 Task: Find connections with filter location Hangu with filter topic #Lifewith filter profile language English with filter current company Sonata Software with filter school Ethiraj College For Women with filter industry Travel Arrangements with filter service category Bankruptcy Law with filter keywords title Barista
Action: Mouse moved to (706, 103)
Screenshot: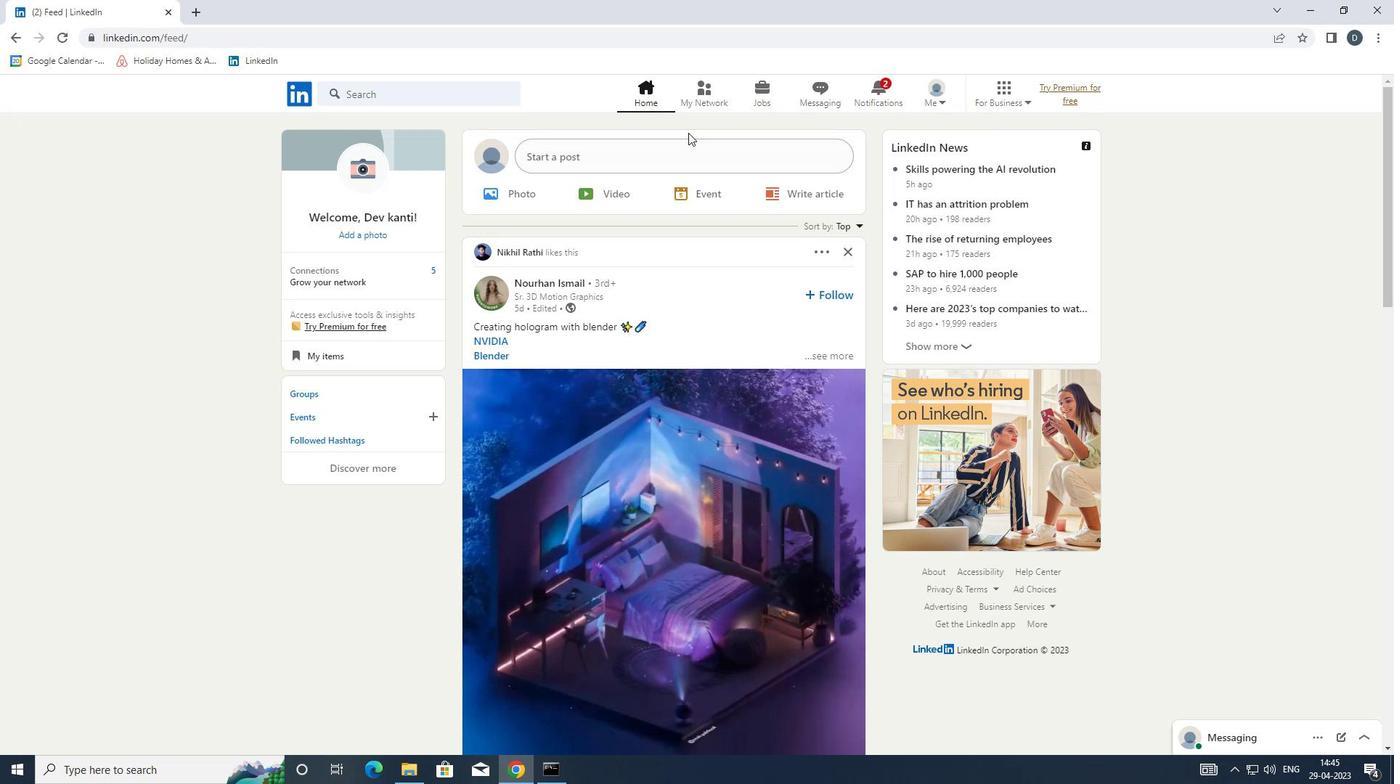 
Action: Mouse pressed left at (706, 103)
Screenshot: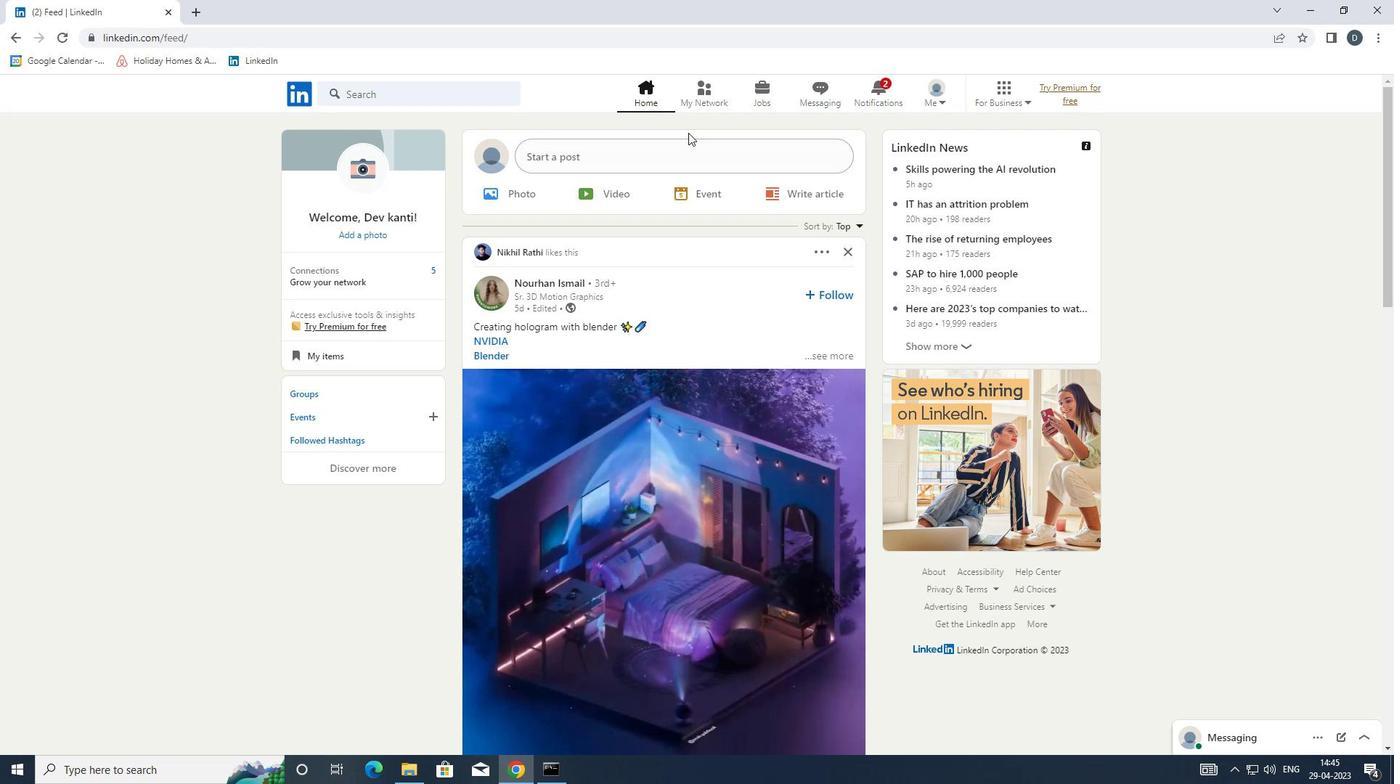 
Action: Mouse moved to (480, 168)
Screenshot: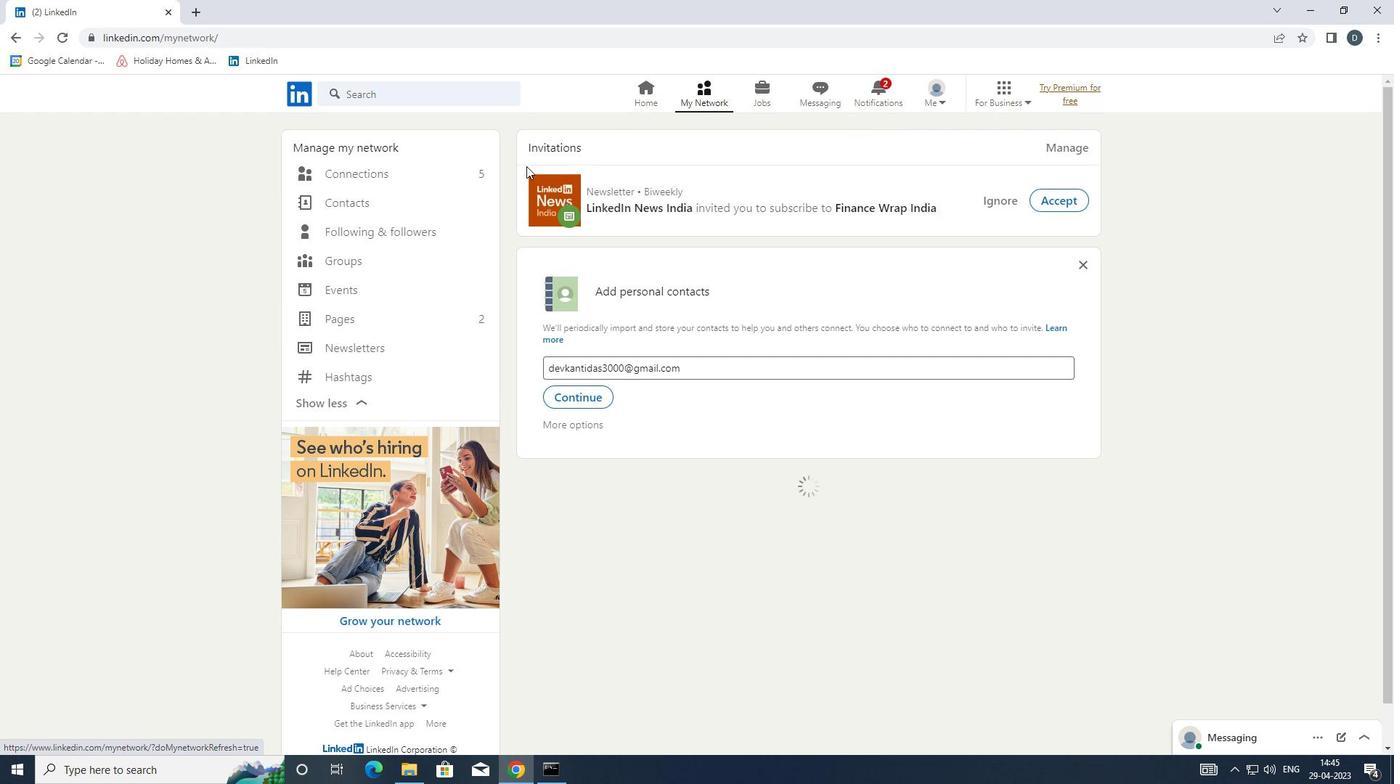 
Action: Mouse pressed left at (480, 168)
Screenshot: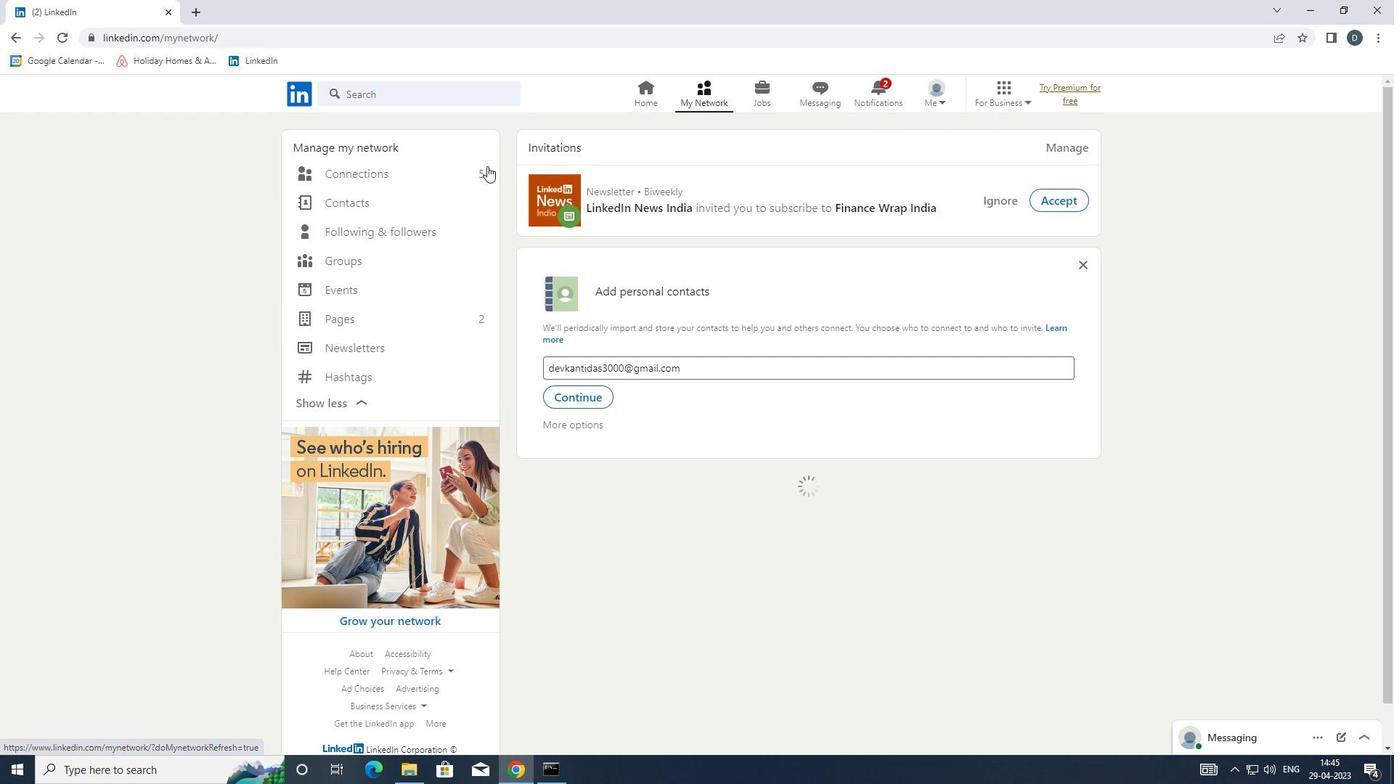 
Action: Mouse pressed left at (480, 168)
Screenshot: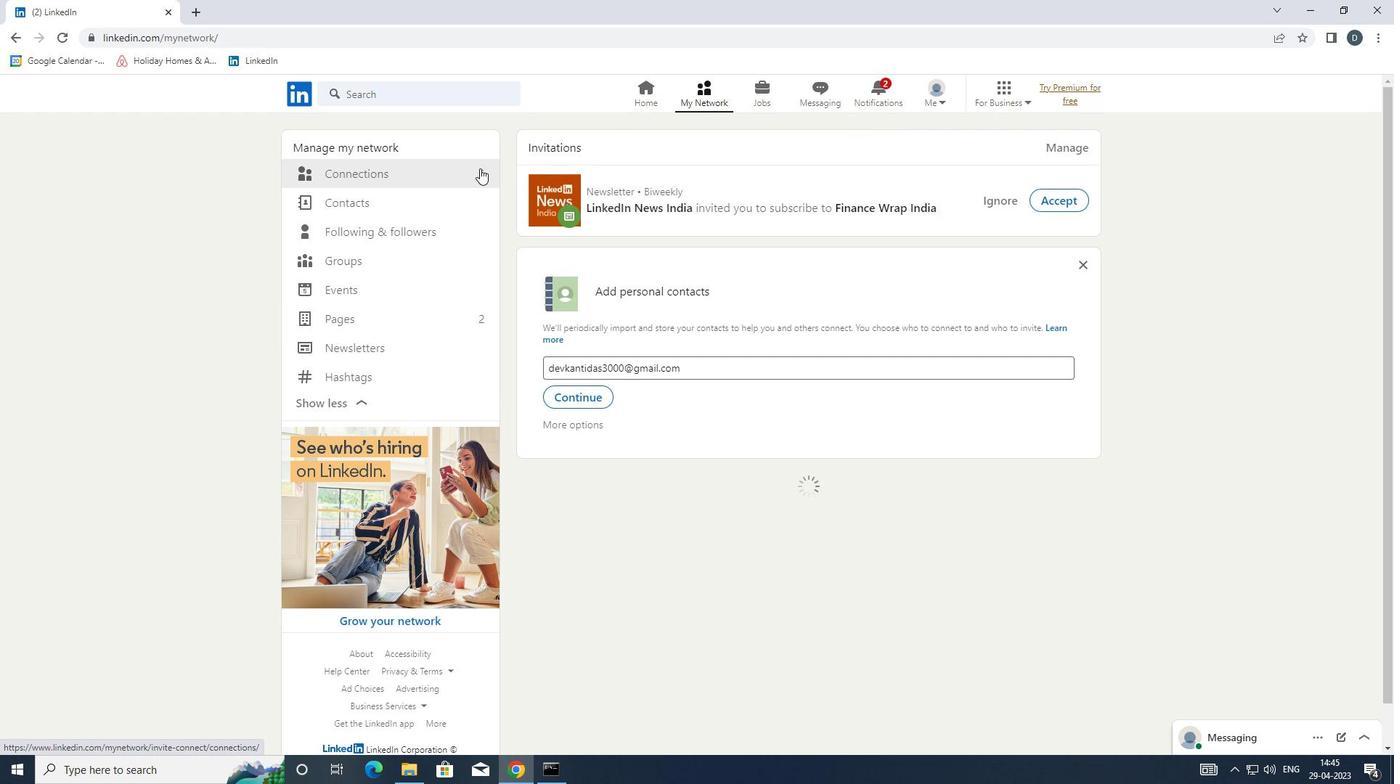 
Action: Mouse moved to (801, 175)
Screenshot: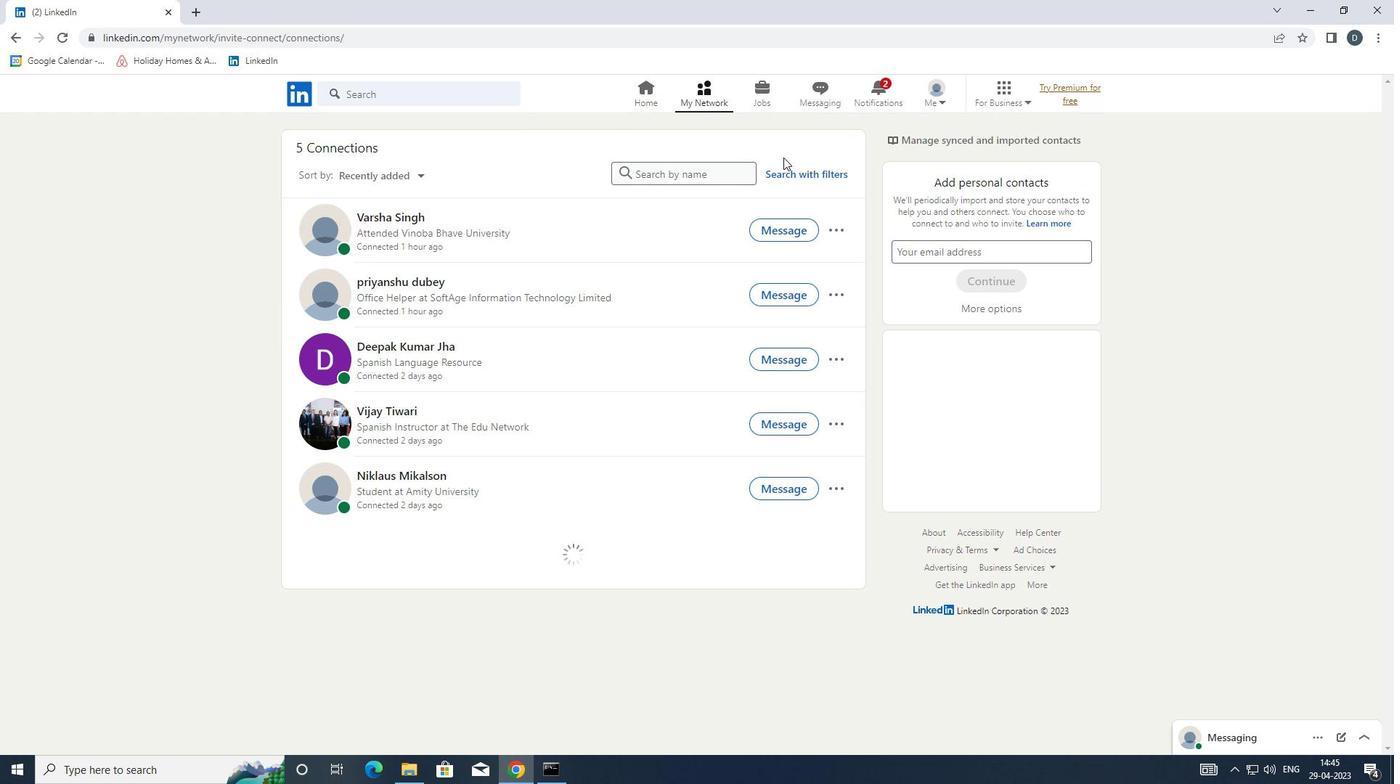 
Action: Mouse pressed left at (801, 175)
Screenshot: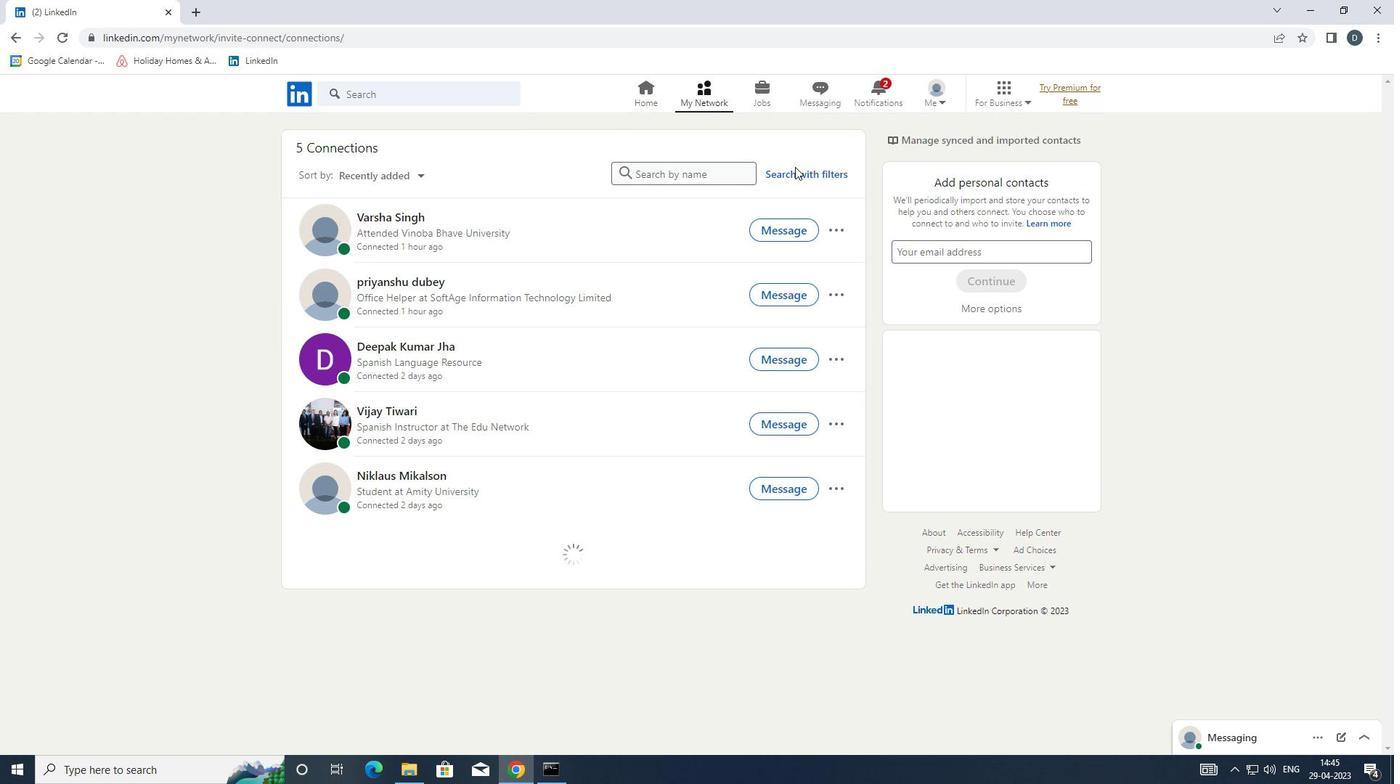 
Action: Mouse moved to (751, 135)
Screenshot: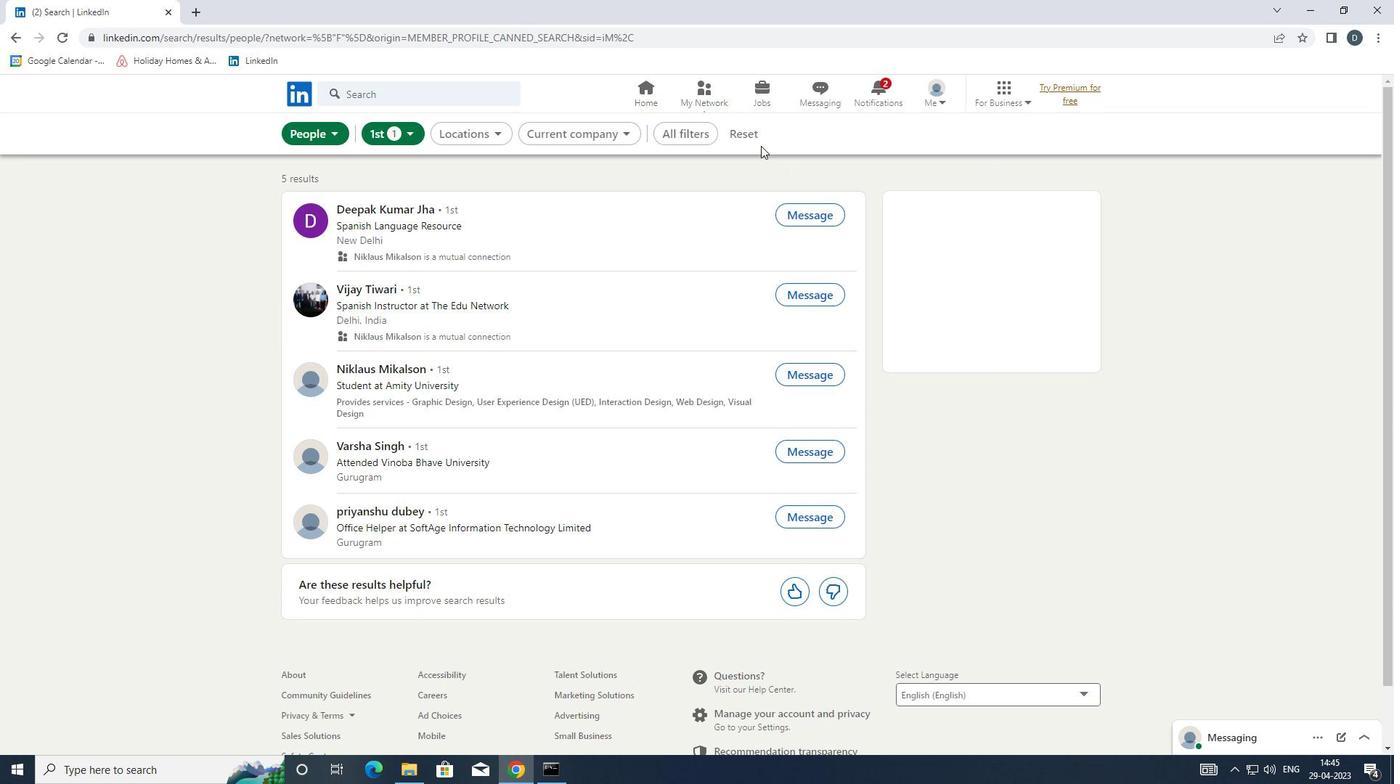 
Action: Mouse pressed left at (751, 135)
Screenshot: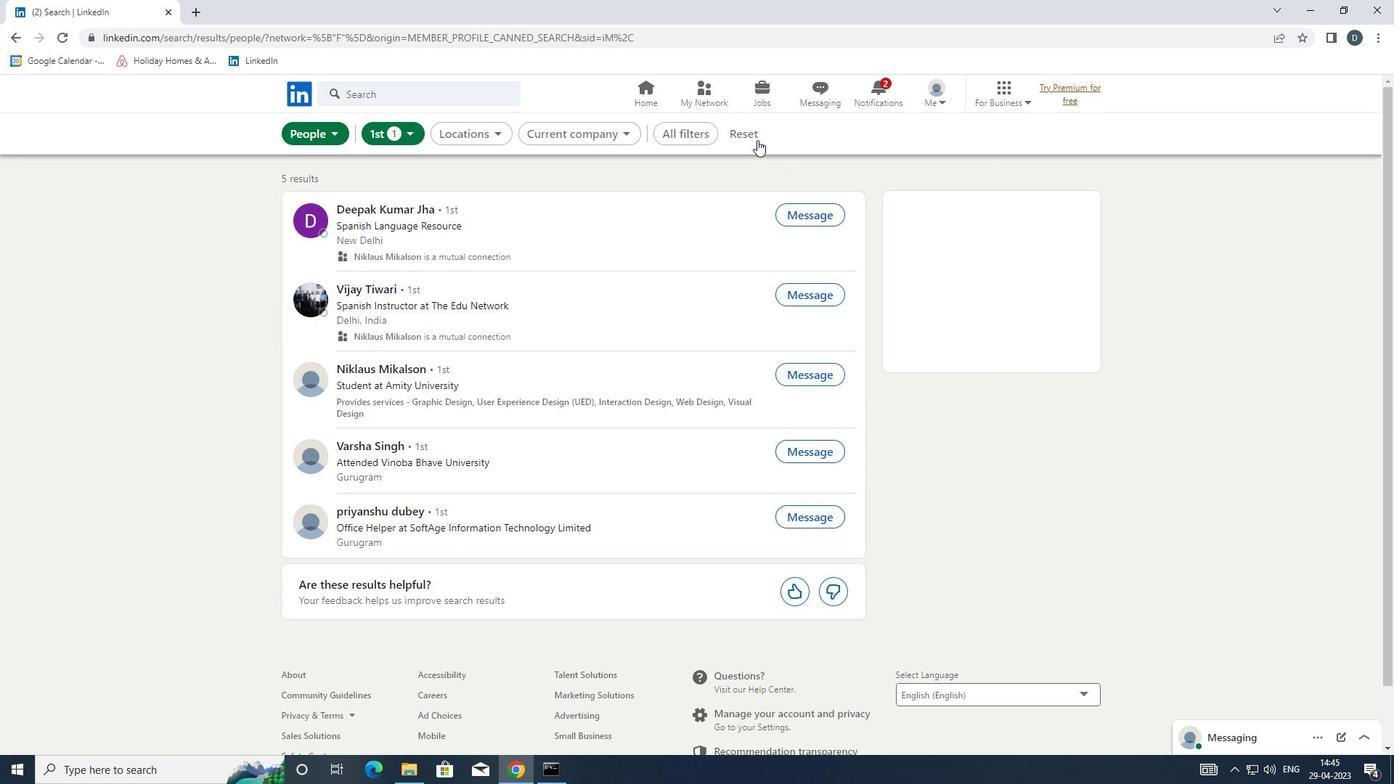 
Action: Mouse moved to (729, 130)
Screenshot: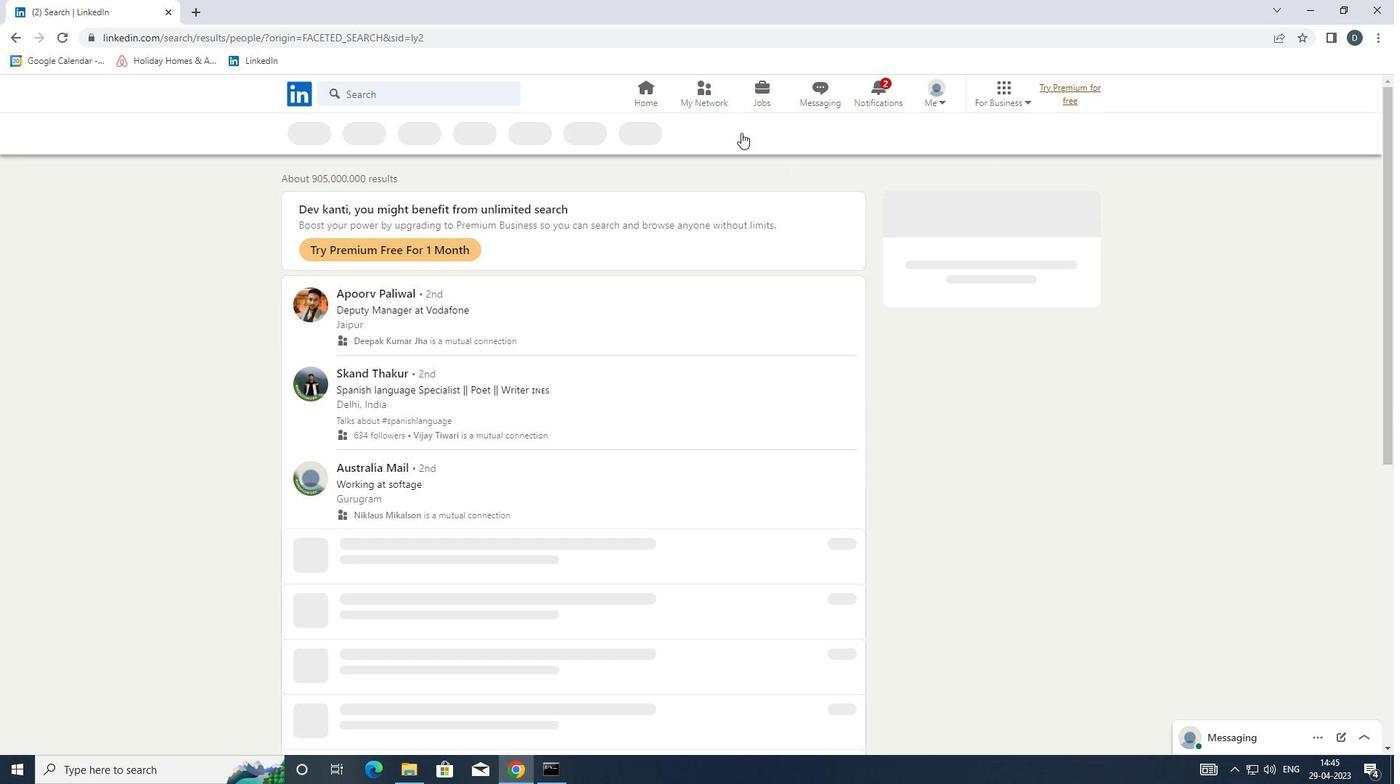 
Action: Mouse pressed left at (729, 130)
Screenshot: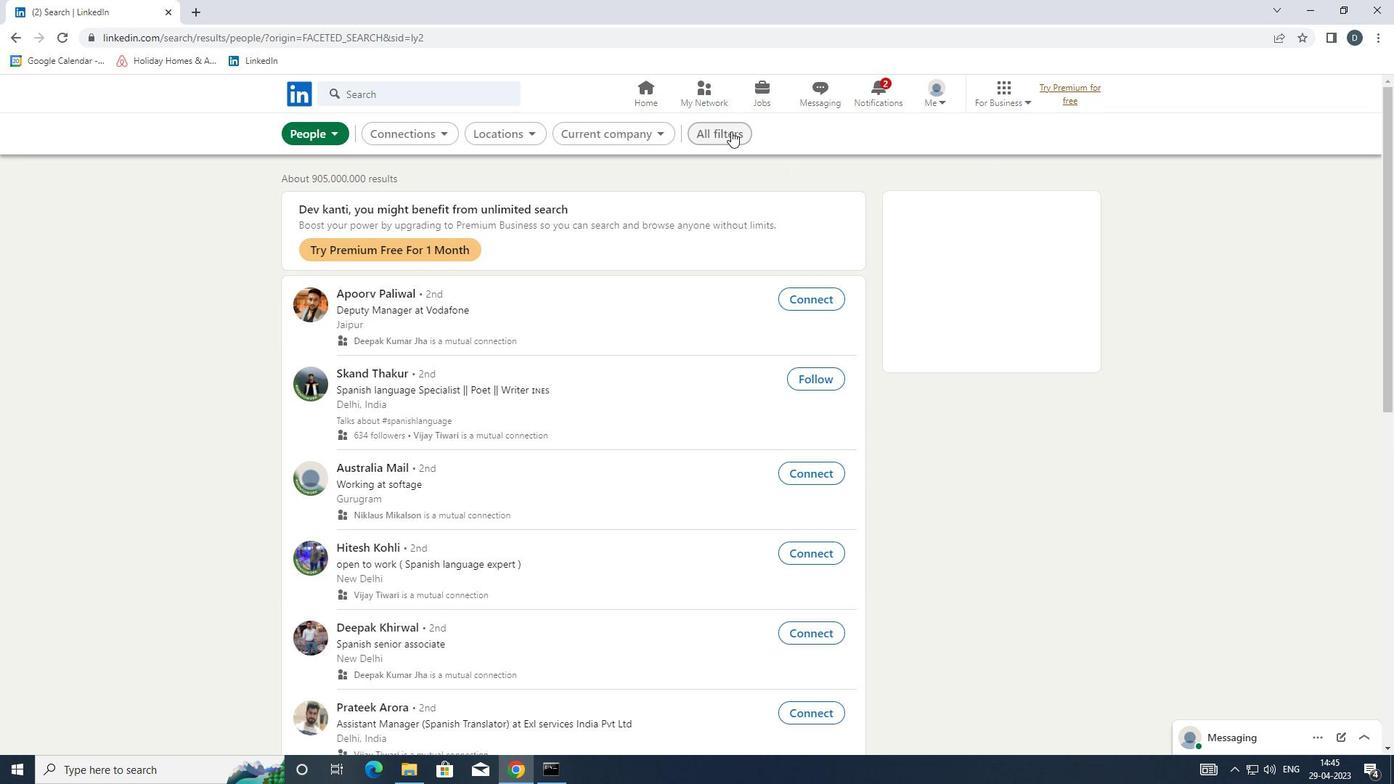 
Action: Mouse moved to (1196, 443)
Screenshot: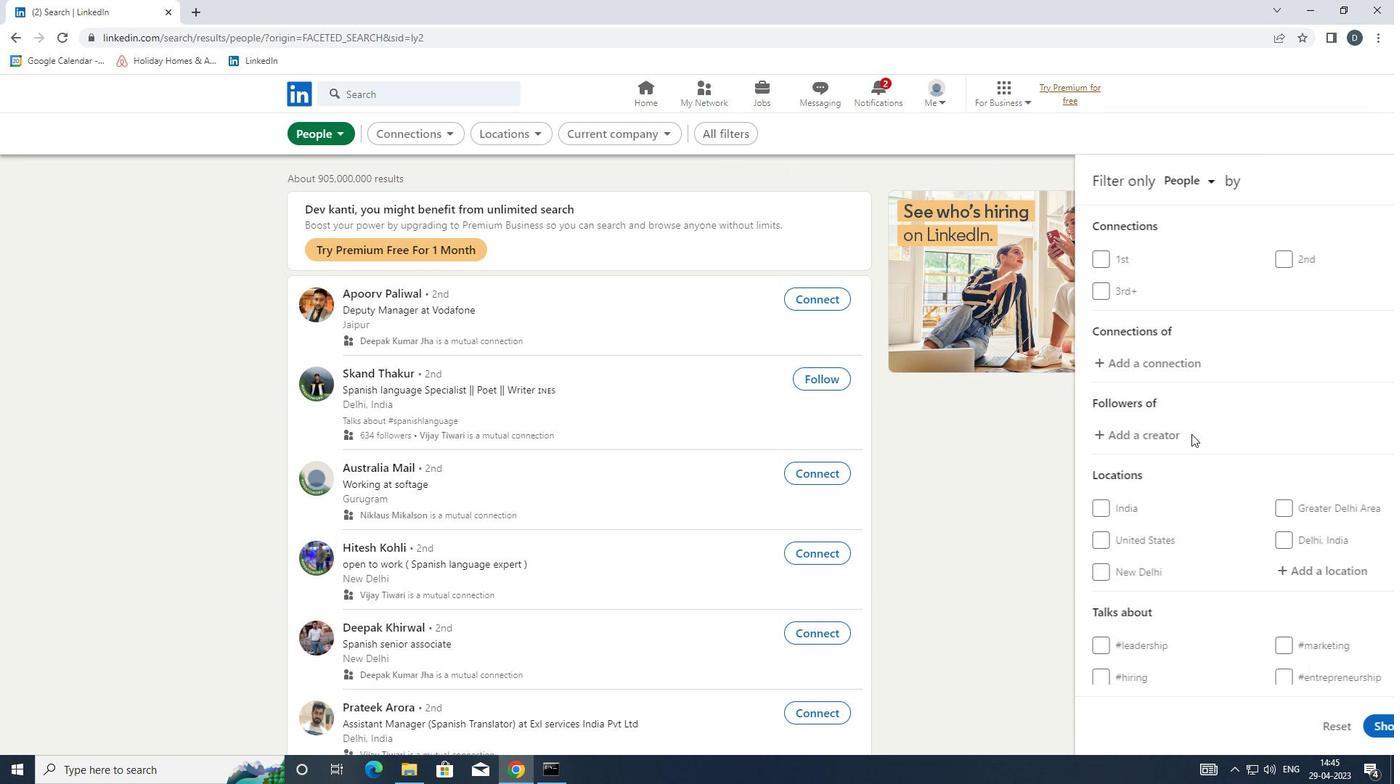 
Action: Mouse scrolled (1196, 443) with delta (0, 0)
Screenshot: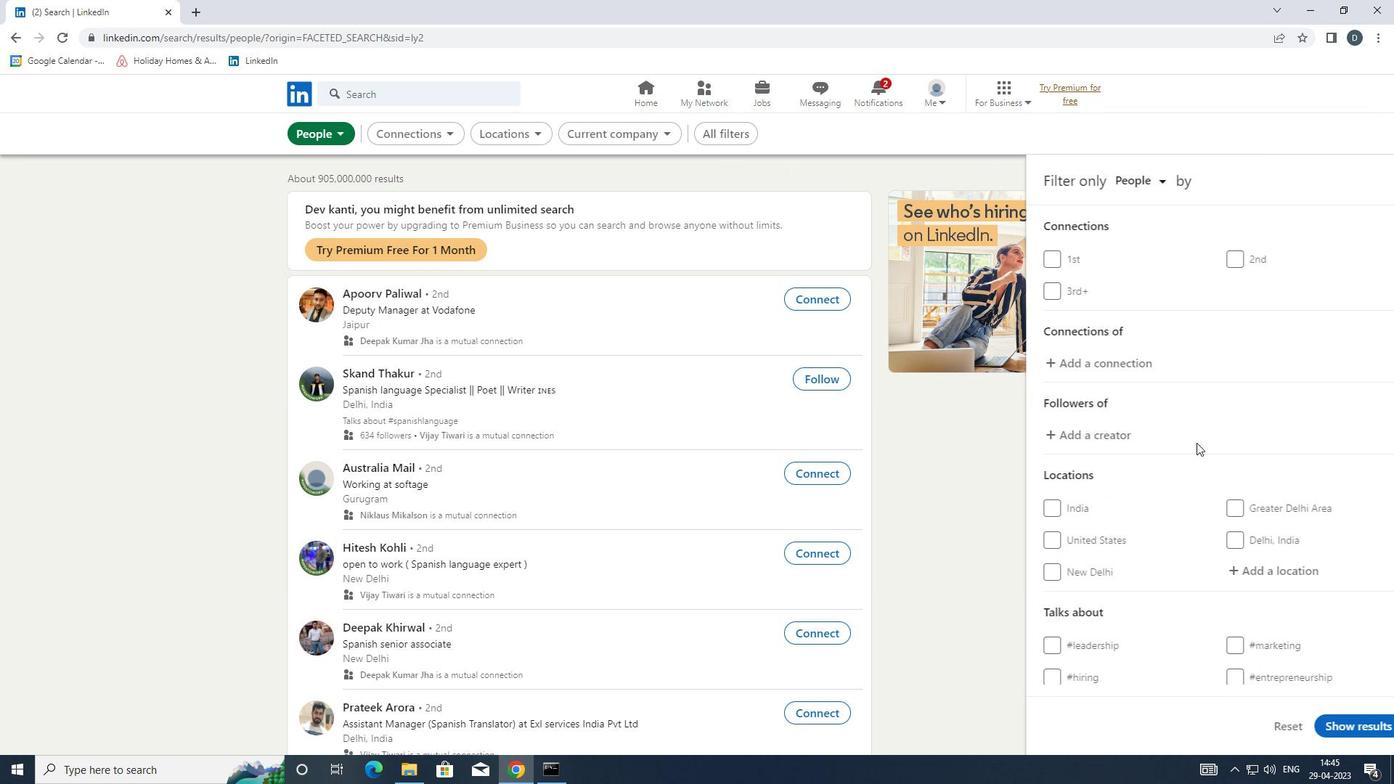 
Action: Mouse scrolled (1196, 443) with delta (0, 0)
Screenshot: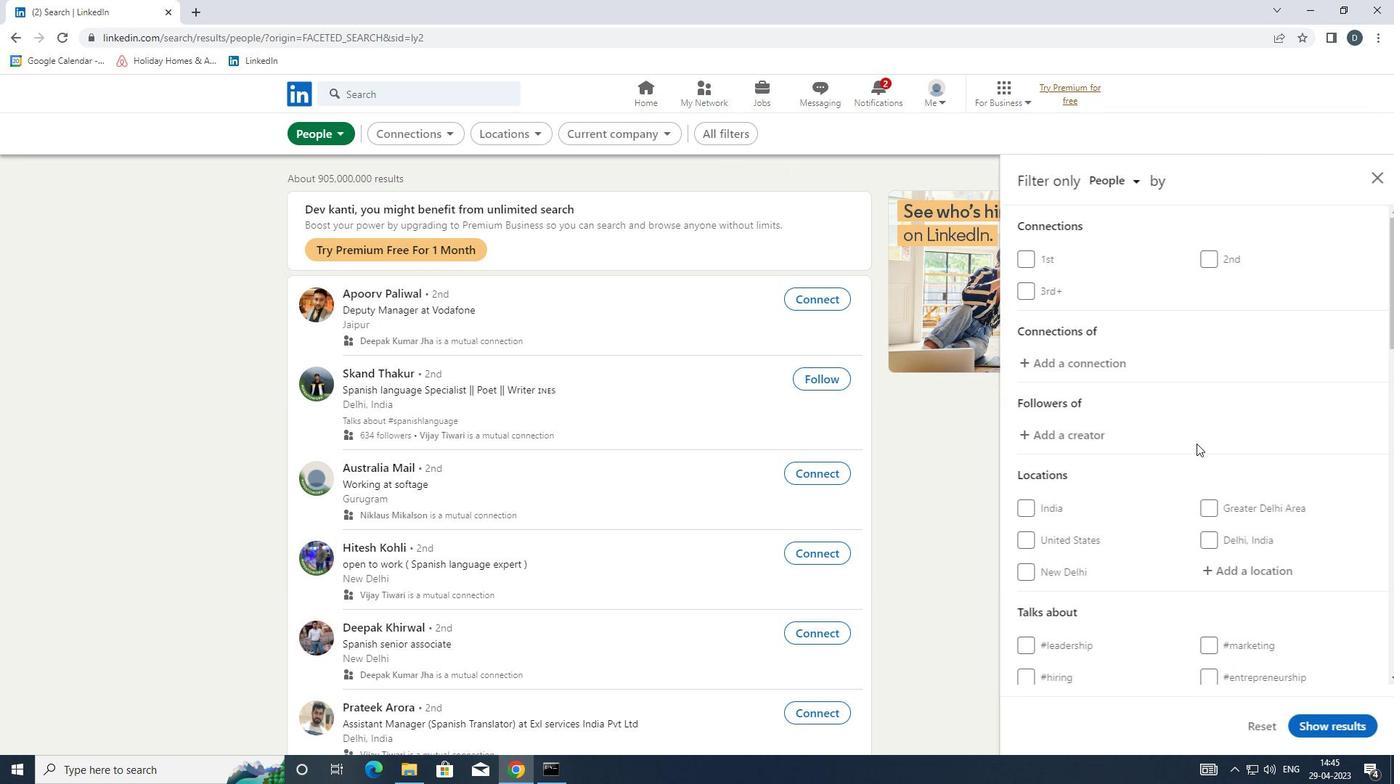 
Action: Mouse moved to (1230, 423)
Screenshot: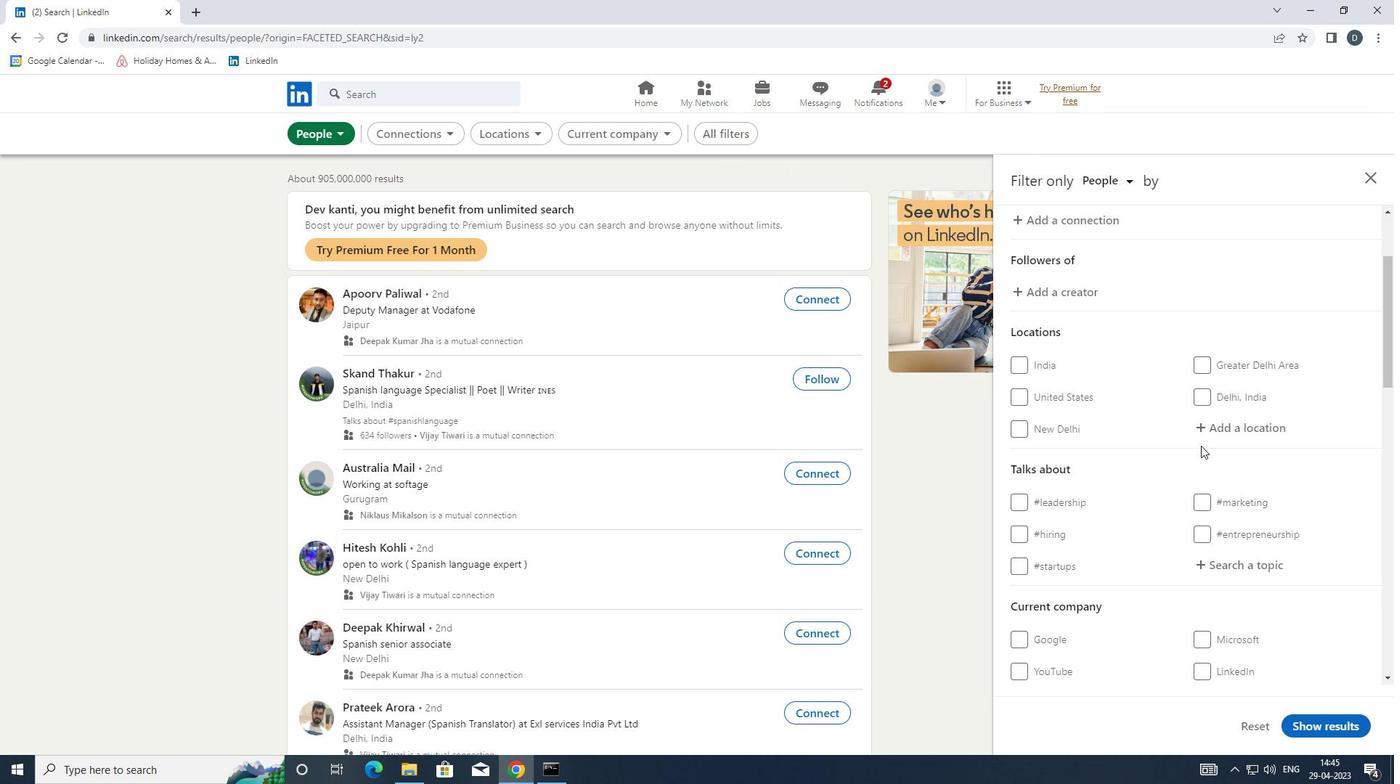 
Action: Mouse pressed left at (1230, 423)
Screenshot: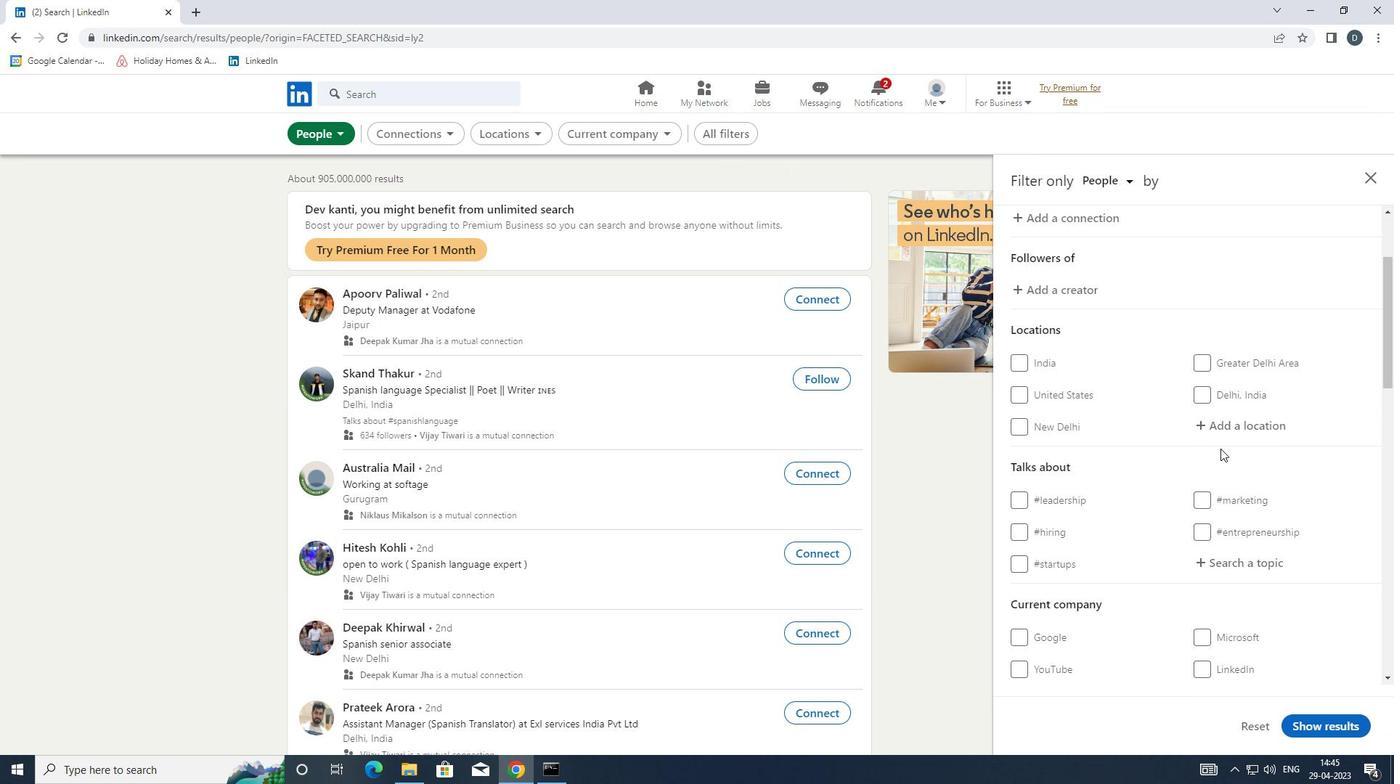 
Action: Key pressed <Key.shift>HANGU<Key.down><Key.enter>
Screenshot: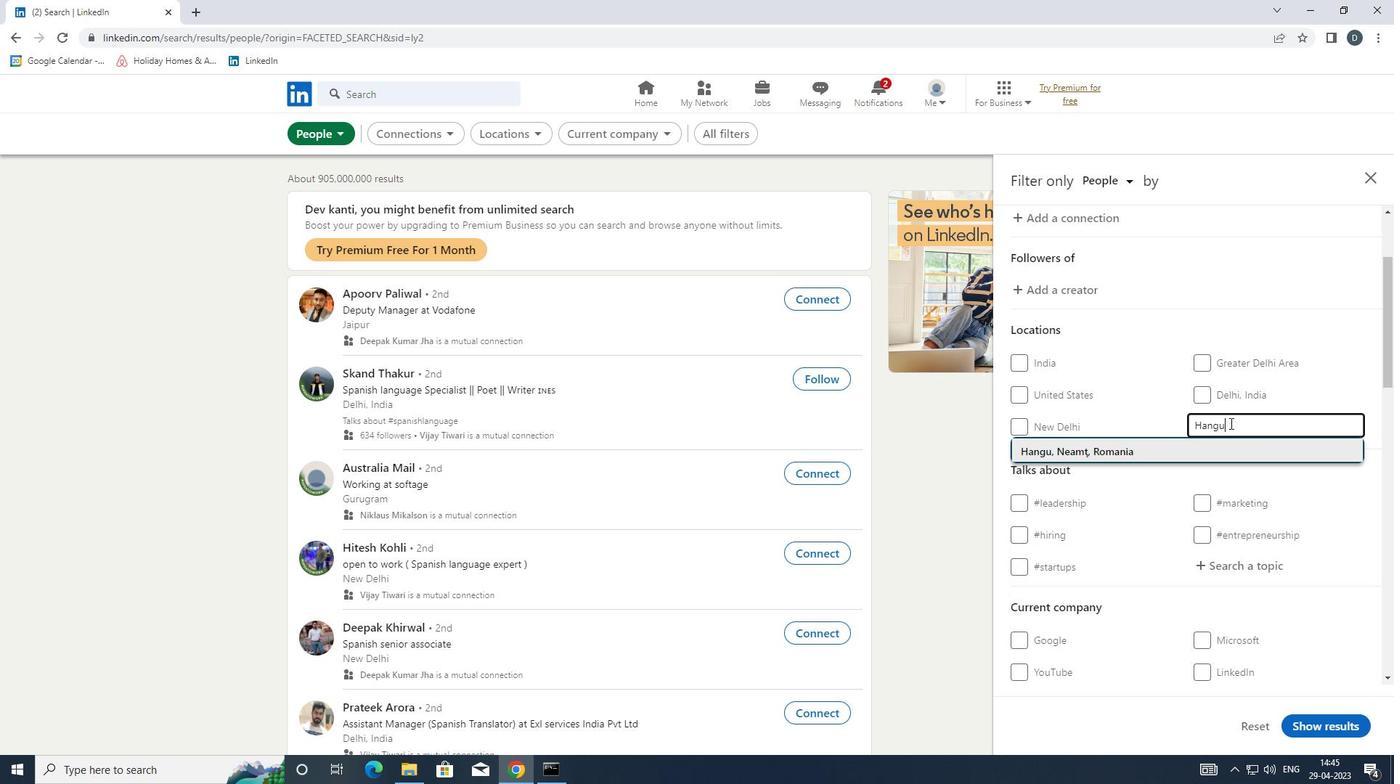
Action: Mouse moved to (1230, 423)
Screenshot: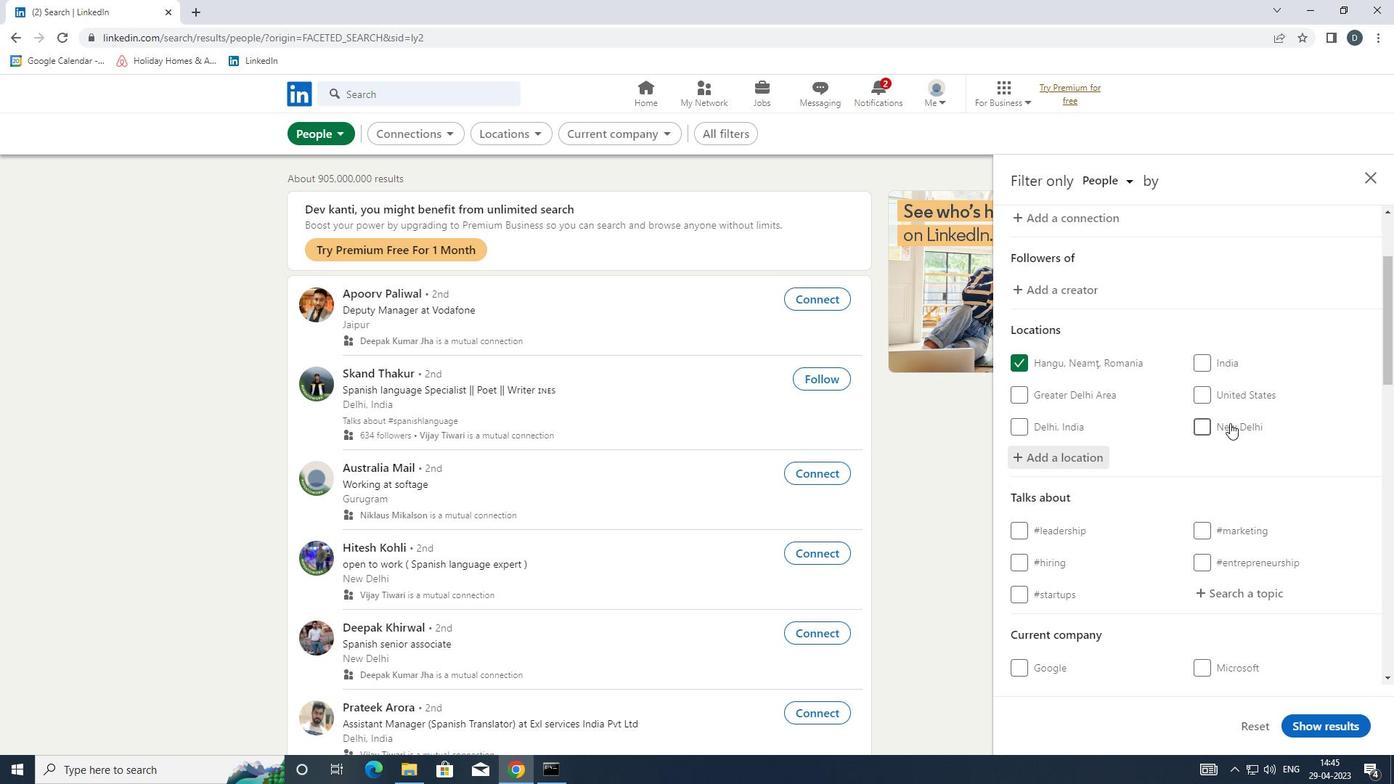
Action: Mouse scrolled (1230, 422) with delta (0, 0)
Screenshot: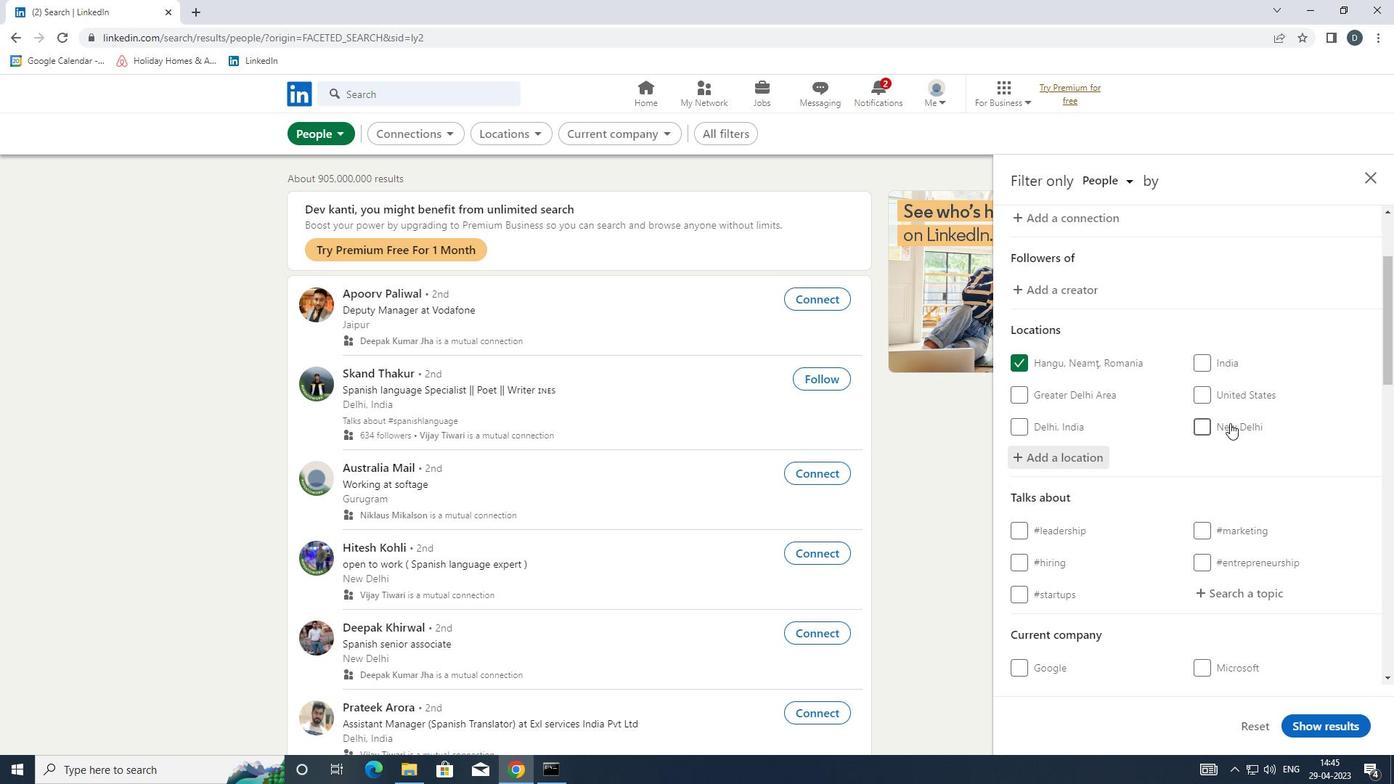 
Action: Mouse moved to (1230, 427)
Screenshot: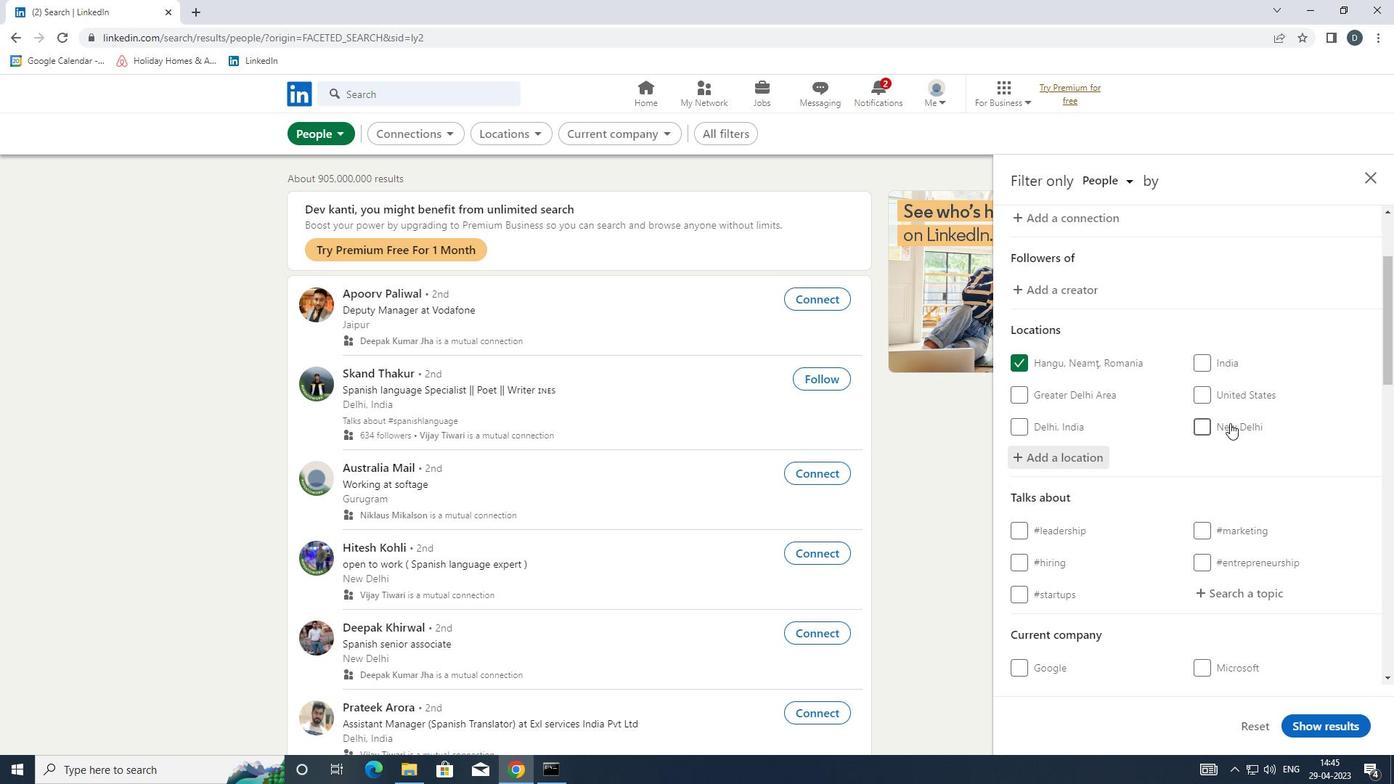 
Action: Mouse scrolled (1230, 427) with delta (0, 0)
Screenshot: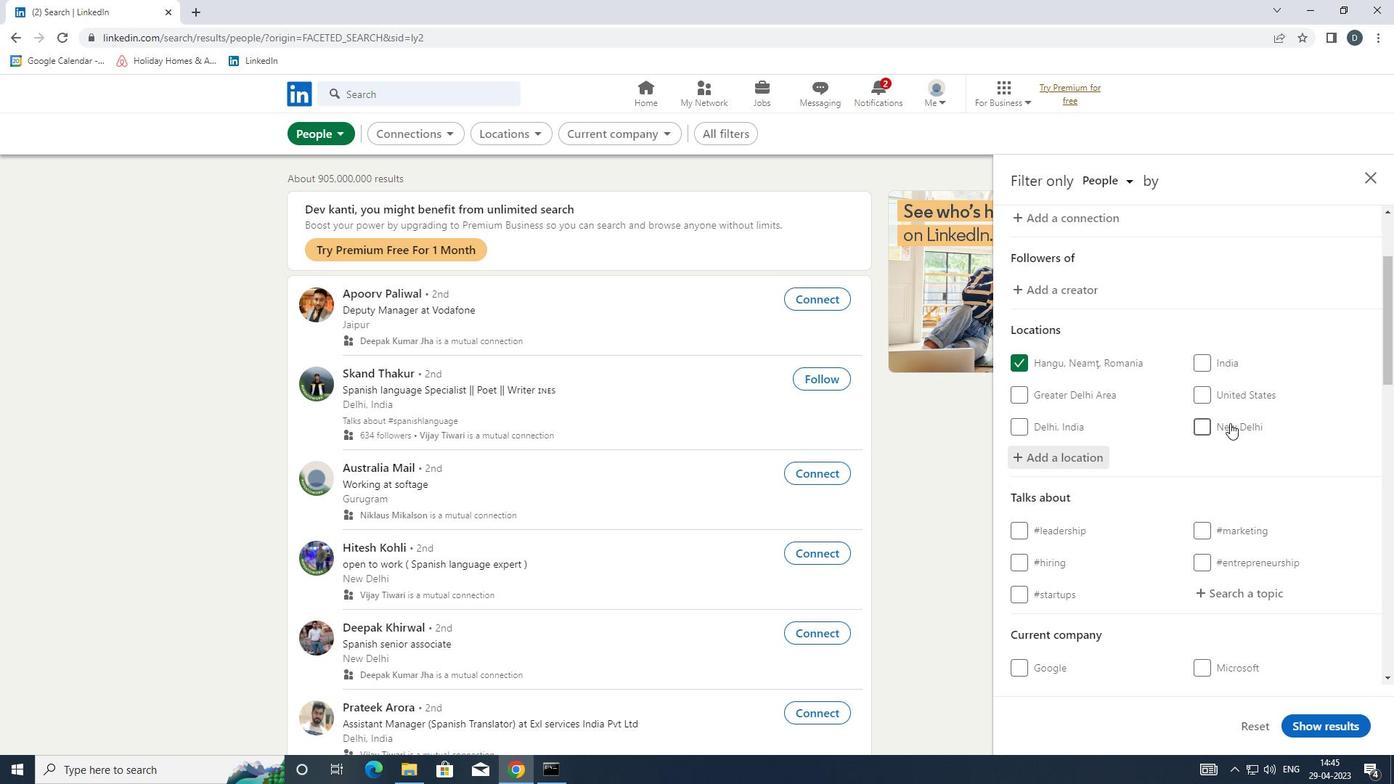 
Action: Mouse moved to (1241, 438)
Screenshot: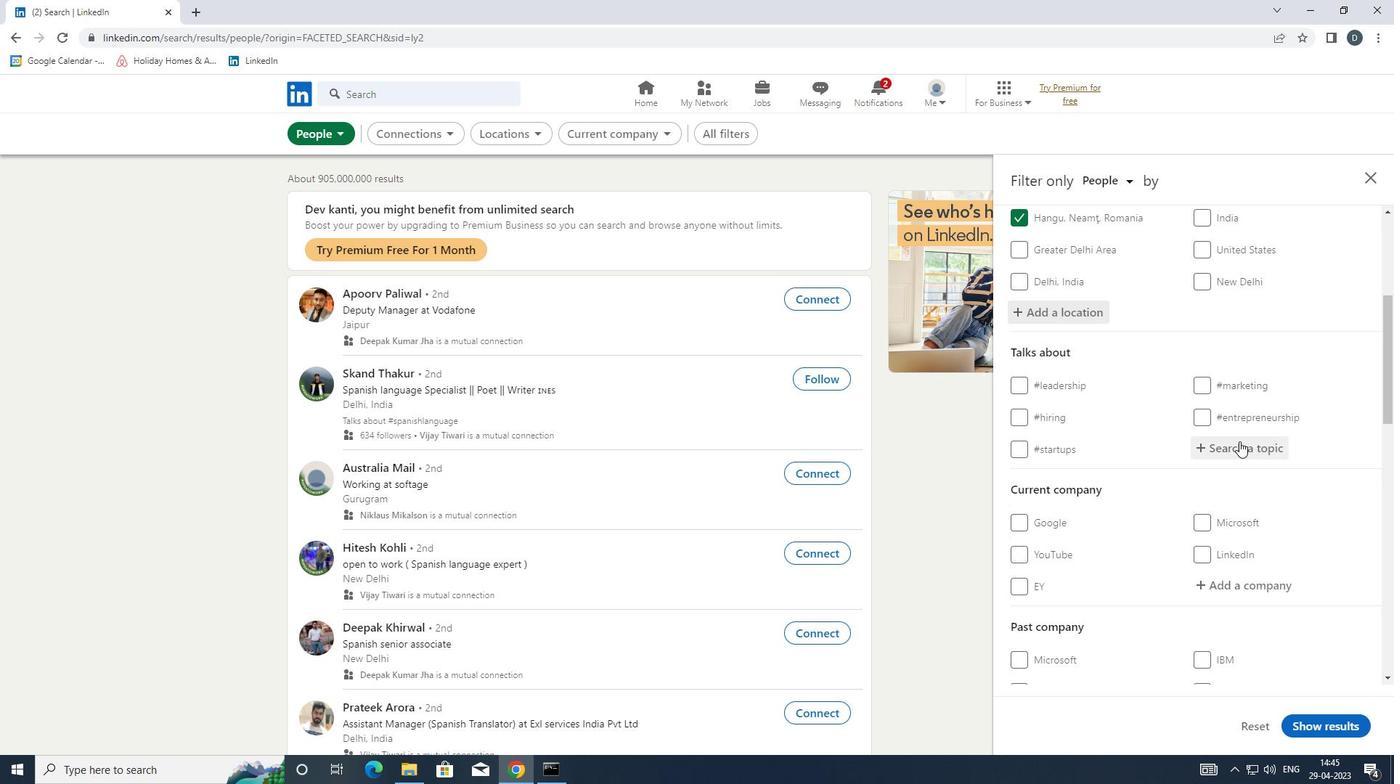 
Action: Mouse pressed left at (1241, 438)
Screenshot: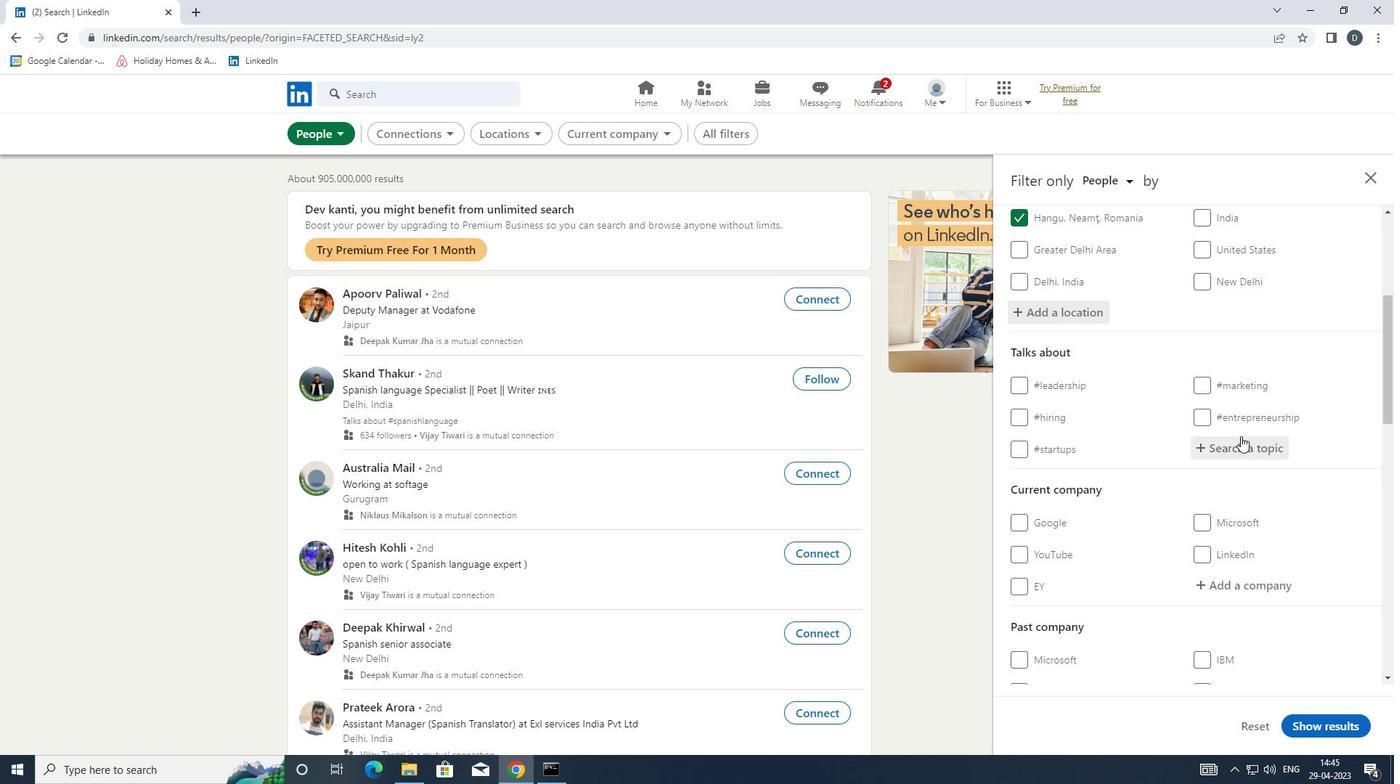 
Action: Mouse moved to (1239, 440)
Screenshot: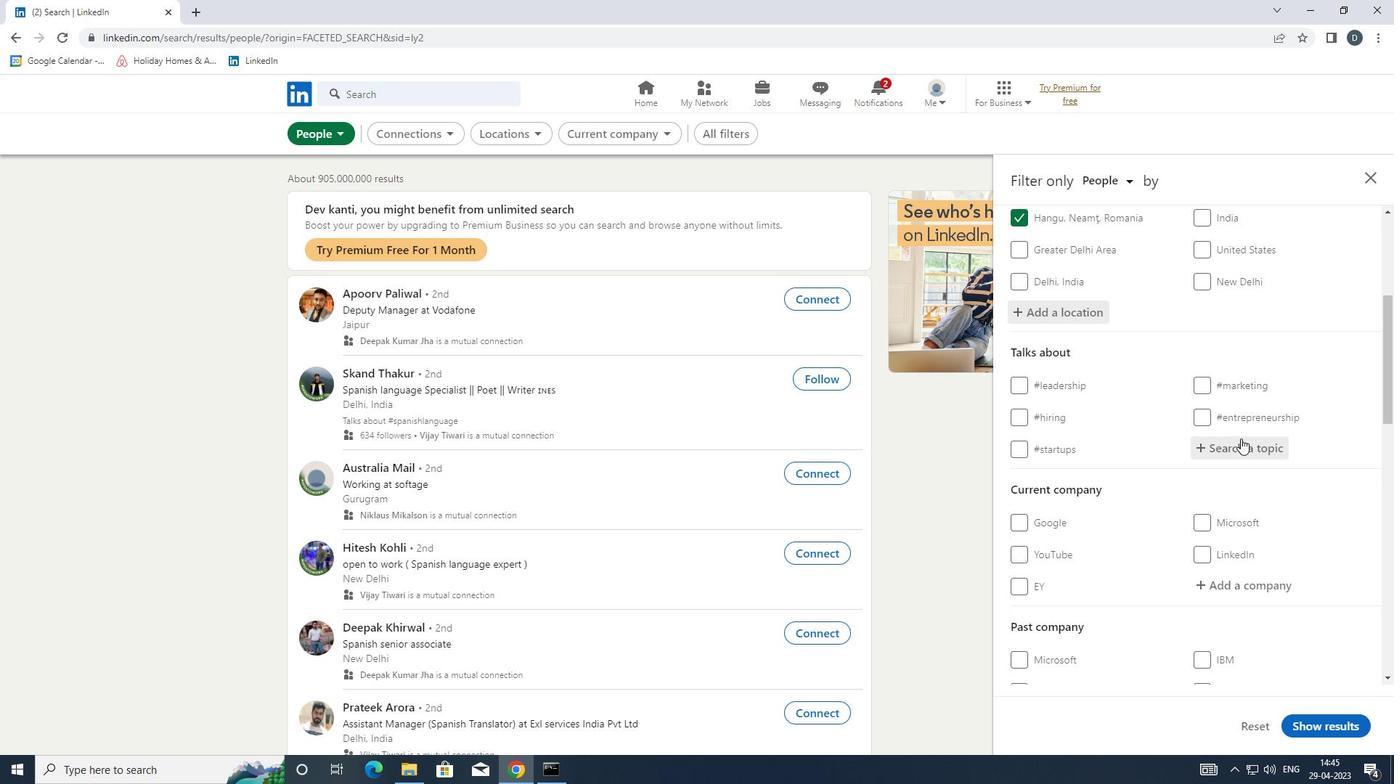 
Action: Key pressed <Key.shift>#LIFE
Screenshot: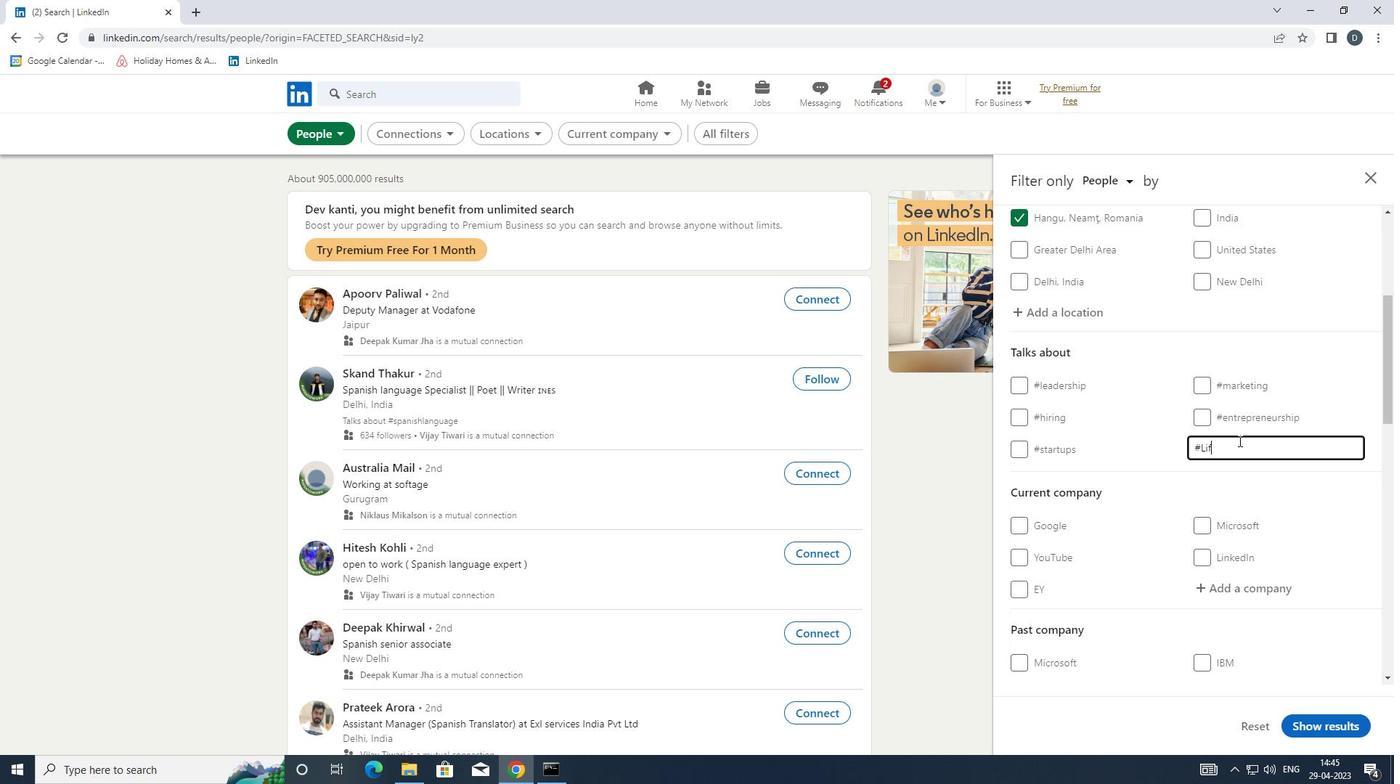 
Action: Mouse scrolled (1239, 440) with delta (0, 0)
Screenshot: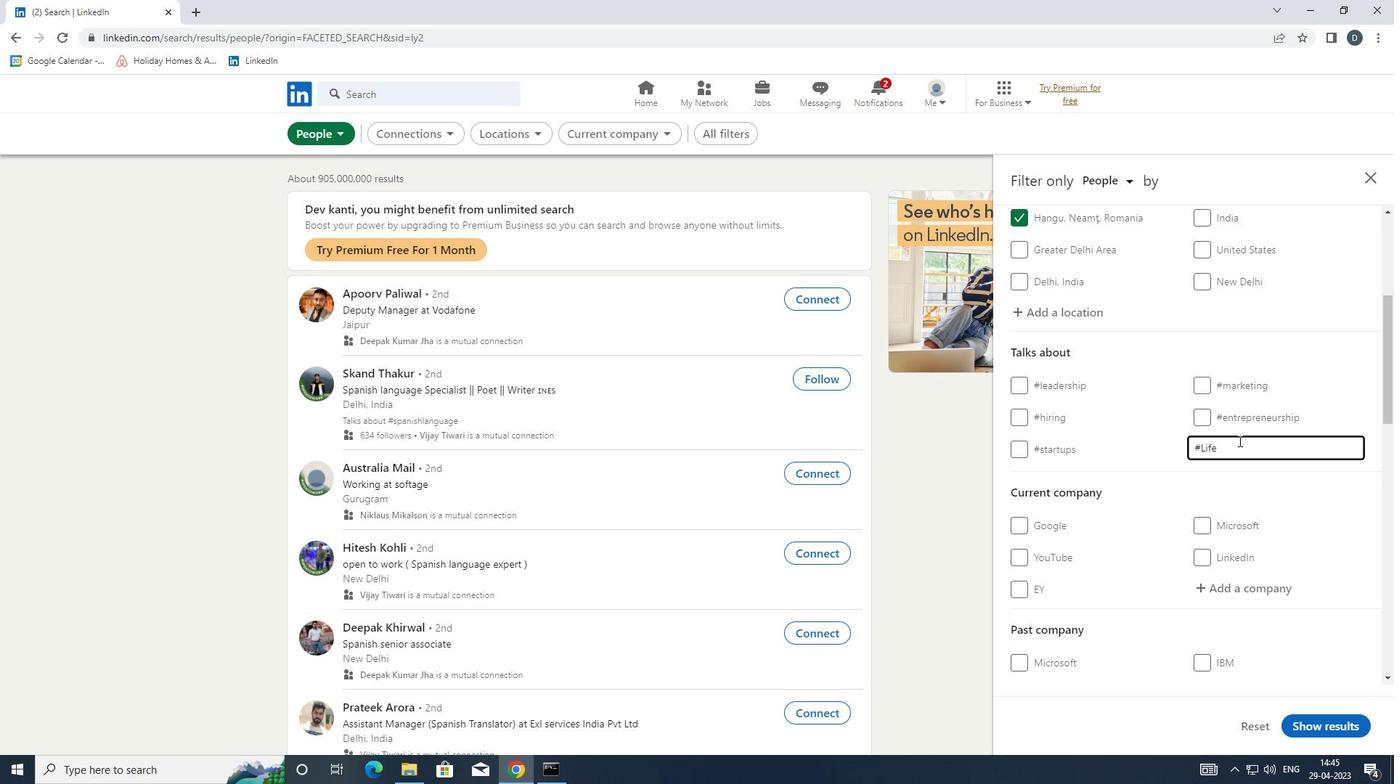 
Action: Mouse scrolled (1239, 440) with delta (0, 0)
Screenshot: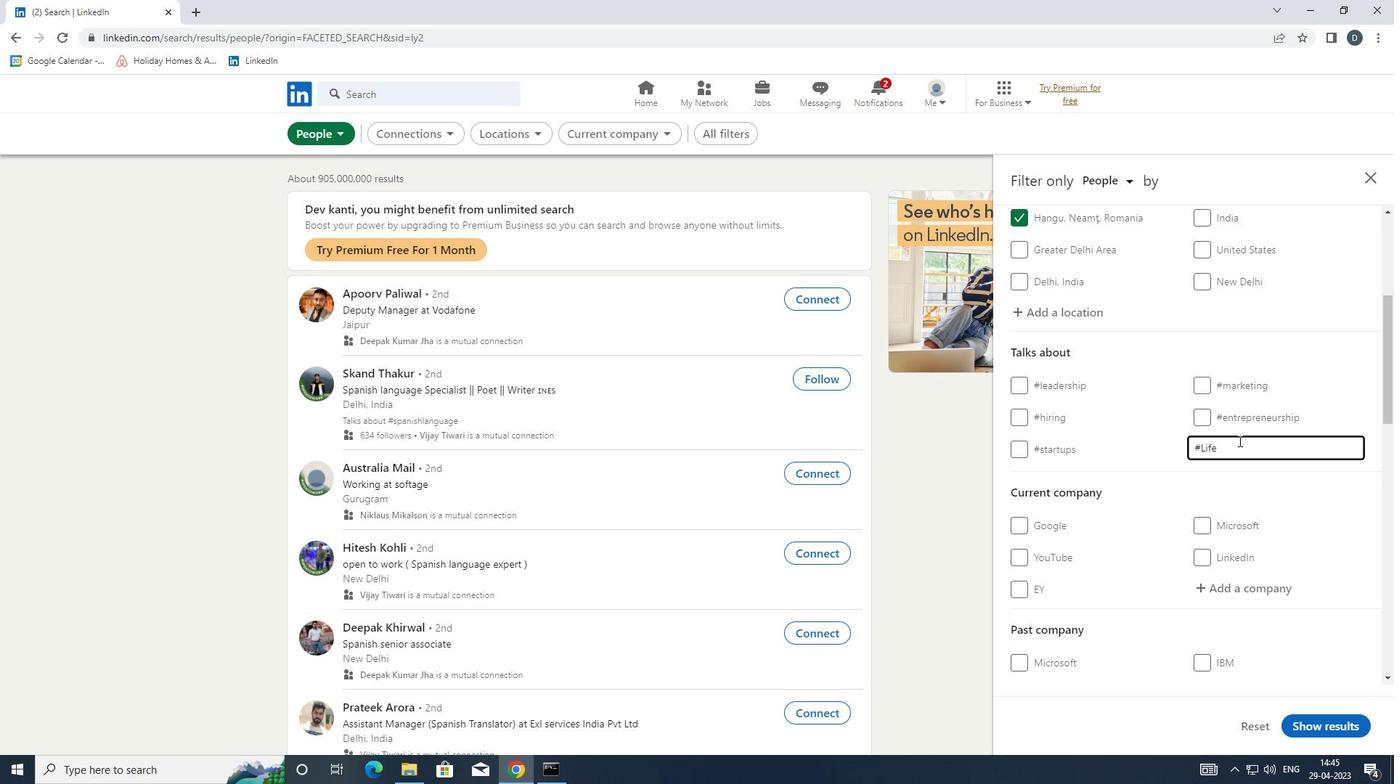 
Action: Mouse scrolled (1239, 440) with delta (0, 0)
Screenshot: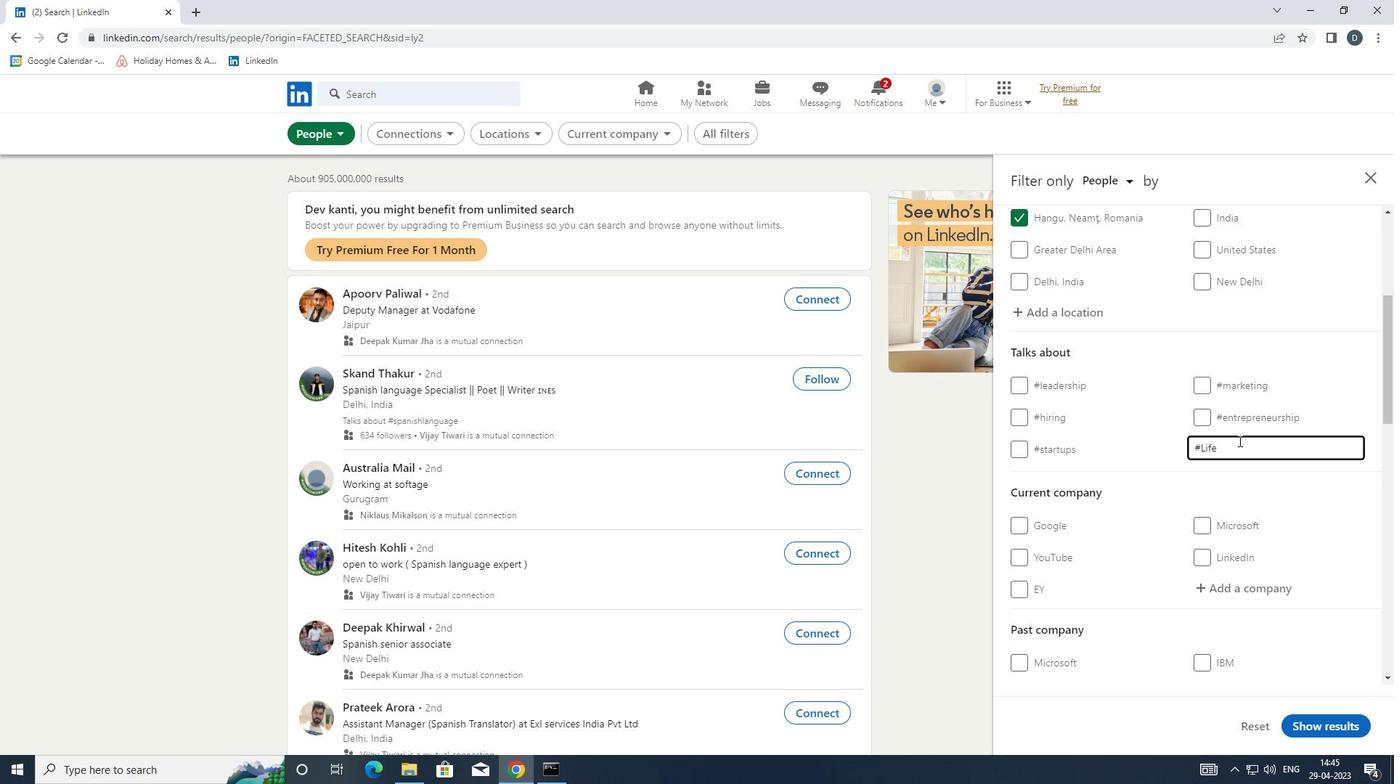 
Action: Mouse scrolled (1239, 440) with delta (0, 0)
Screenshot: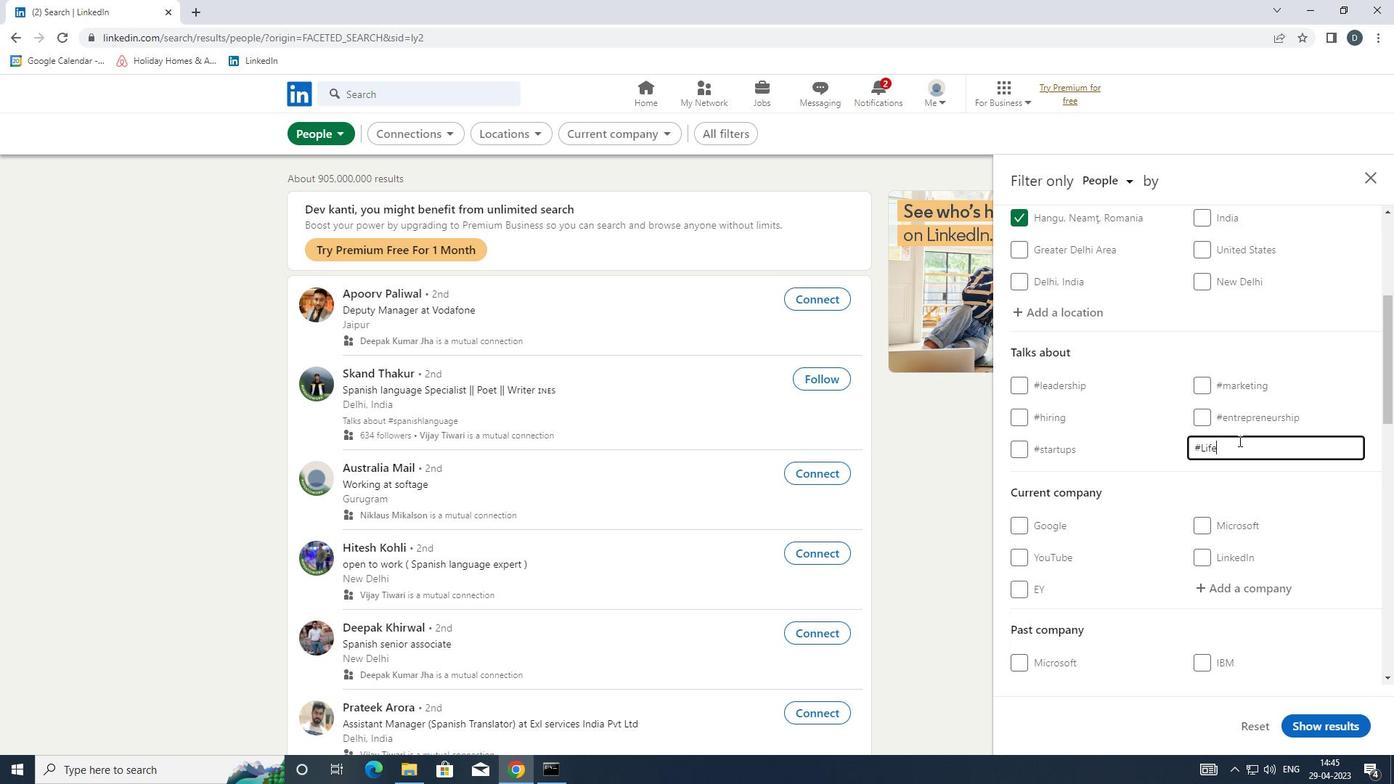 
Action: Mouse moved to (1237, 441)
Screenshot: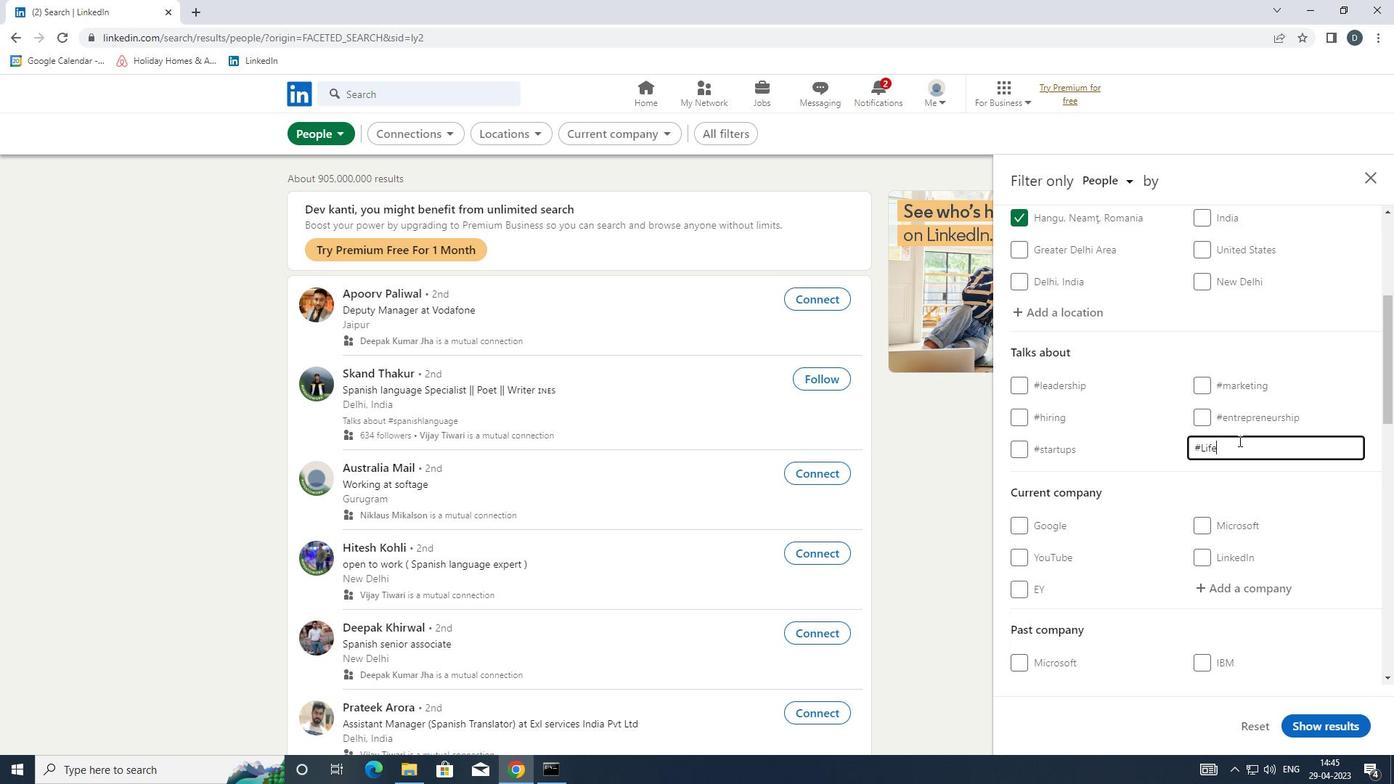 
Action: Mouse scrolled (1237, 440) with delta (0, 0)
Screenshot: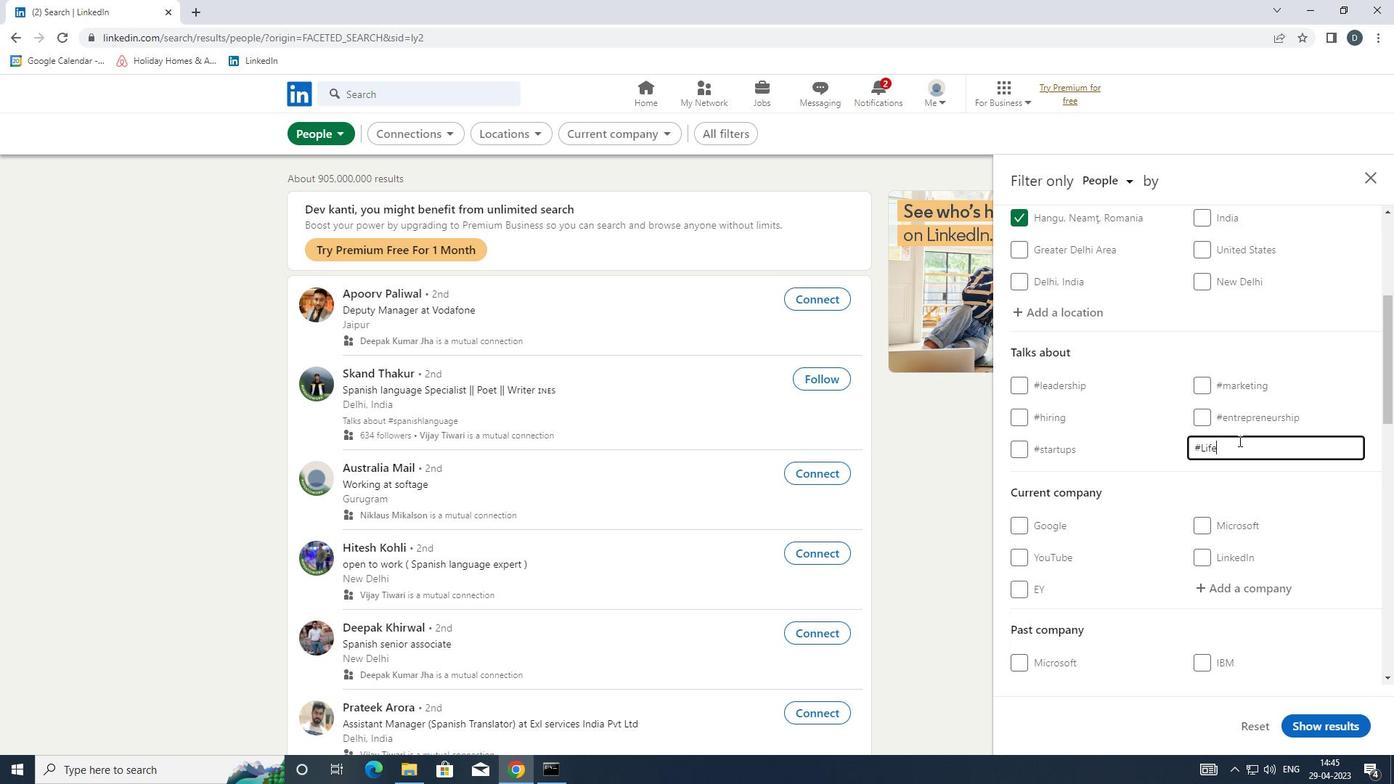 
Action: Mouse moved to (1234, 443)
Screenshot: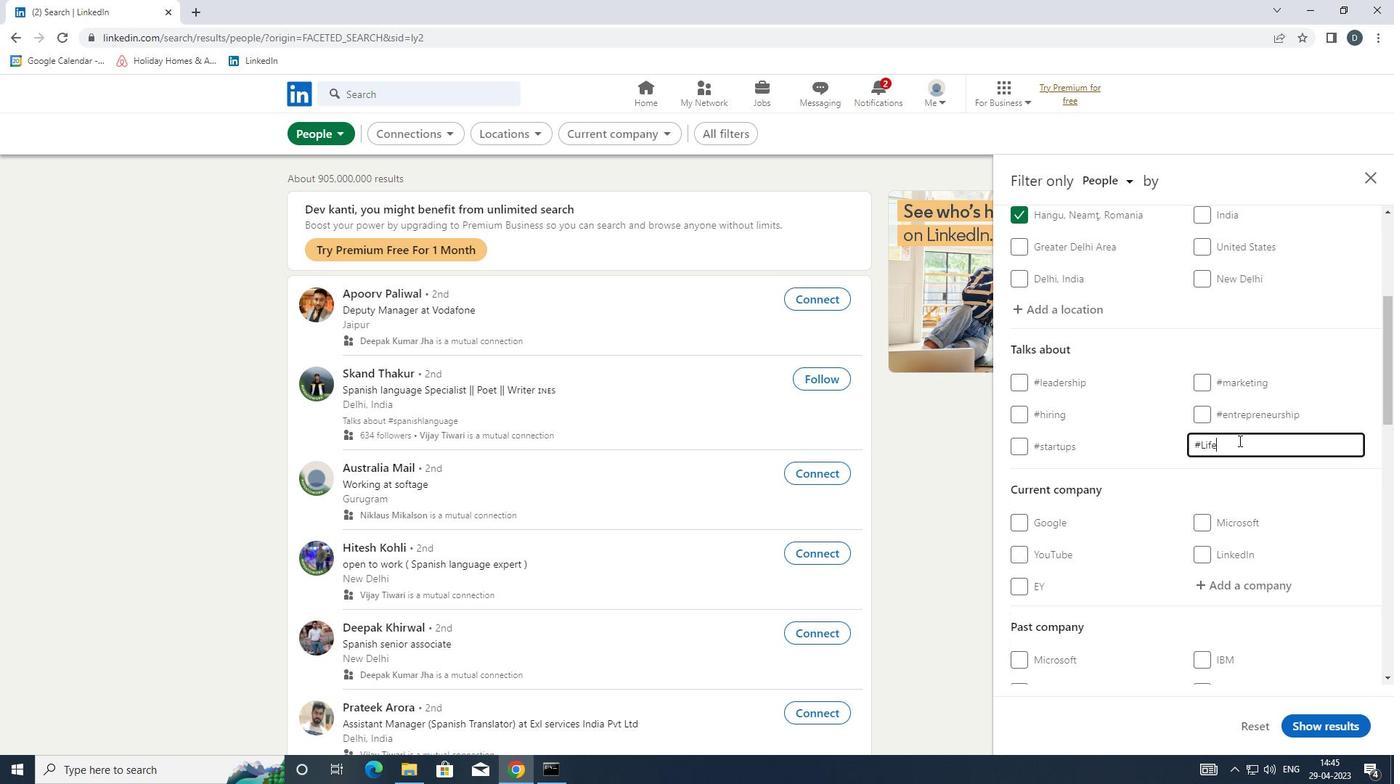 
Action: Mouse scrolled (1234, 442) with delta (0, 0)
Screenshot: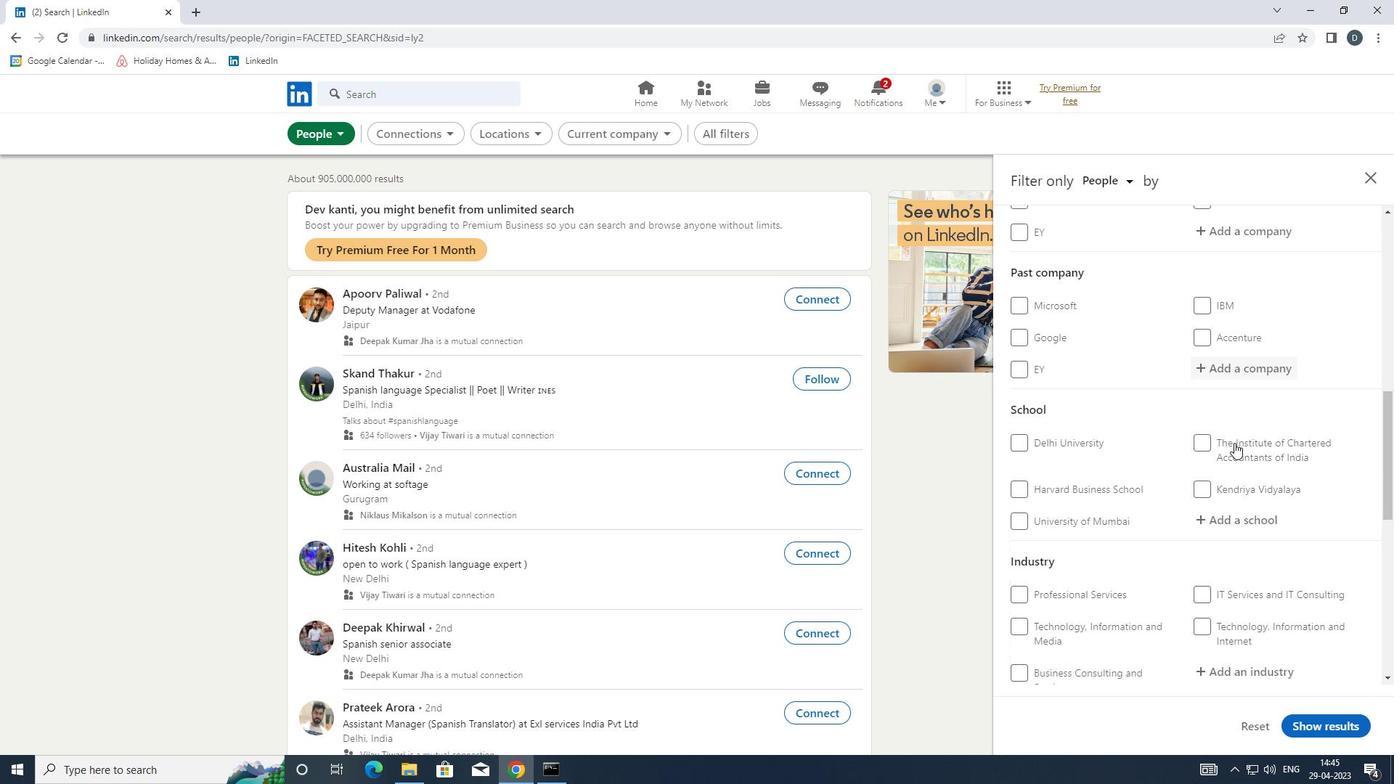 
Action: Mouse scrolled (1234, 442) with delta (0, 0)
Screenshot: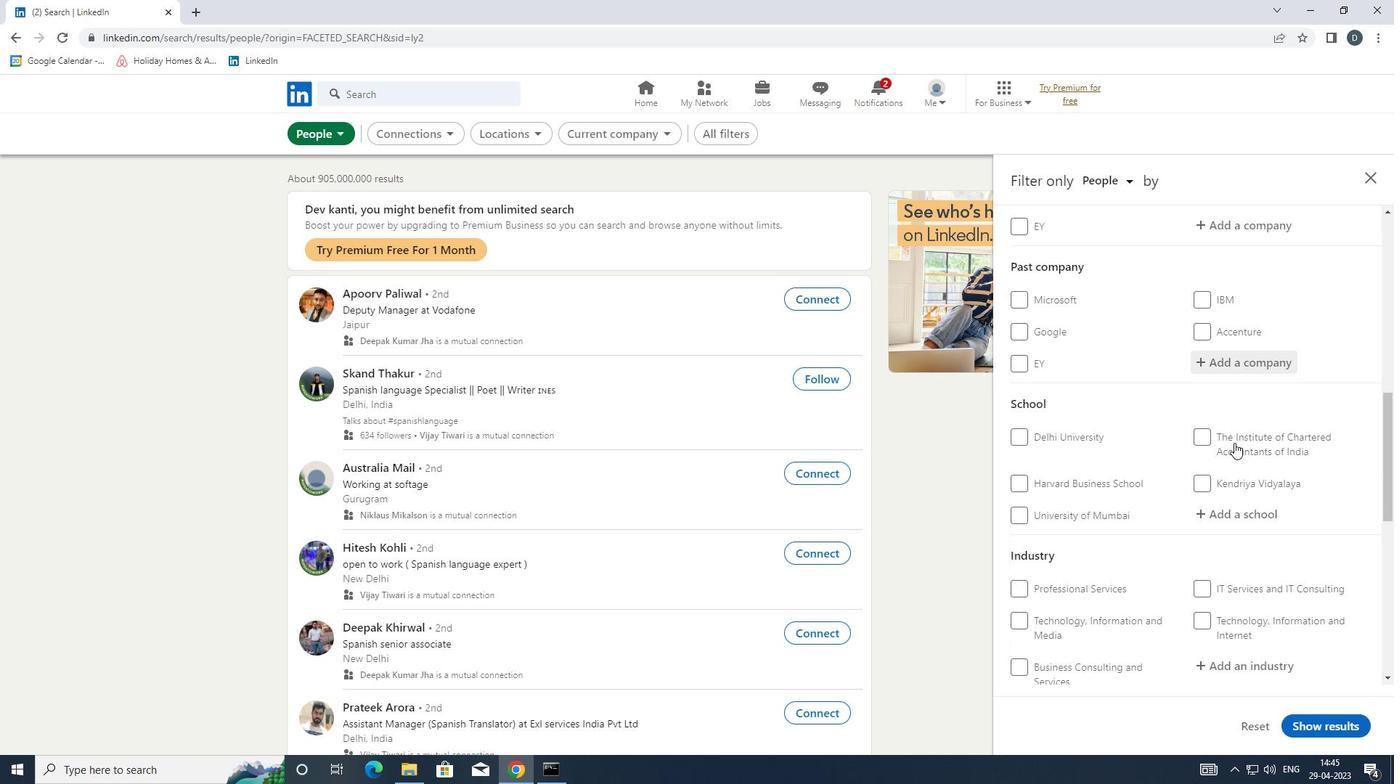 
Action: Mouse scrolled (1234, 442) with delta (0, 0)
Screenshot: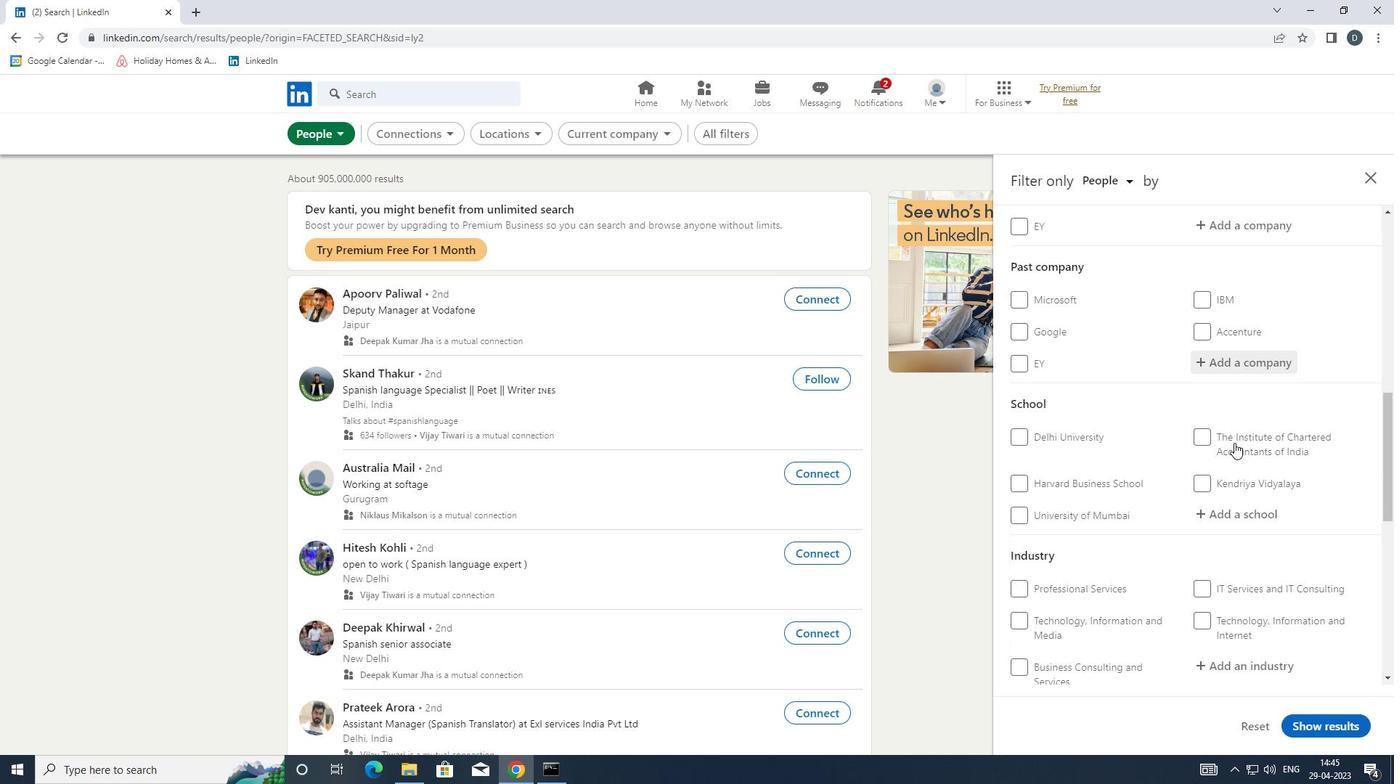 
Action: Mouse moved to (1035, 538)
Screenshot: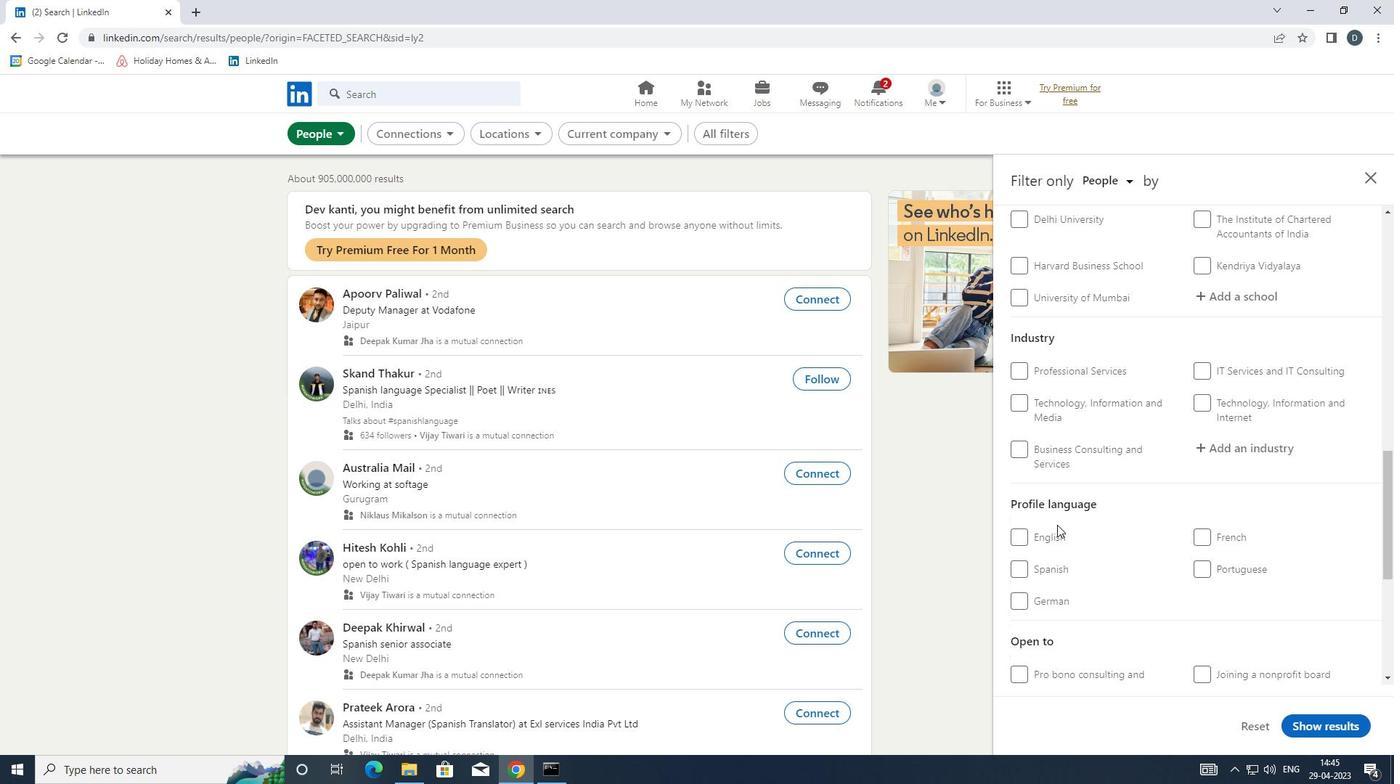 
Action: Mouse pressed left at (1035, 538)
Screenshot: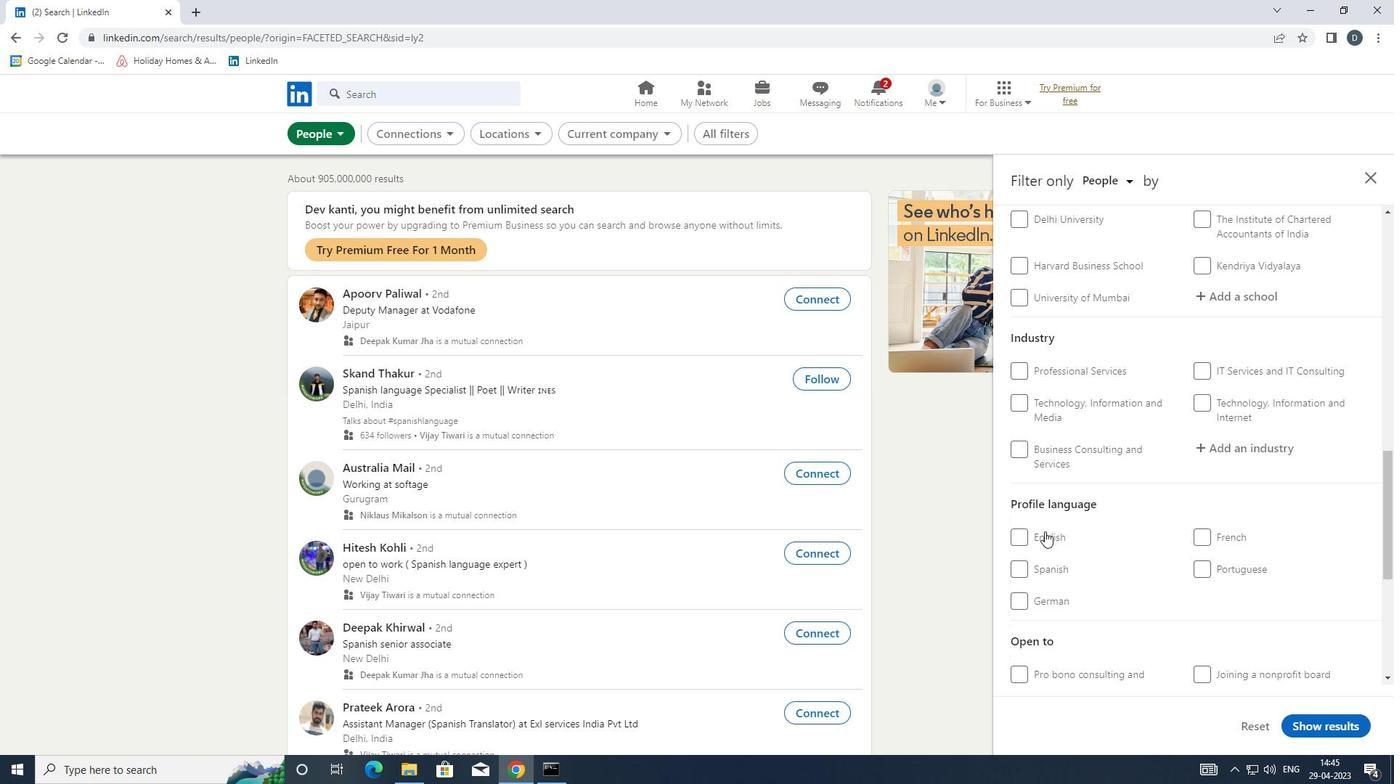 
Action: Mouse moved to (1159, 541)
Screenshot: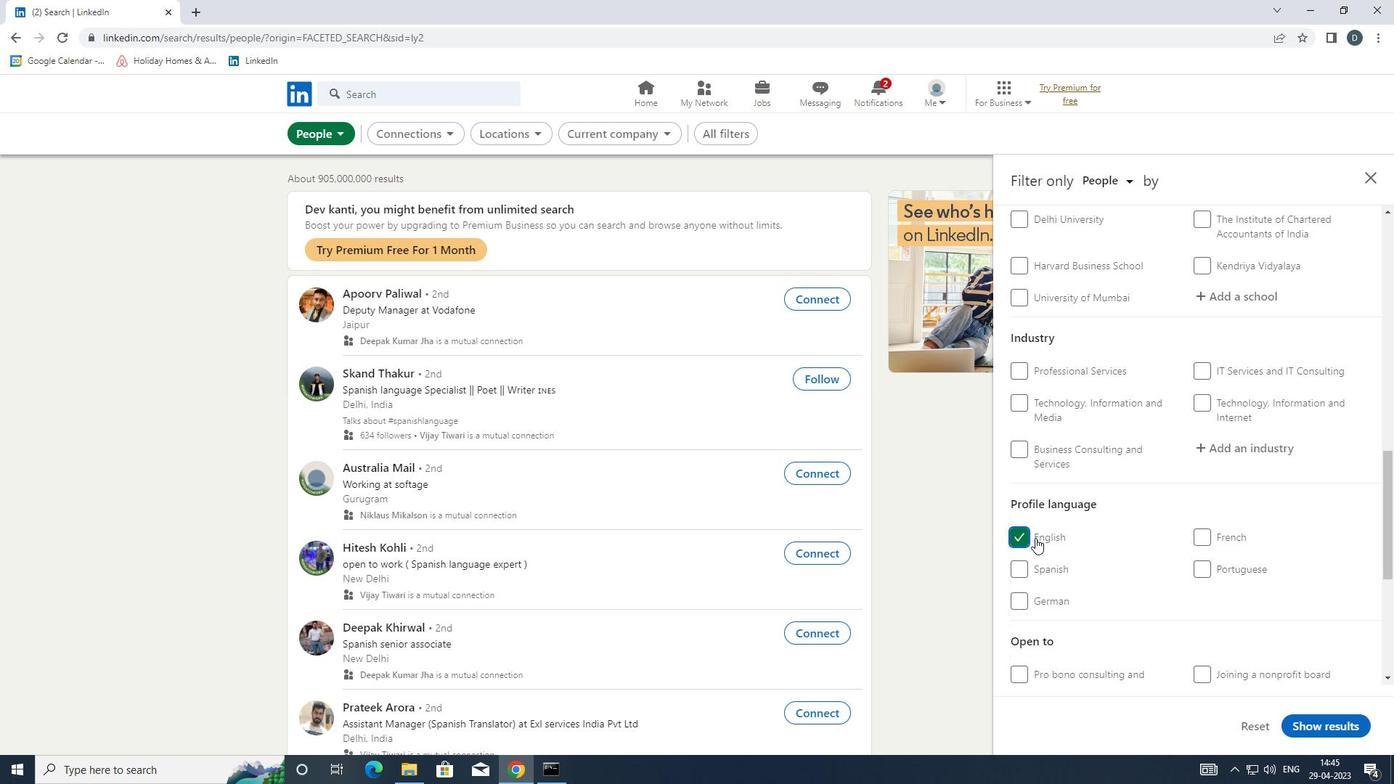 
Action: Mouse scrolled (1159, 541) with delta (0, 0)
Screenshot: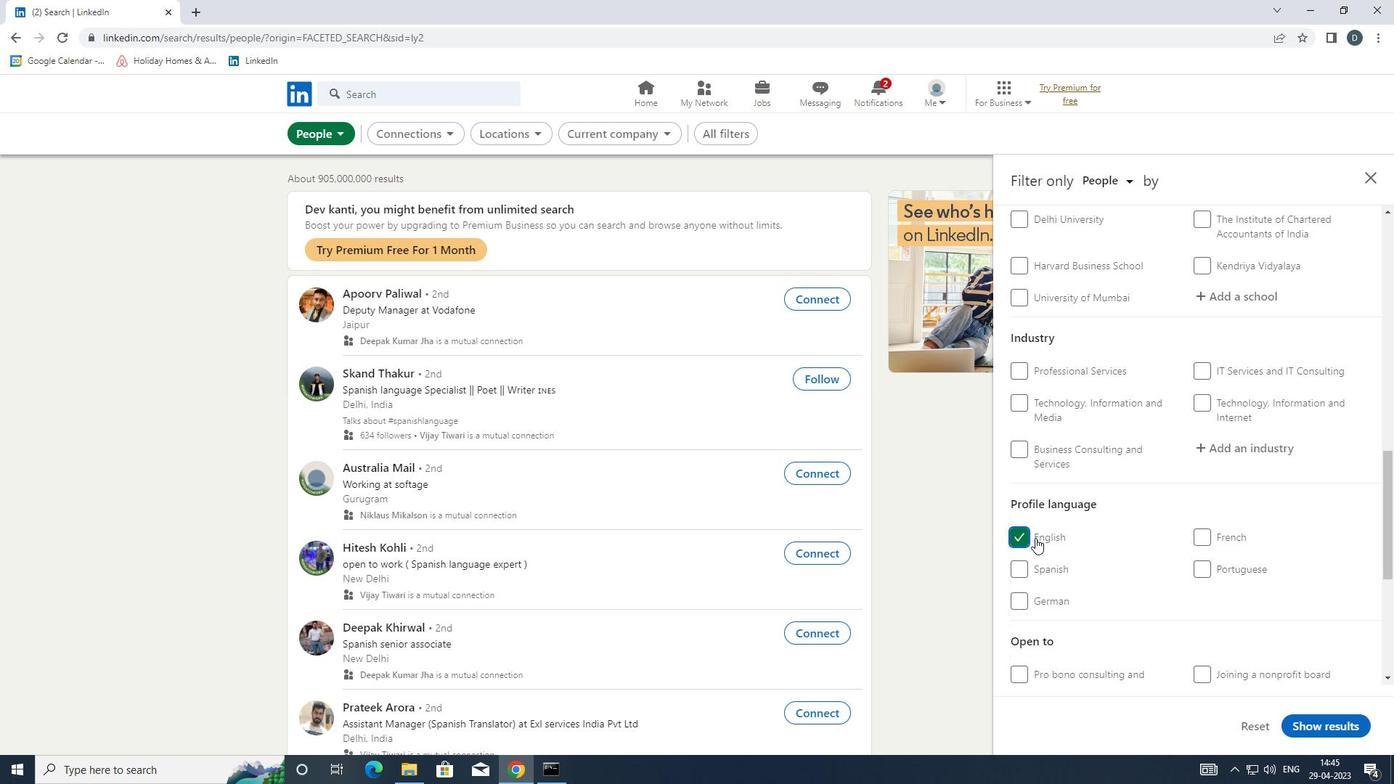
Action: Mouse scrolled (1159, 541) with delta (0, 0)
Screenshot: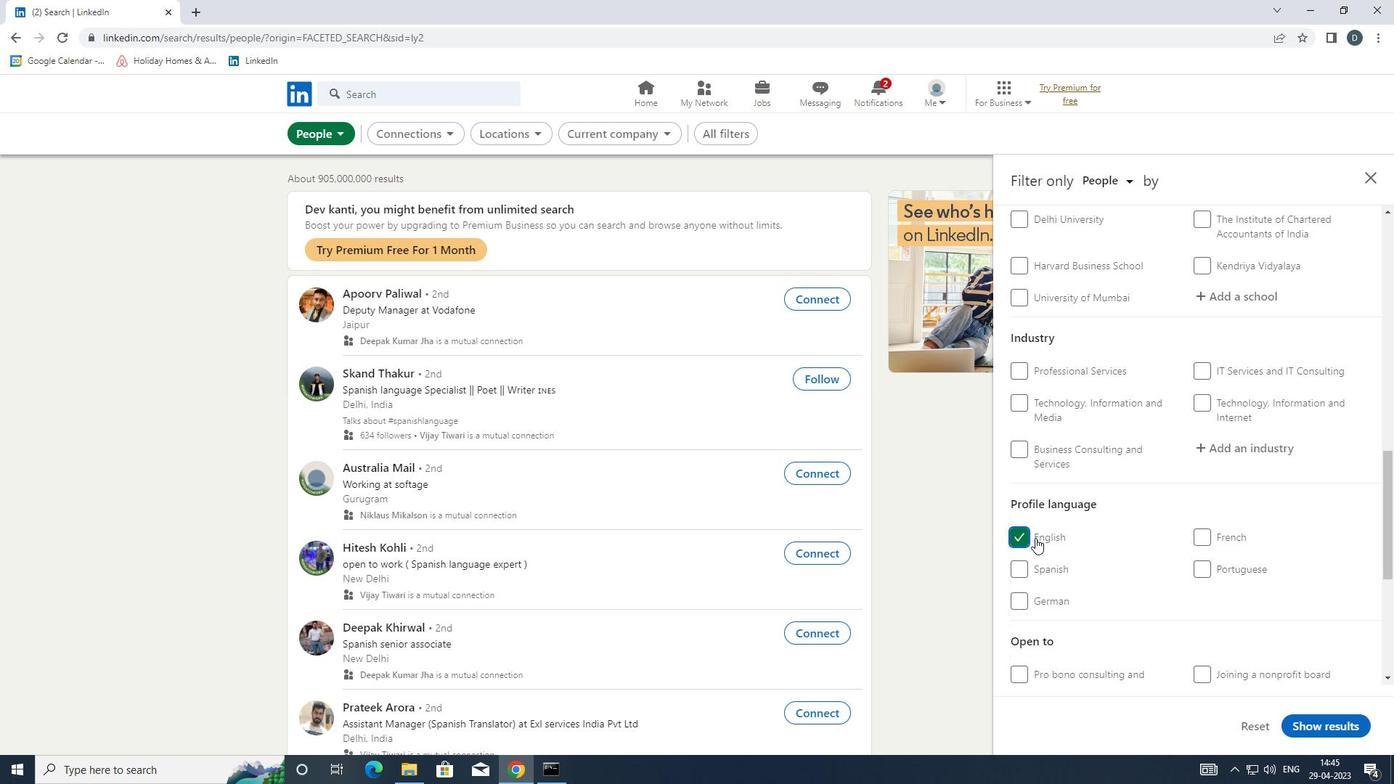 
Action: Mouse scrolled (1159, 541) with delta (0, 0)
Screenshot: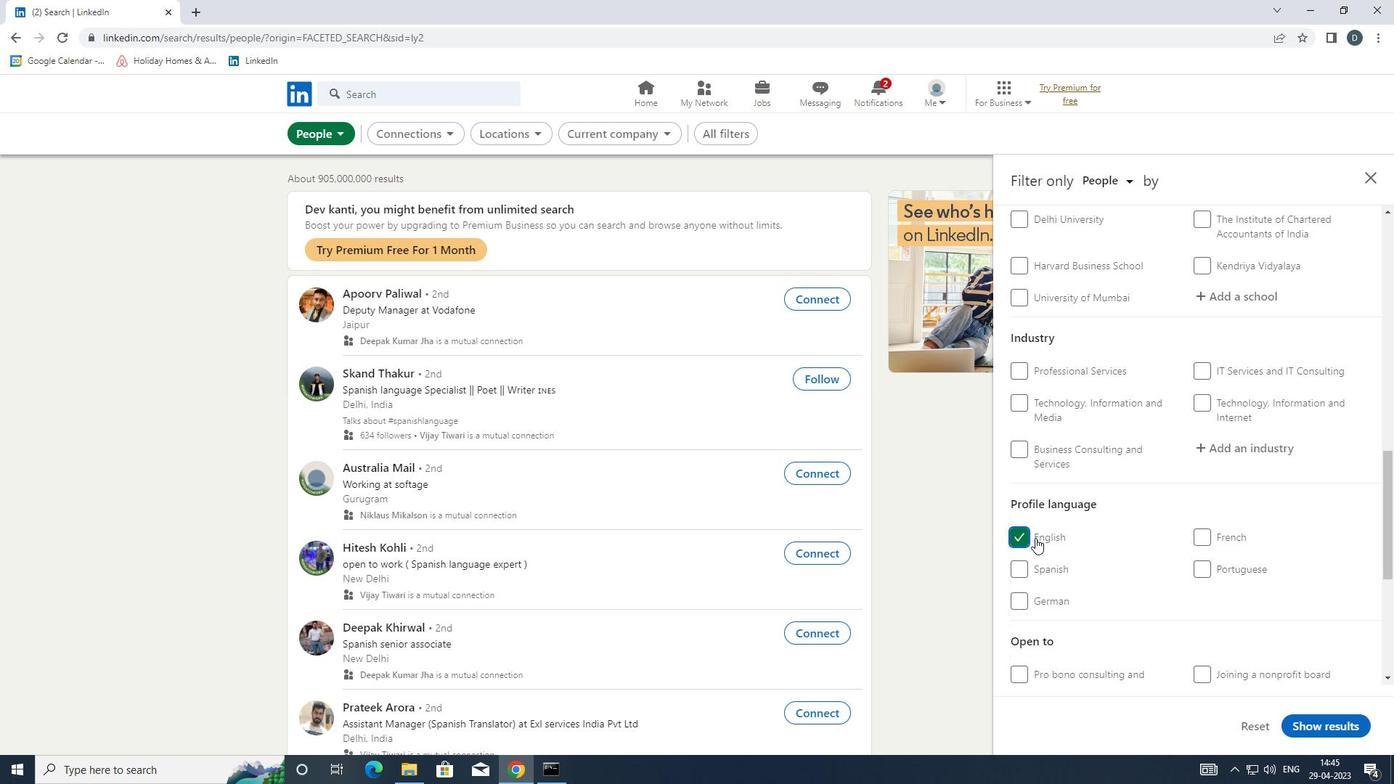 
Action: Mouse scrolled (1159, 541) with delta (0, 0)
Screenshot: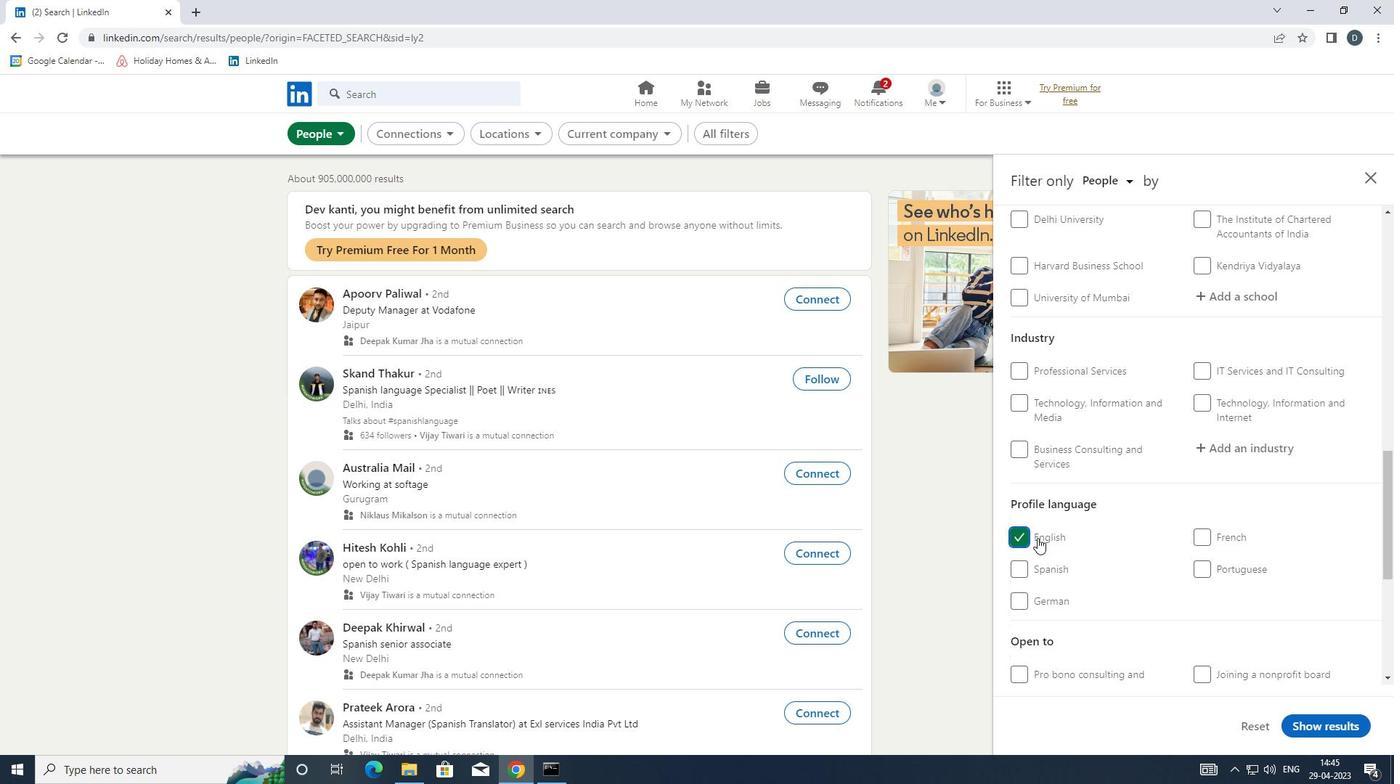 
Action: Mouse moved to (1223, 437)
Screenshot: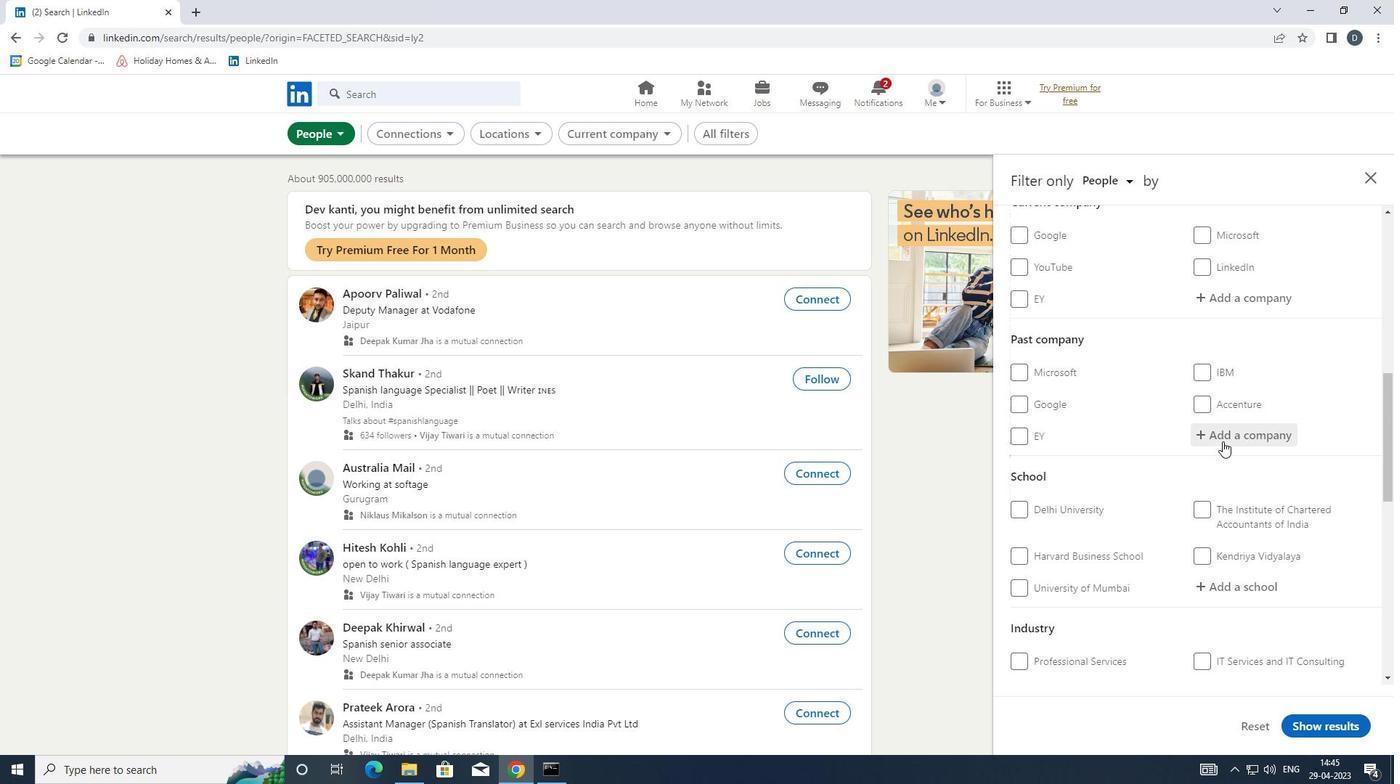 
Action: Mouse scrolled (1223, 437) with delta (0, 0)
Screenshot: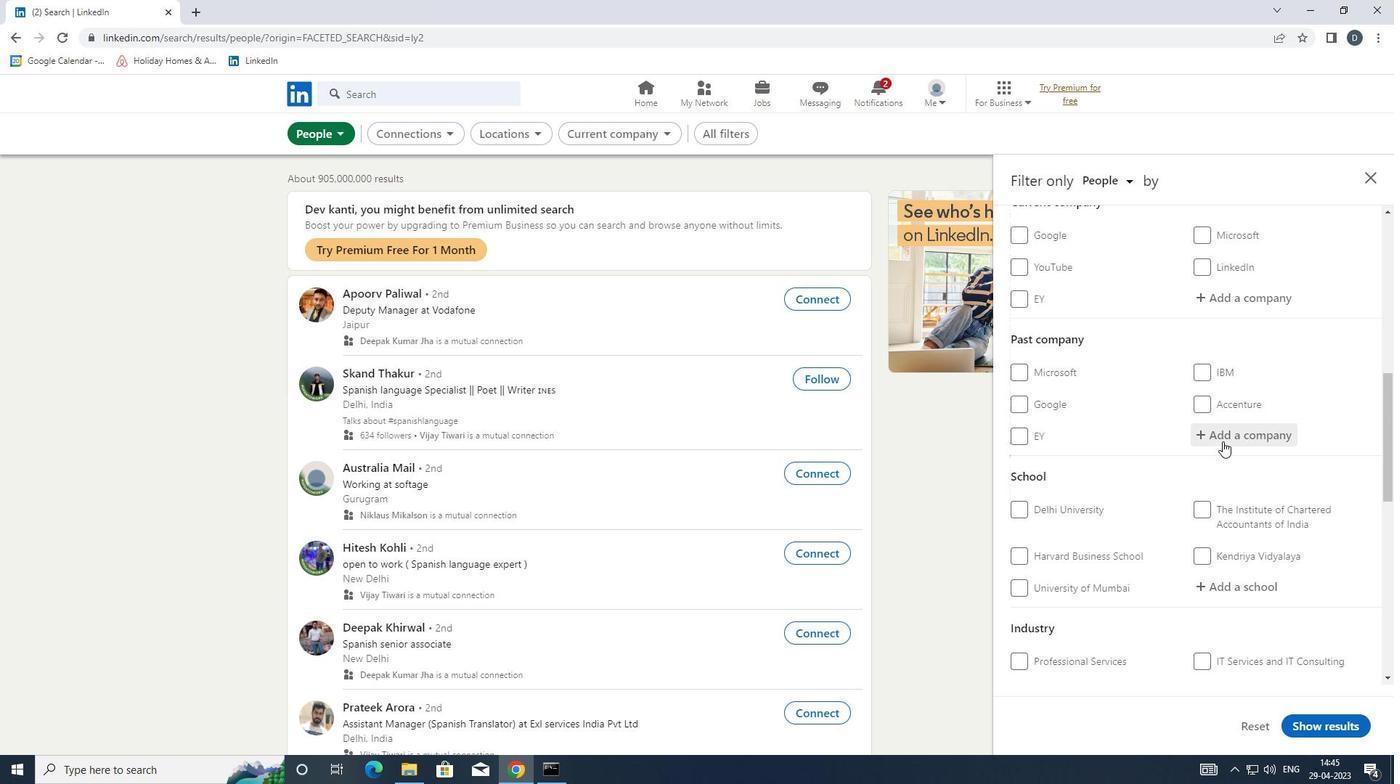 
Action: Mouse moved to (1231, 377)
Screenshot: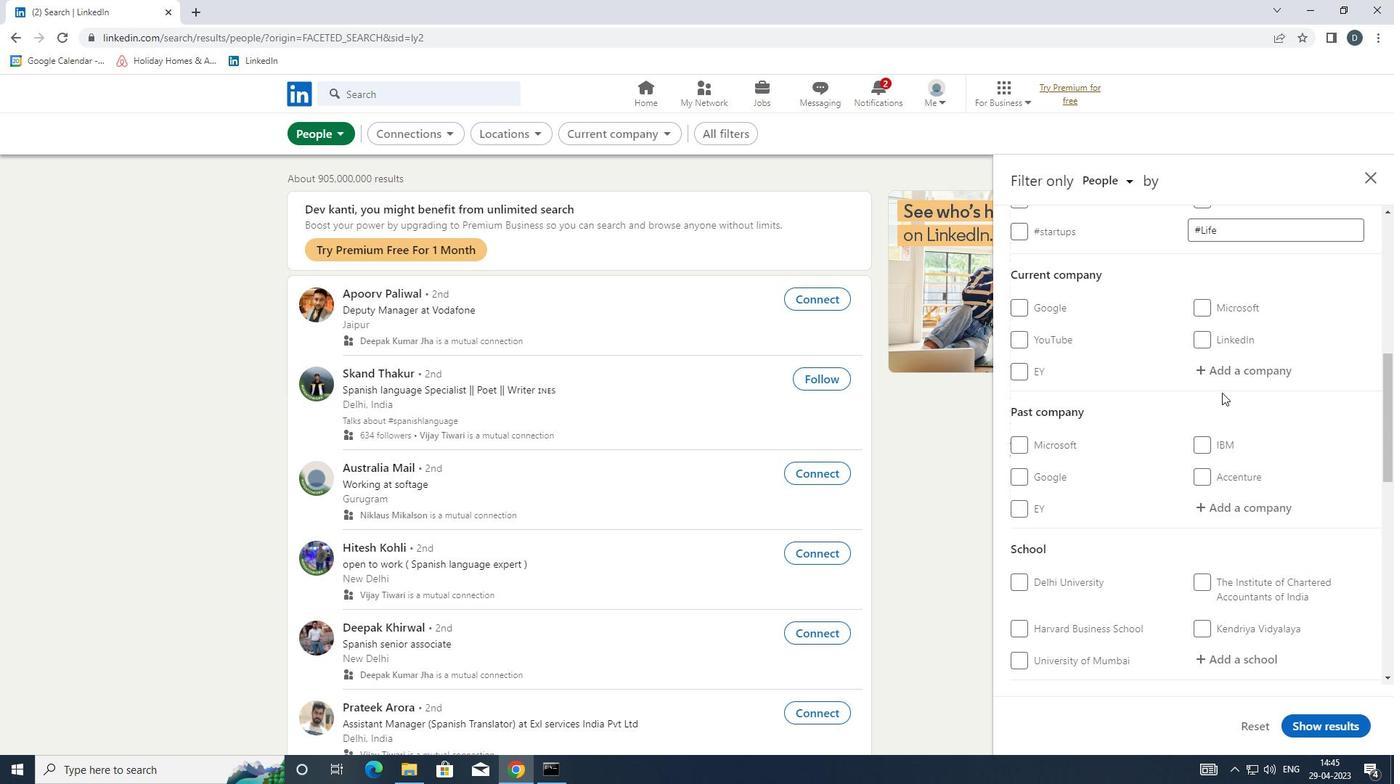 
Action: Mouse pressed left at (1231, 377)
Screenshot: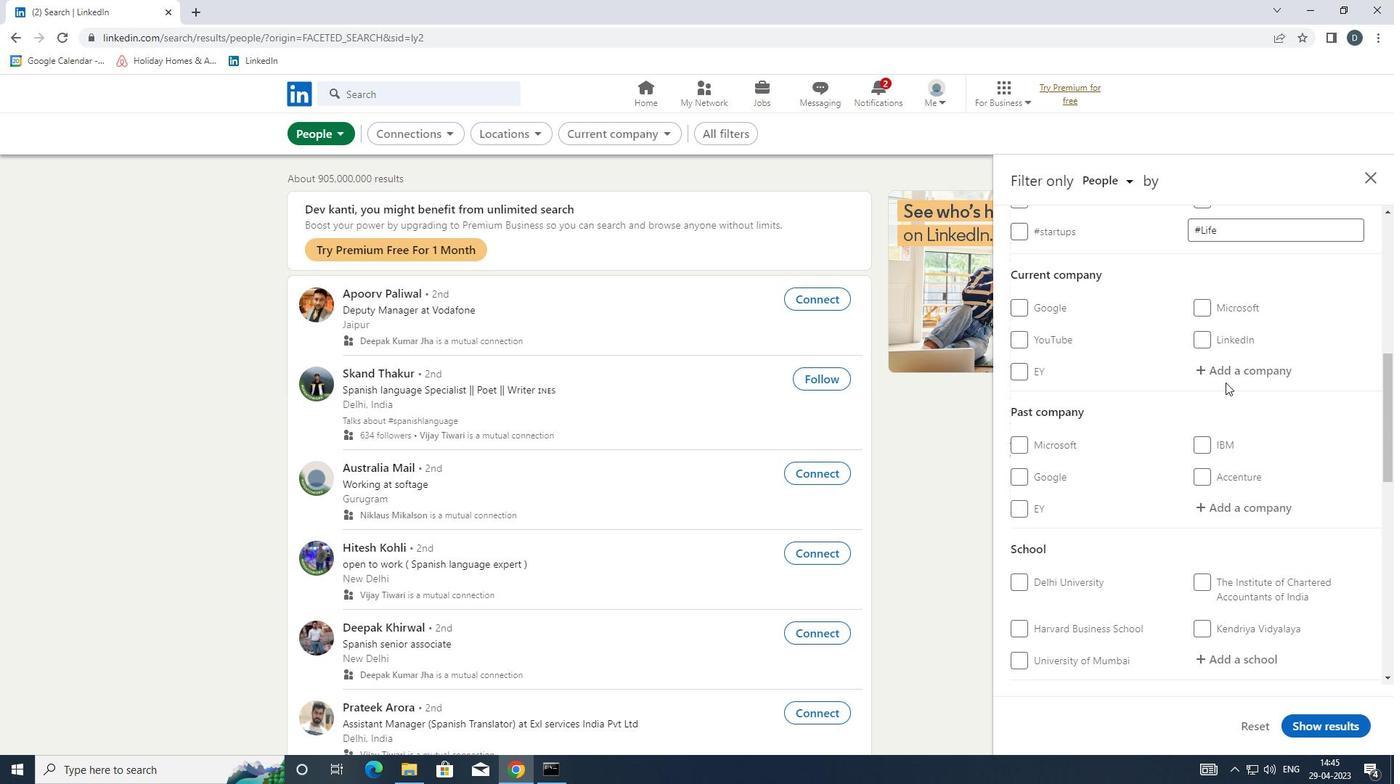 
Action: Key pressed <Key.shift>SONATA<Key.space><Key.shift>SOFTWARE
Screenshot: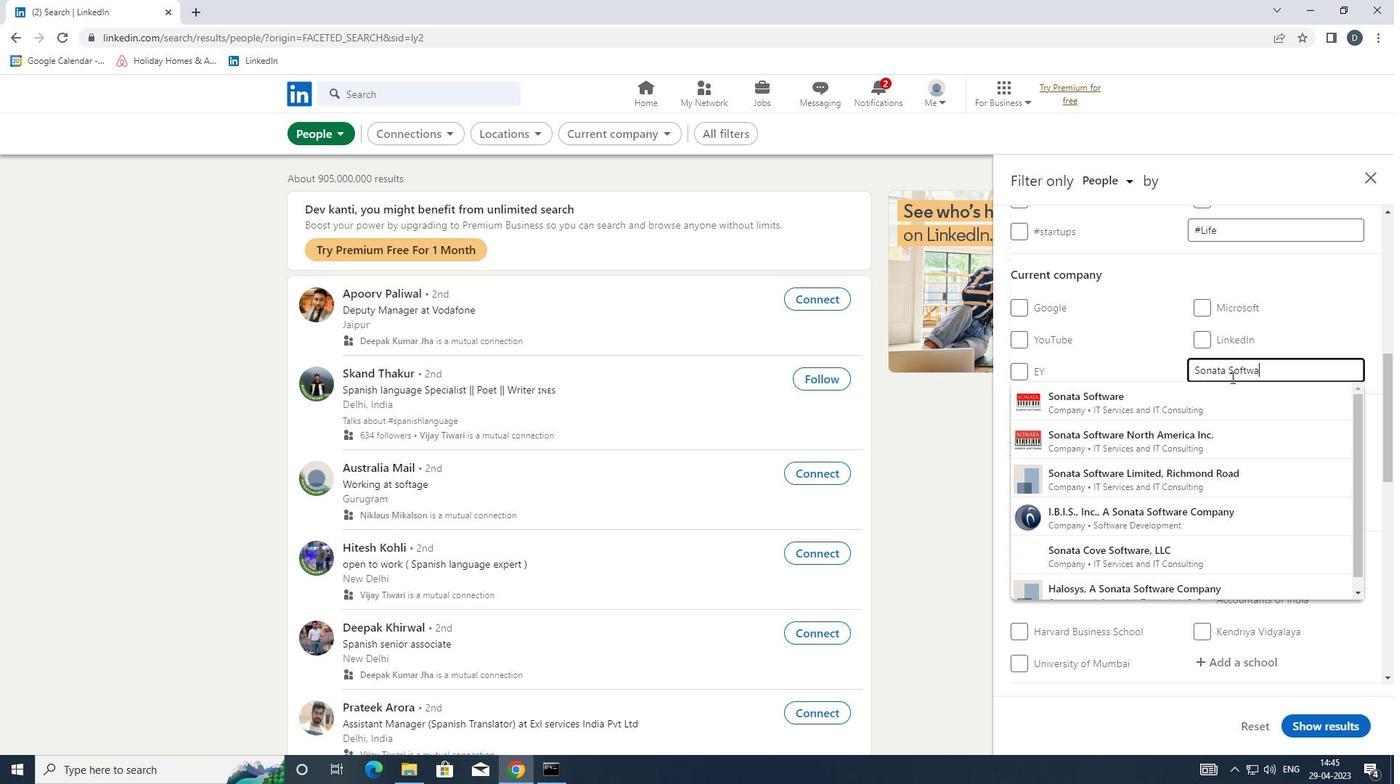 
Action: Mouse moved to (1227, 397)
Screenshot: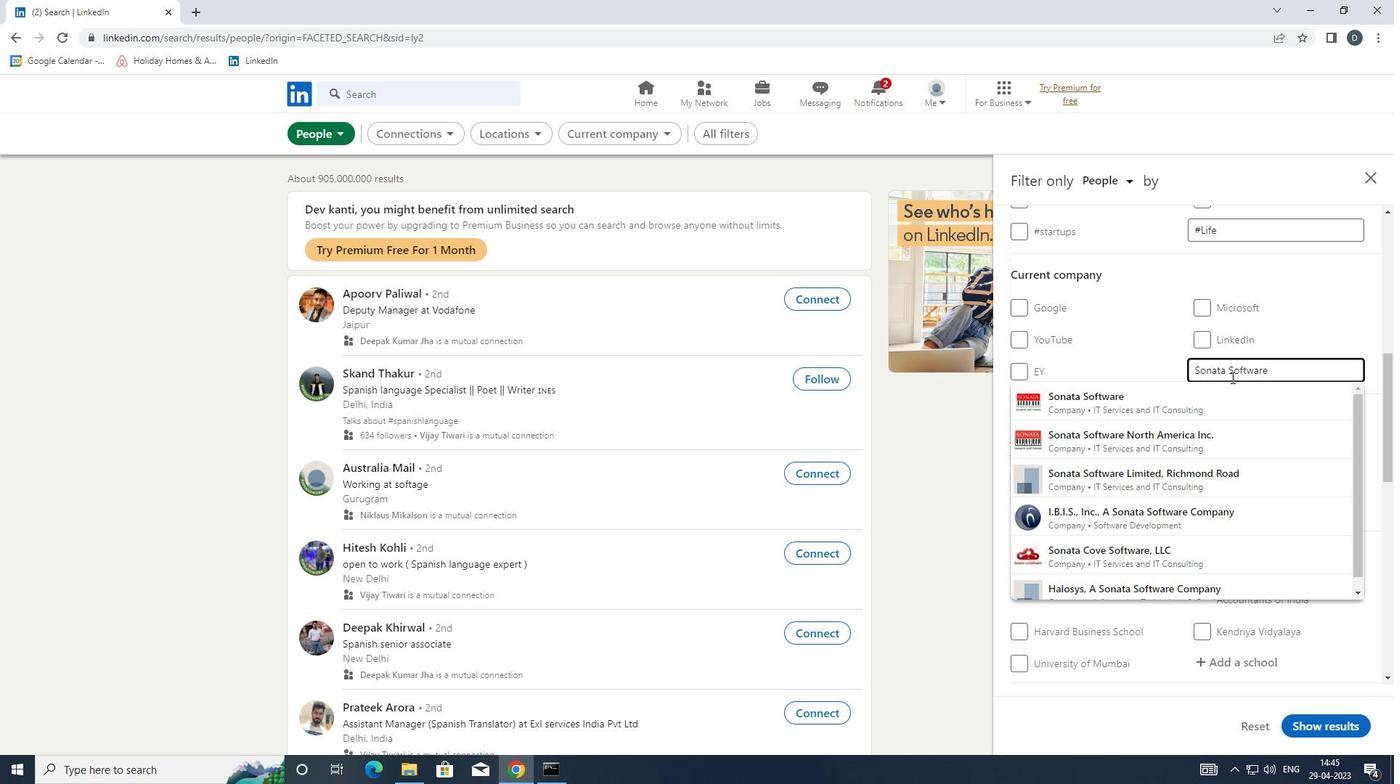 
Action: Mouse pressed left at (1227, 397)
Screenshot: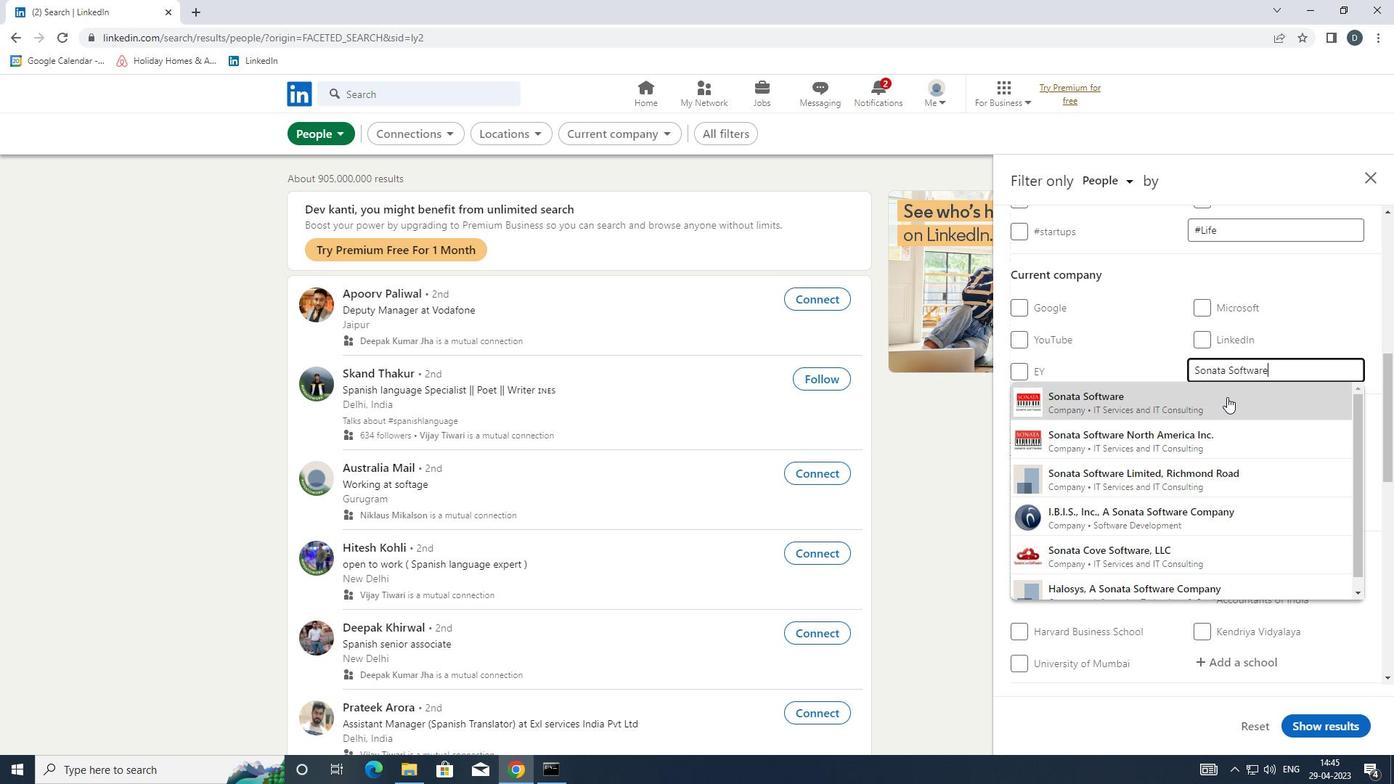 
Action: Mouse moved to (1221, 433)
Screenshot: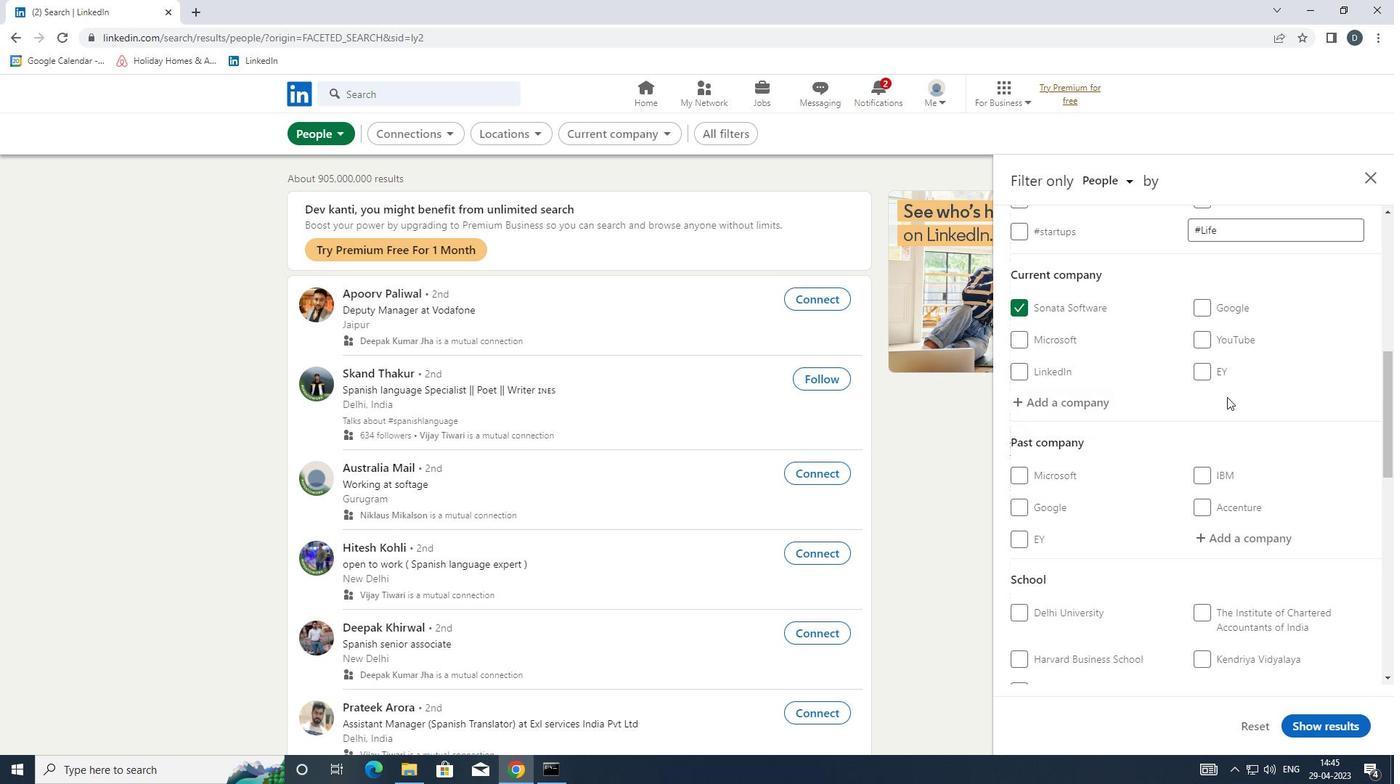 
Action: Mouse scrolled (1221, 432) with delta (0, 0)
Screenshot: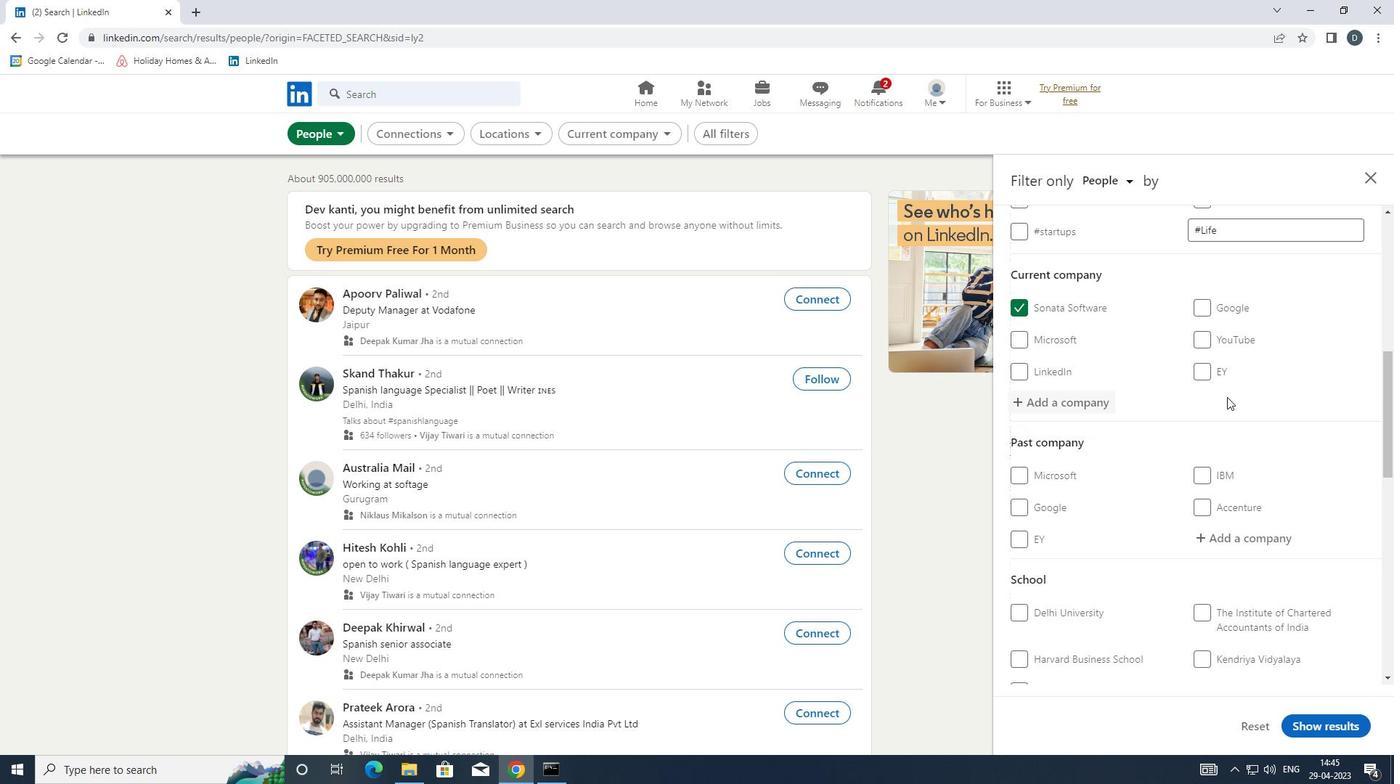 
Action: Mouse moved to (1220, 433)
Screenshot: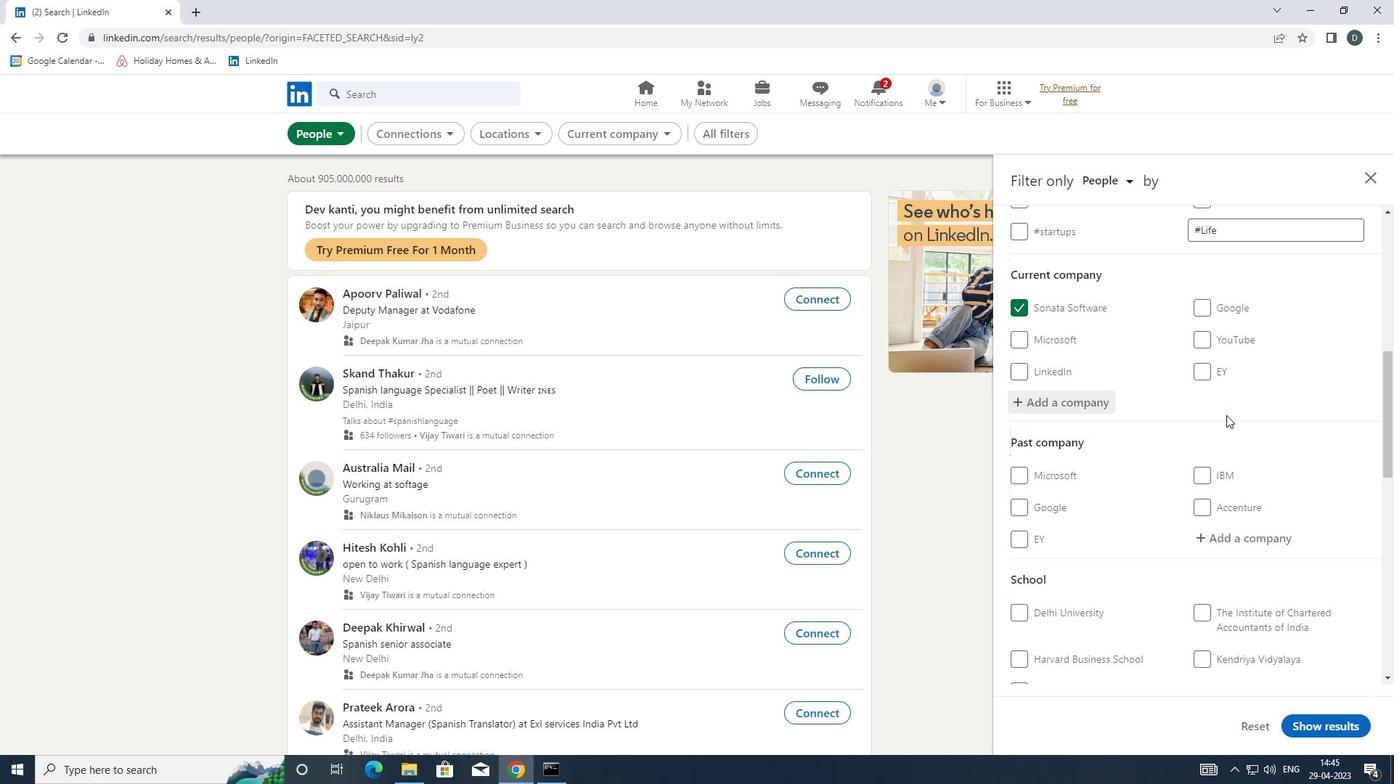 
Action: Mouse scrolled (1220, 432) with delta (0, 0)
Screenshot: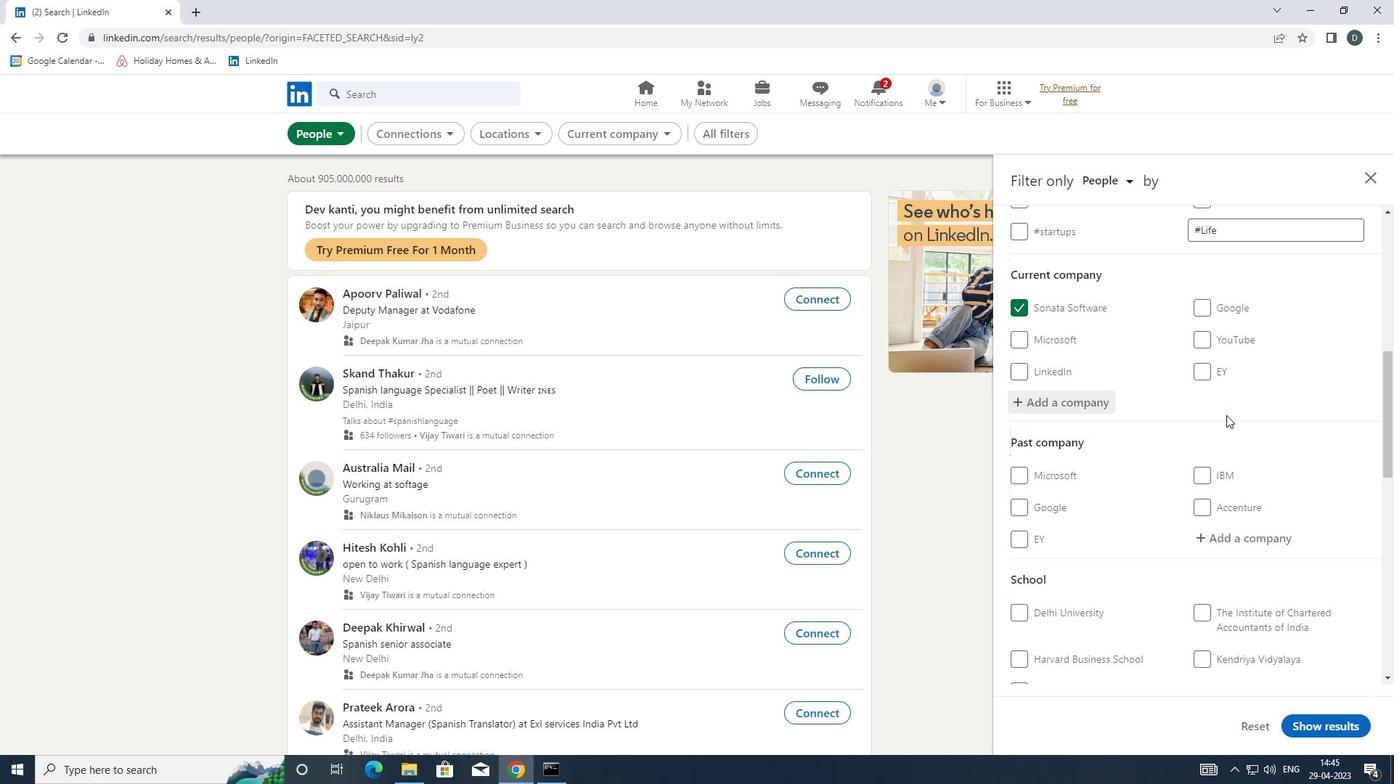 
Action: Mouse moved to (1243, 422)
Screenshot: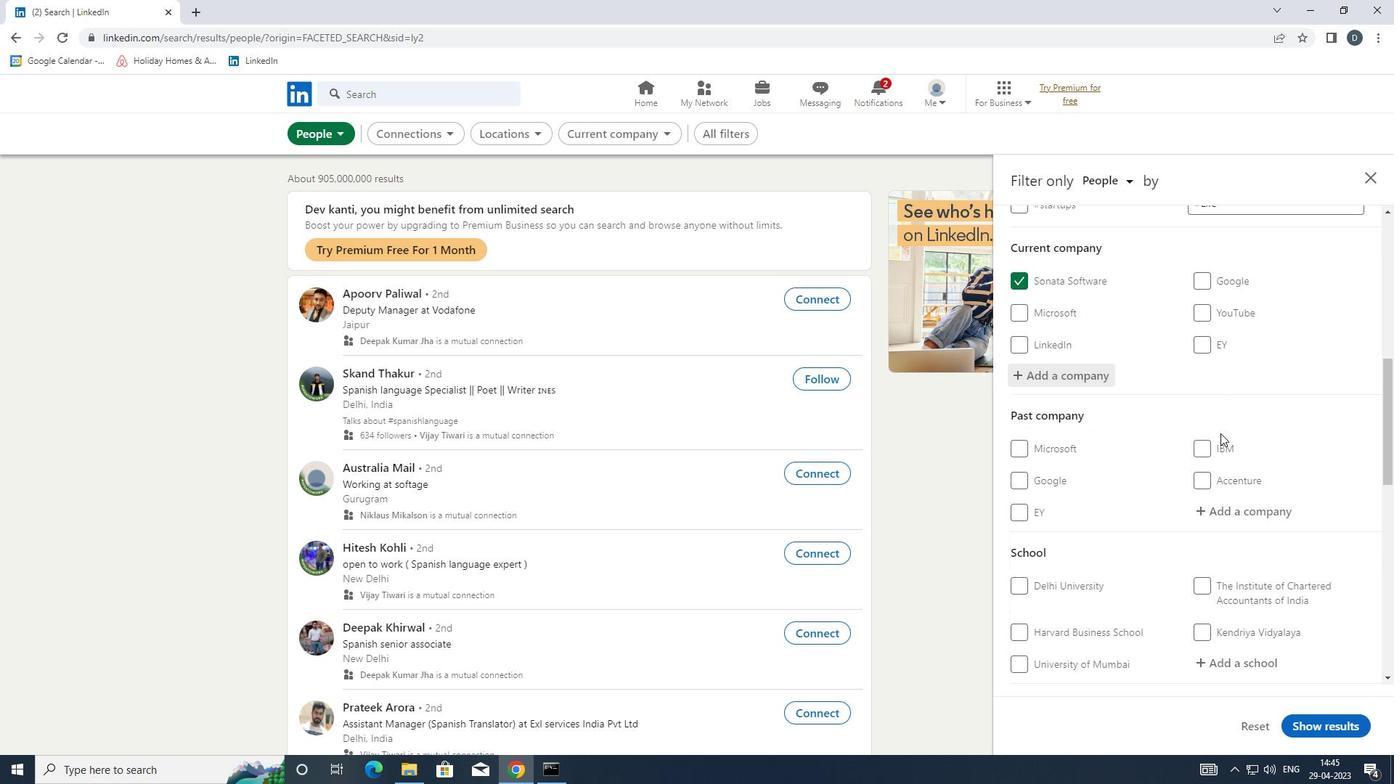 
Action: Mouse scrolled (1243, 421) with delta (0, 0)
Screenshot: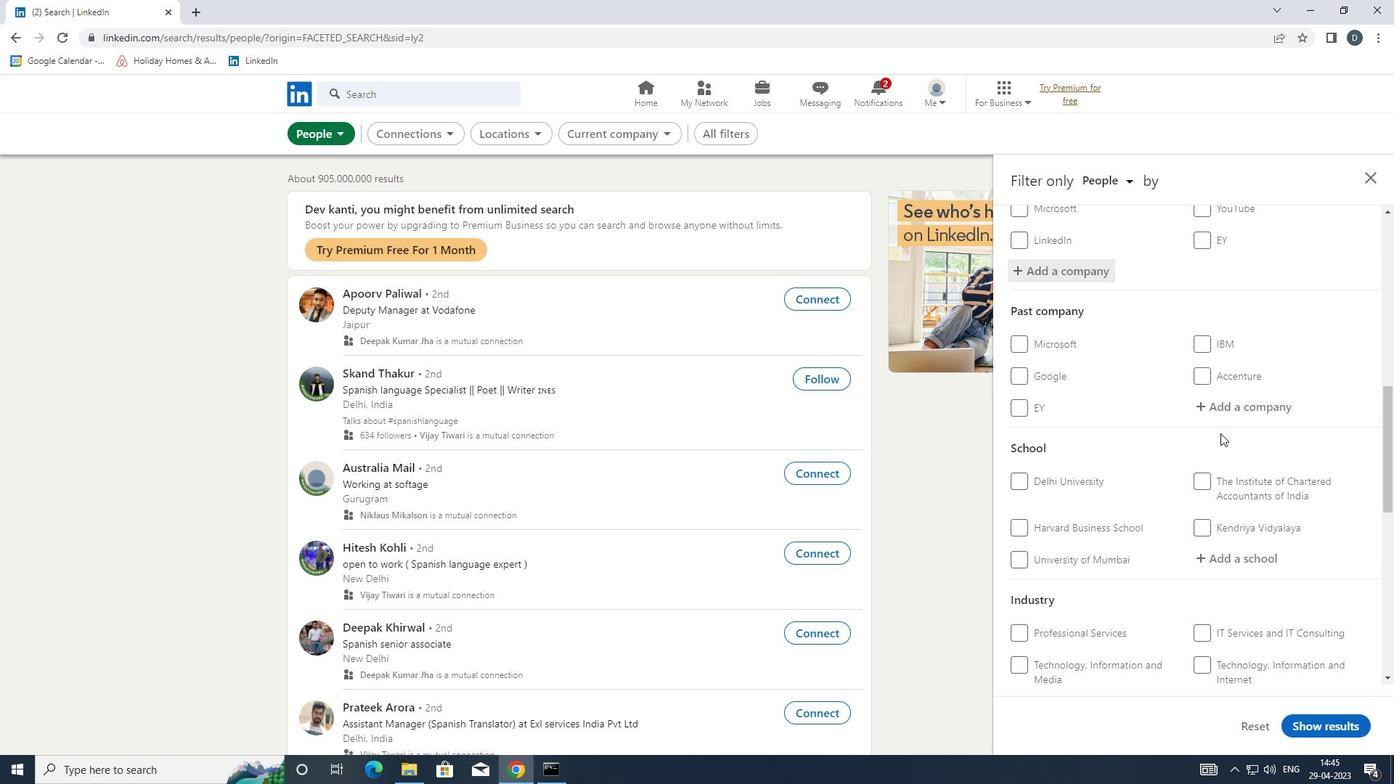 
Action: Mouse scrolled (1243, 421) with delta (0, 0)
Screenshot: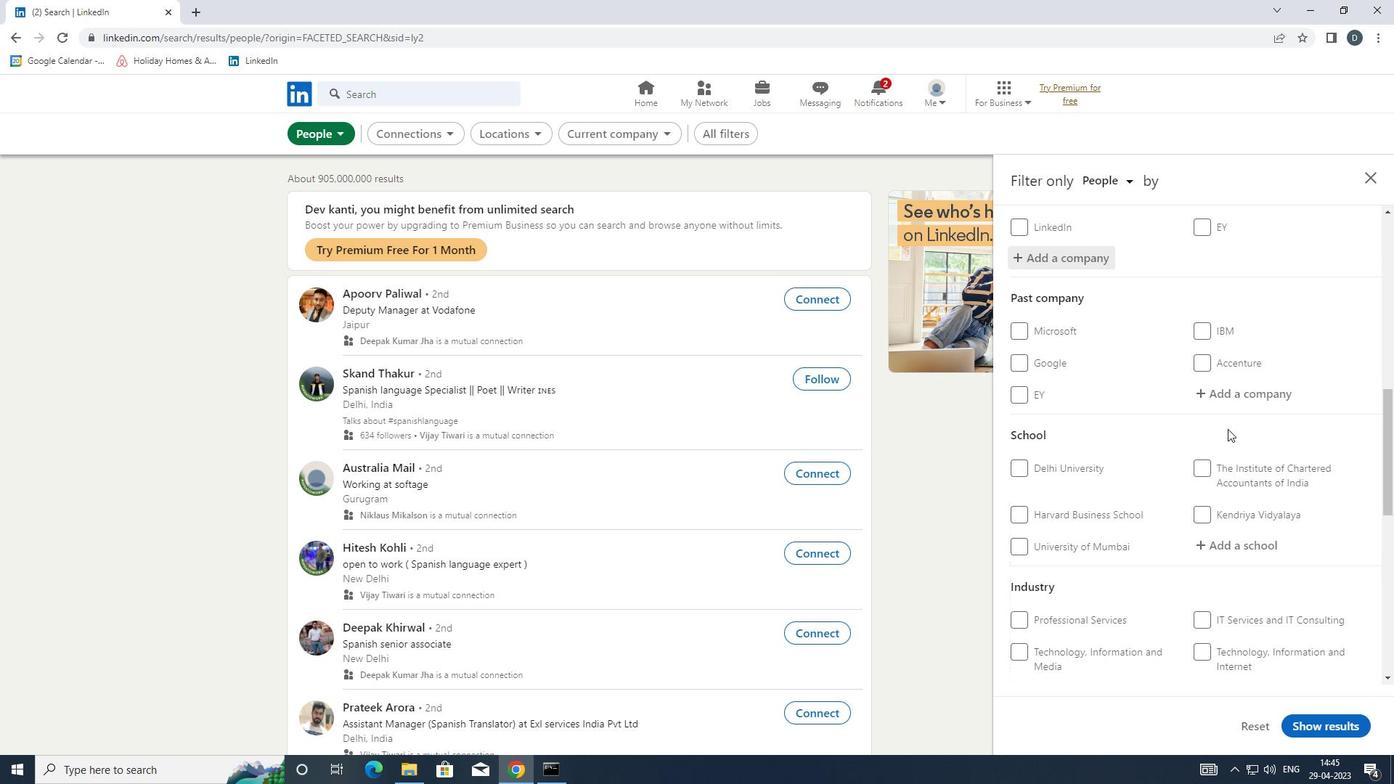 
Action: Mouse moved to (1241, 401)
Screenshot: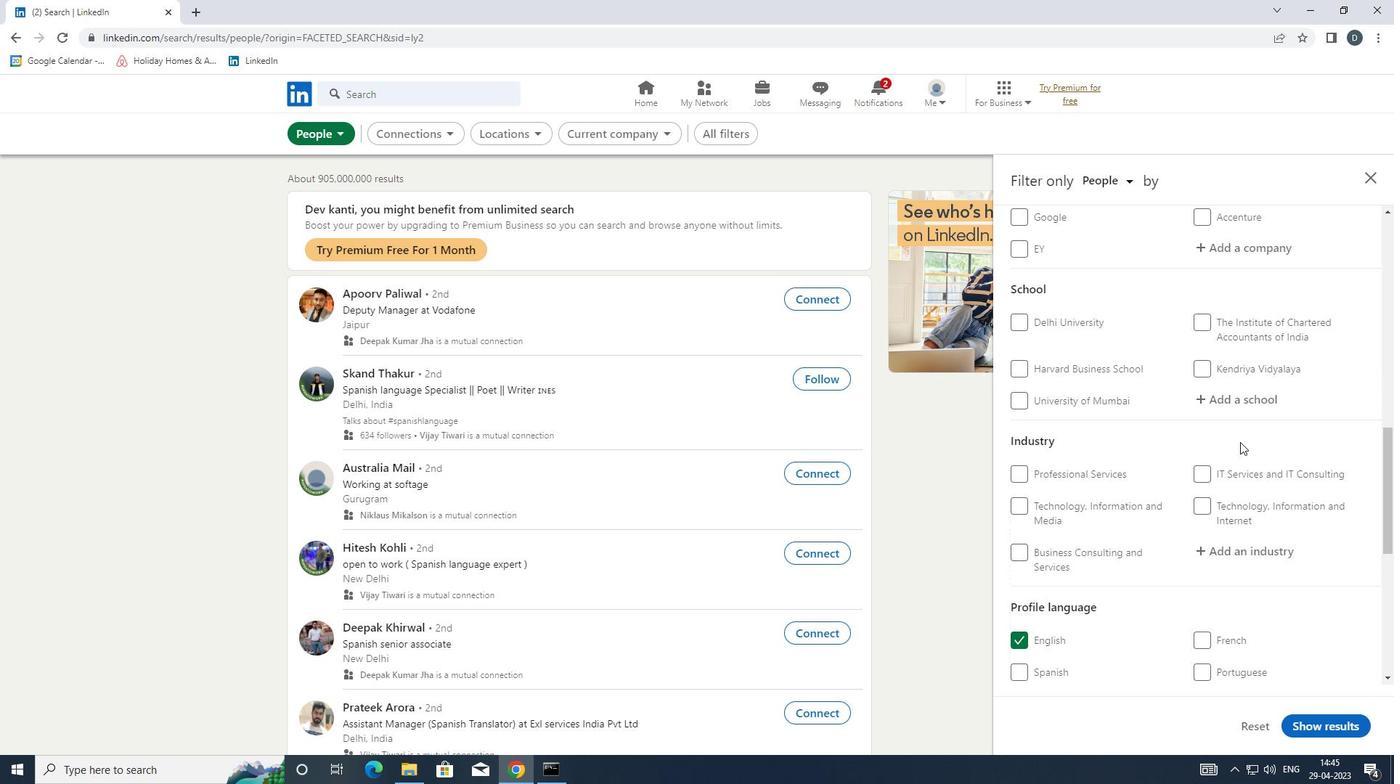 
Action: Mouse pressed left at (1241, 401)
Screenshot: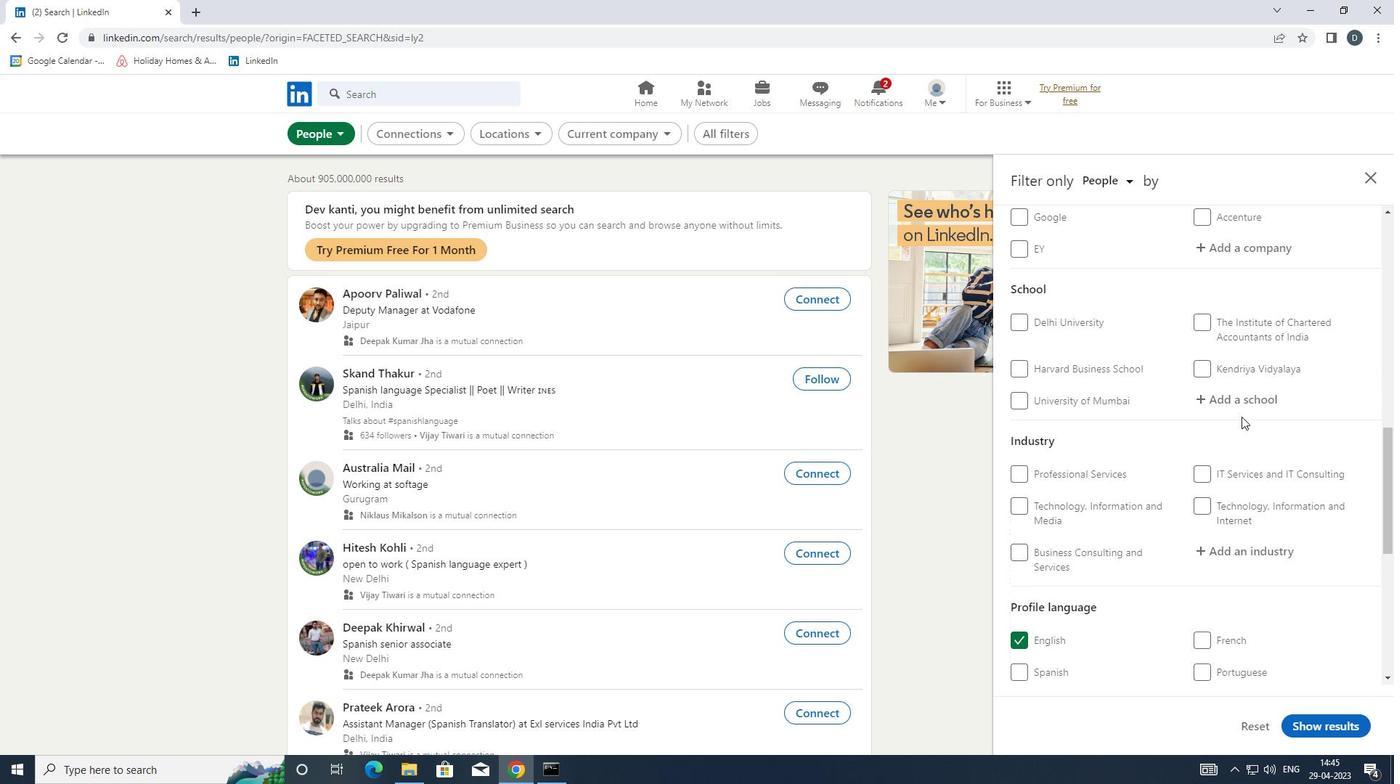 
Action: Key pressed <Key.shift>ETHIRSJ<Key.backspace><Key.backspace>AJ
Screenshot: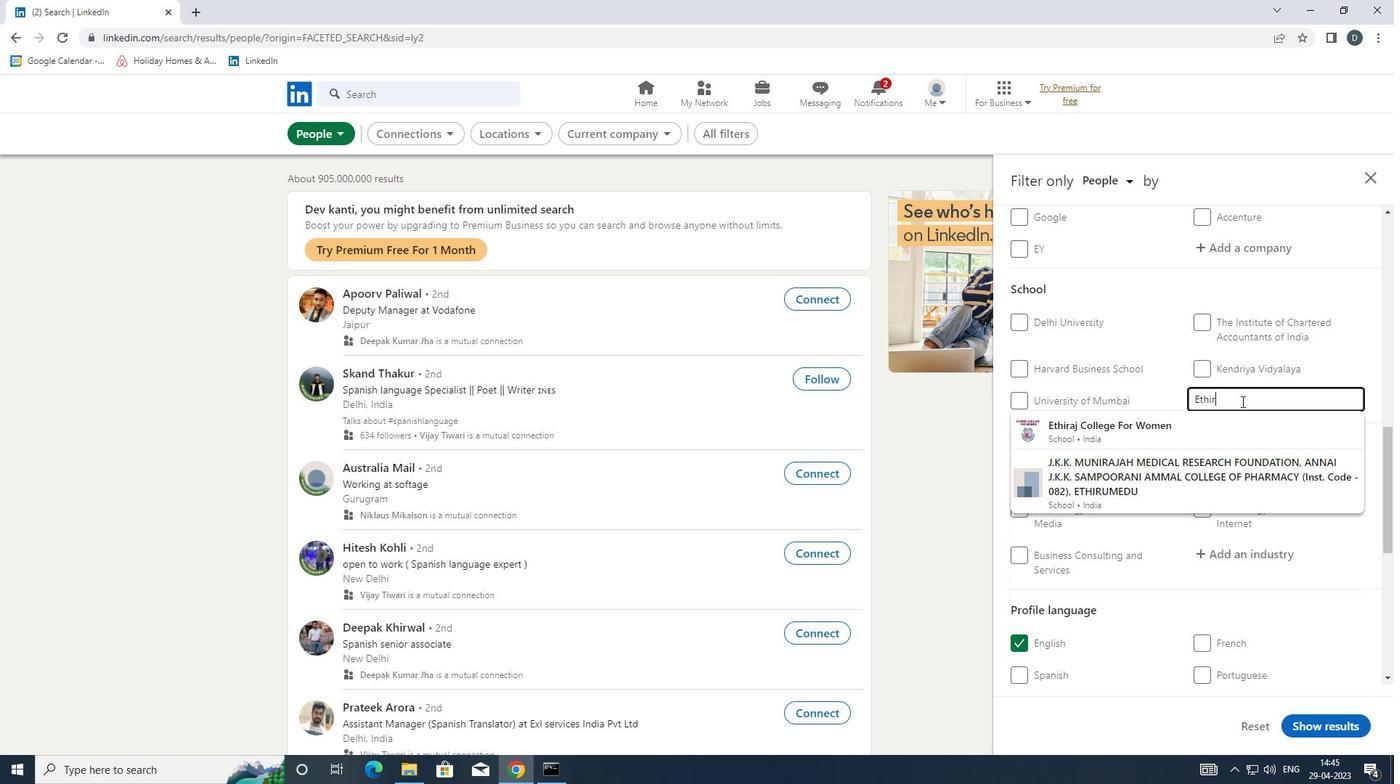 
Action: Mouse moved to (1222, 425)
Screenshot: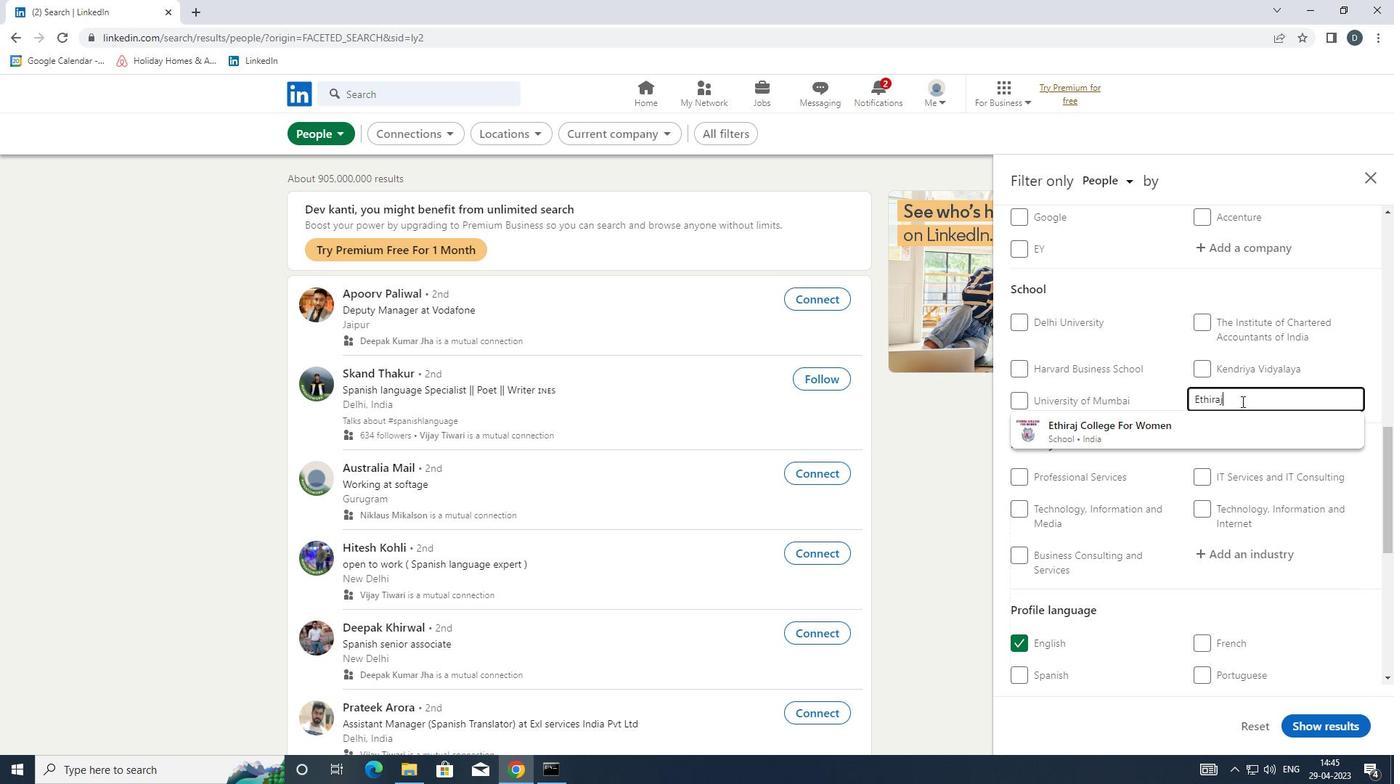 
Action: Mouse pressed left at (1222, 425)
Screenshot: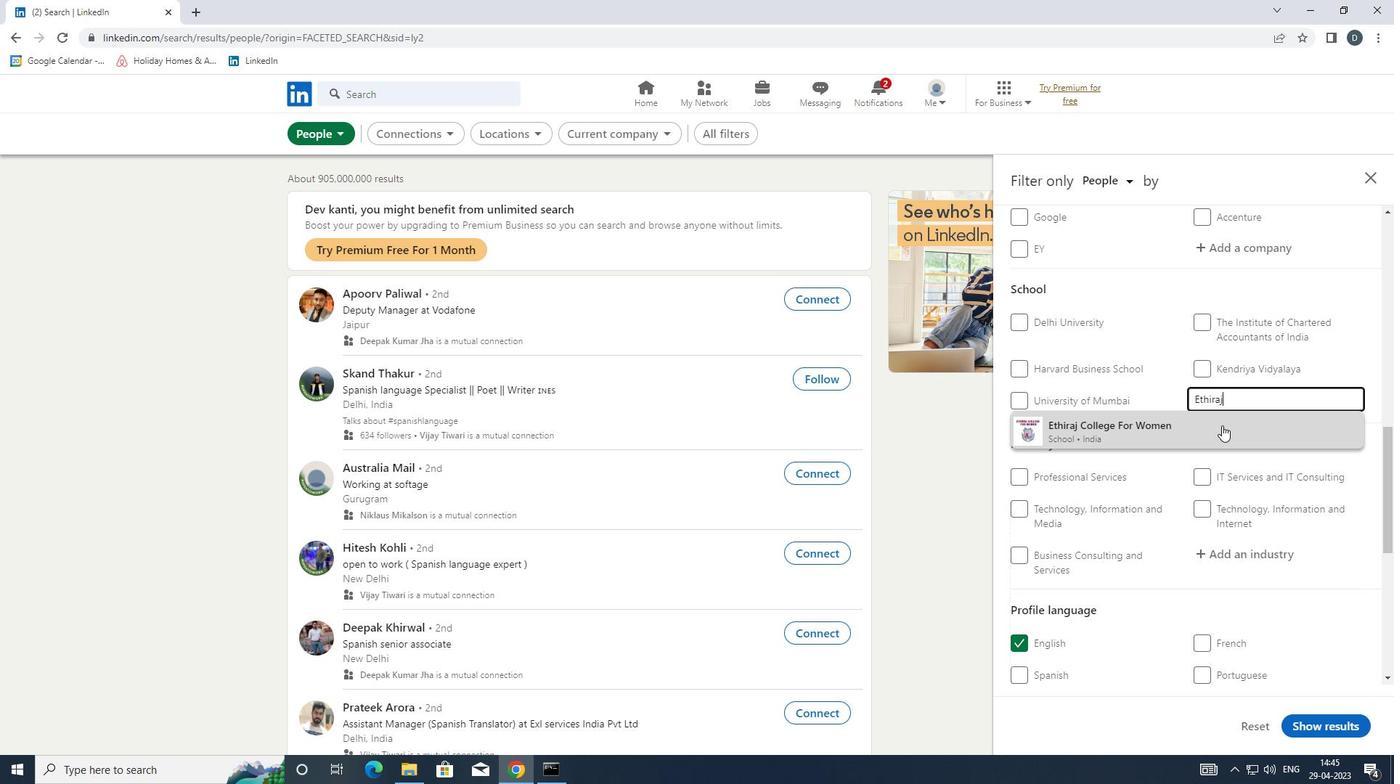 
Action: Mouse moved to (1212, 429)
Screenshot: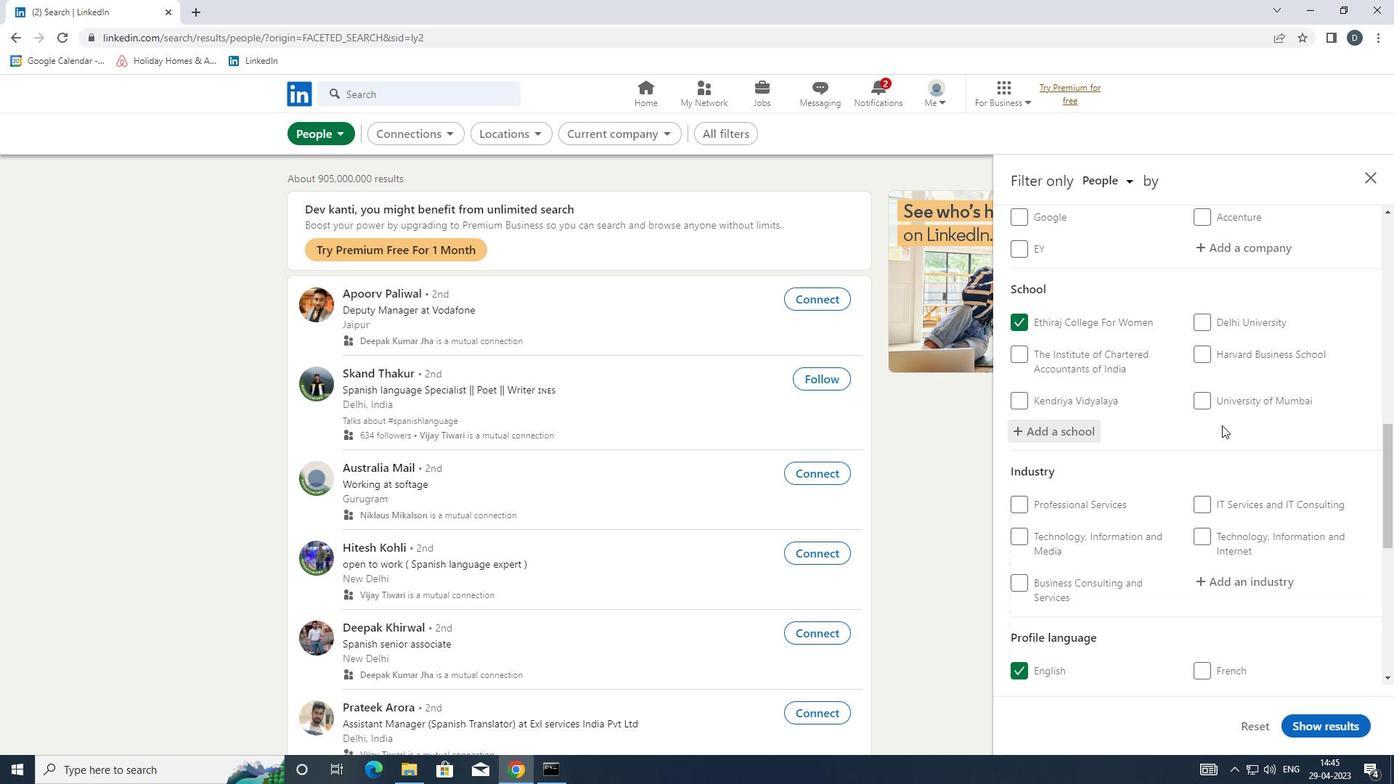 
Action: Mouse scrolled (1212, 429) with delta (0, 0)
Screenshot: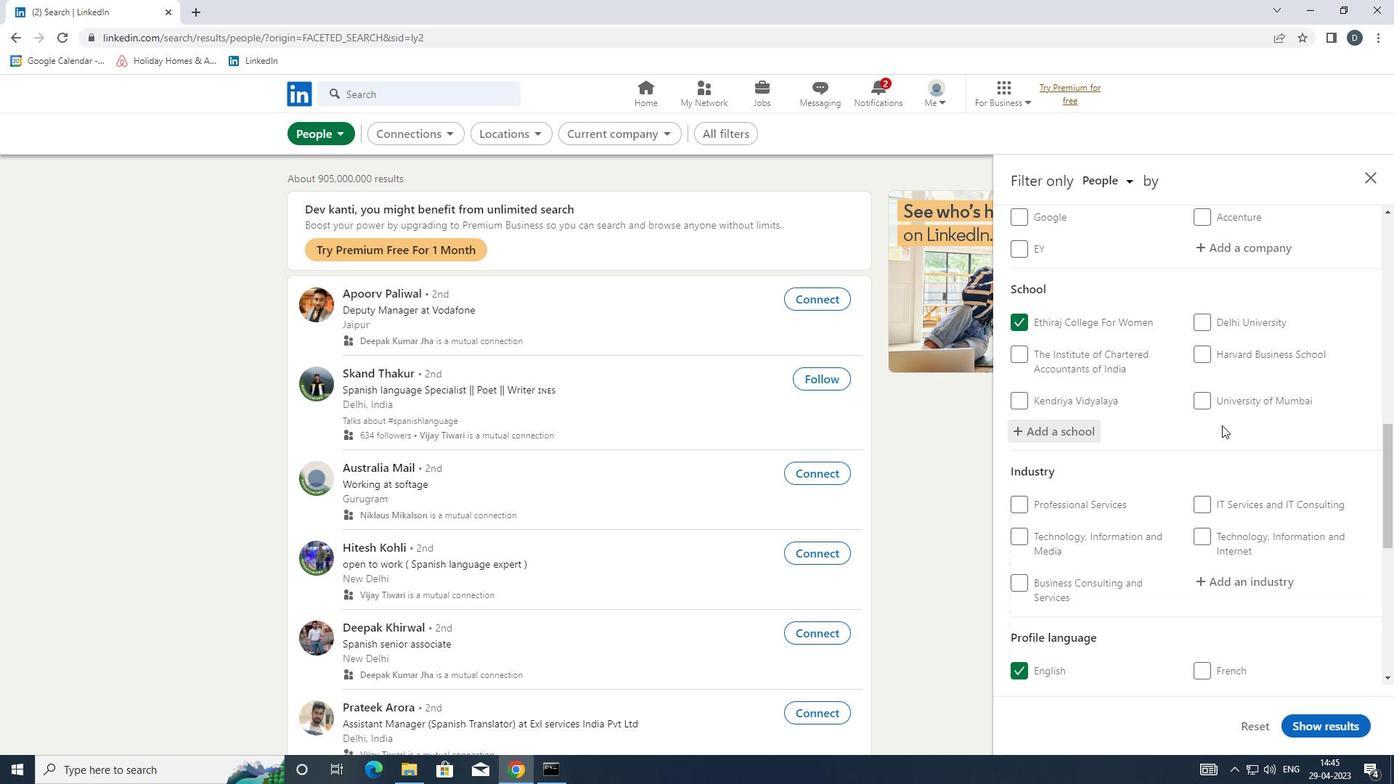 
Action: Mouse moved to (1208, 432)
Screenshot: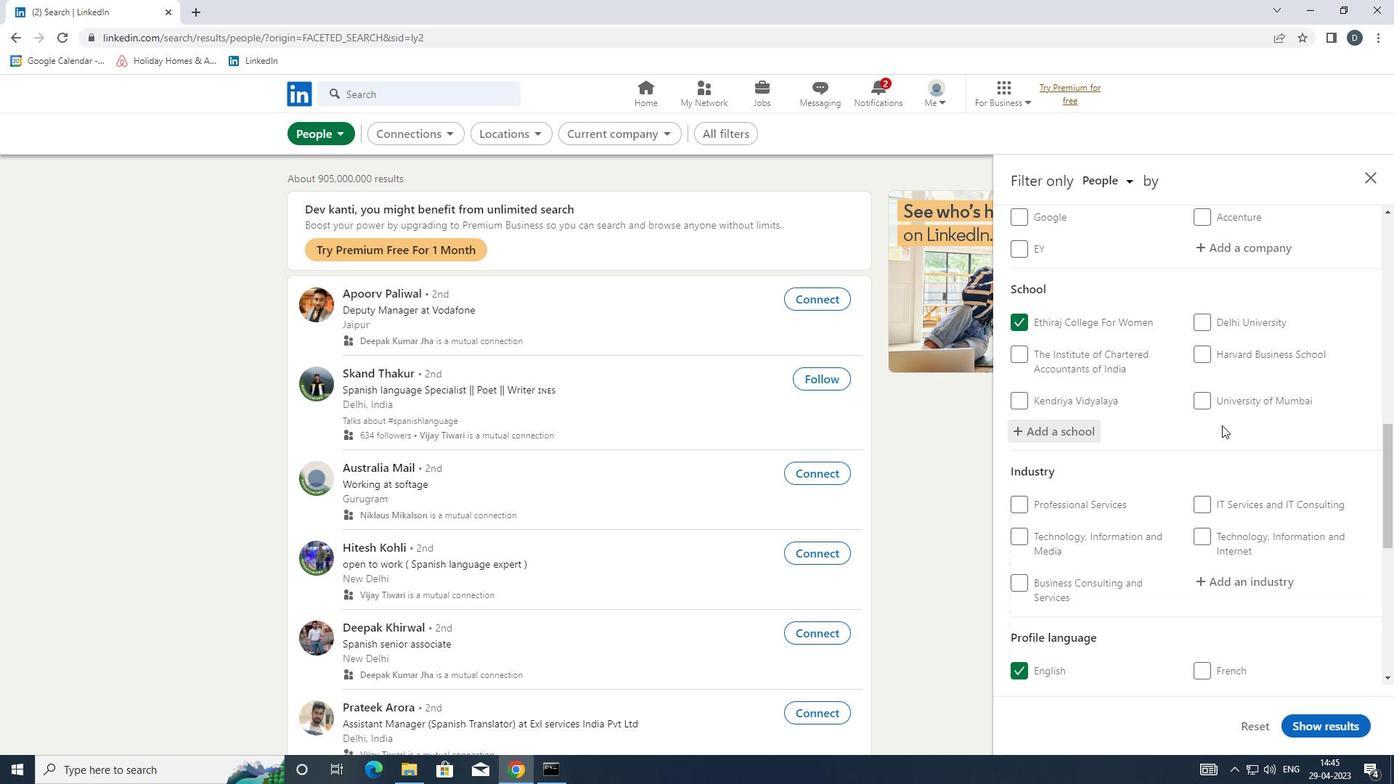 
Action: Mouse scrolled (1208, 431) with delta (0, 0)
Screenshot: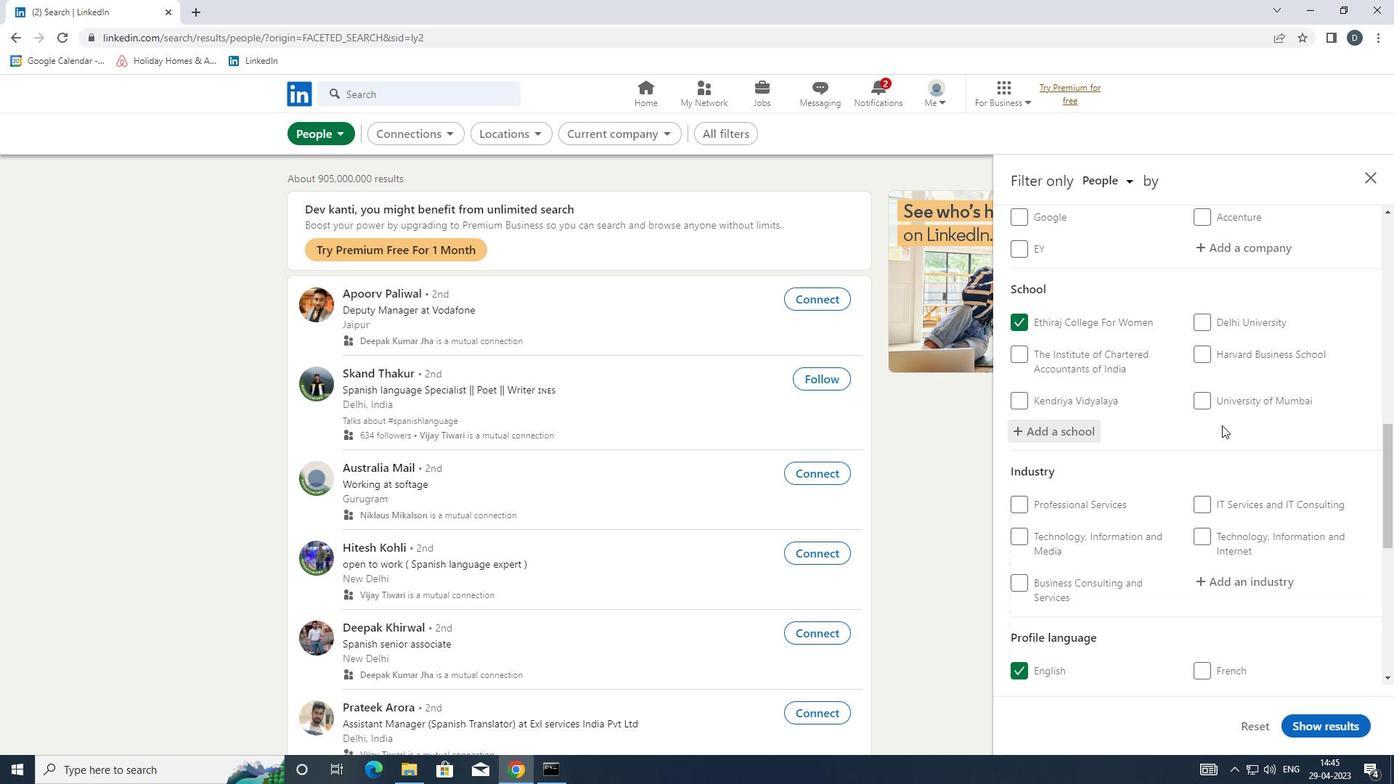 
Action: Mouse scrolled (1208, 431) with delta (0, 0)
Screenshot: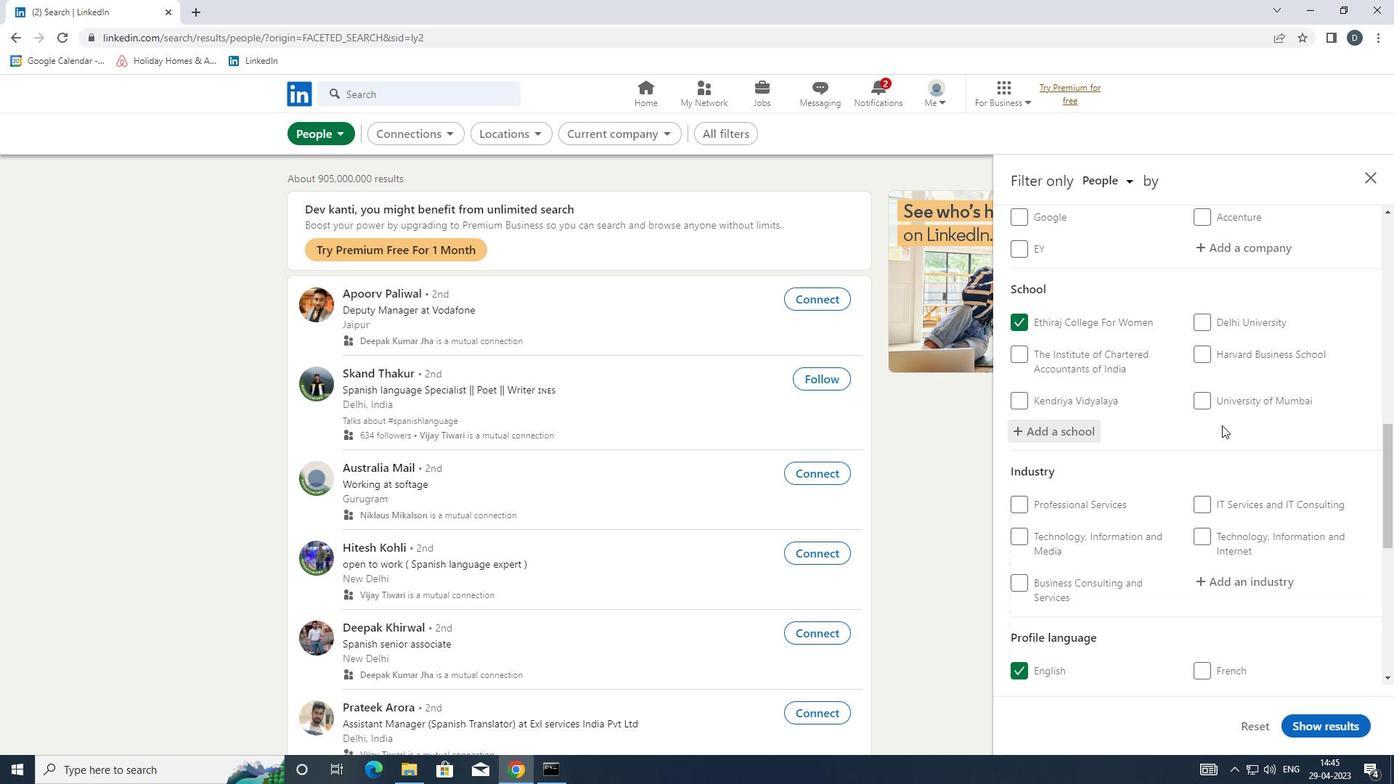 
Action: Mouse moved to (1252, 369)
Screenshot: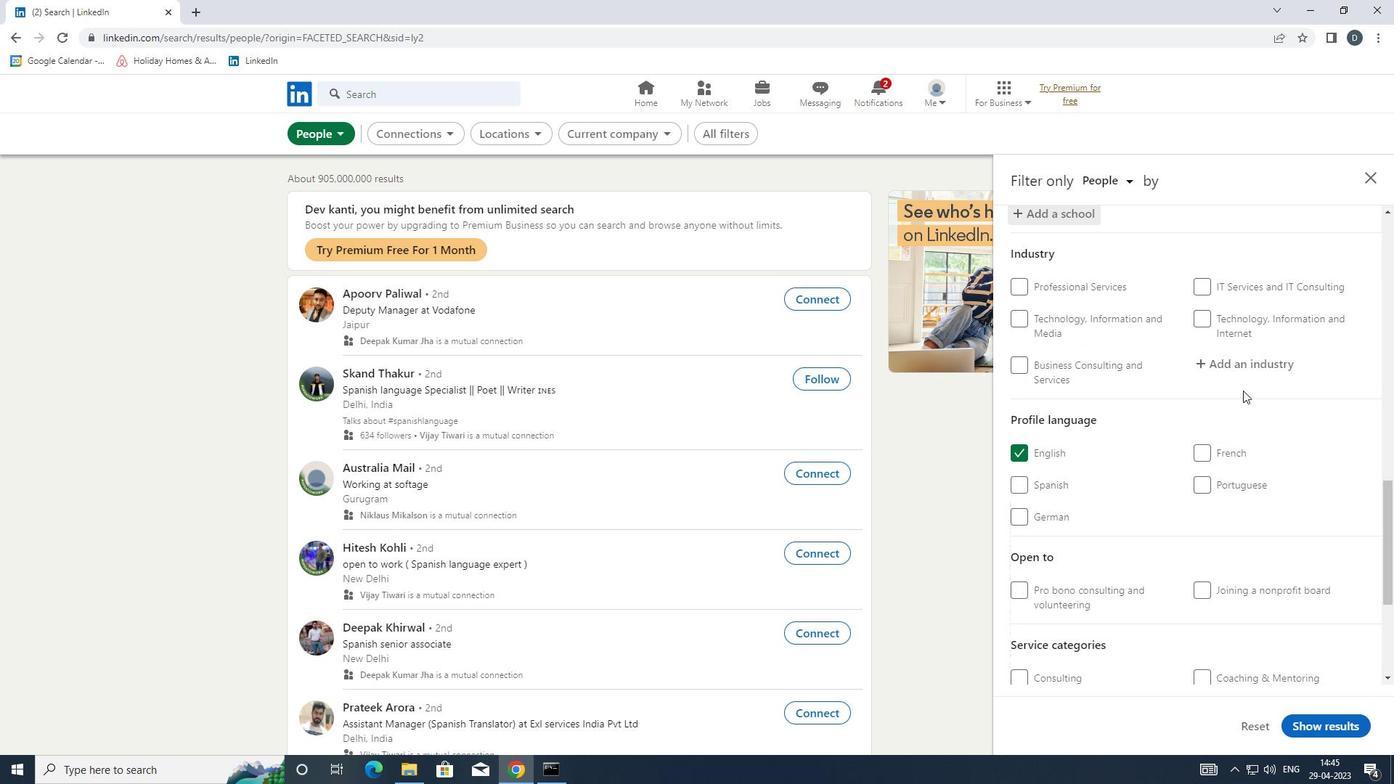 
Action: Mouse pressed left at (1252, 369)
Screenshot: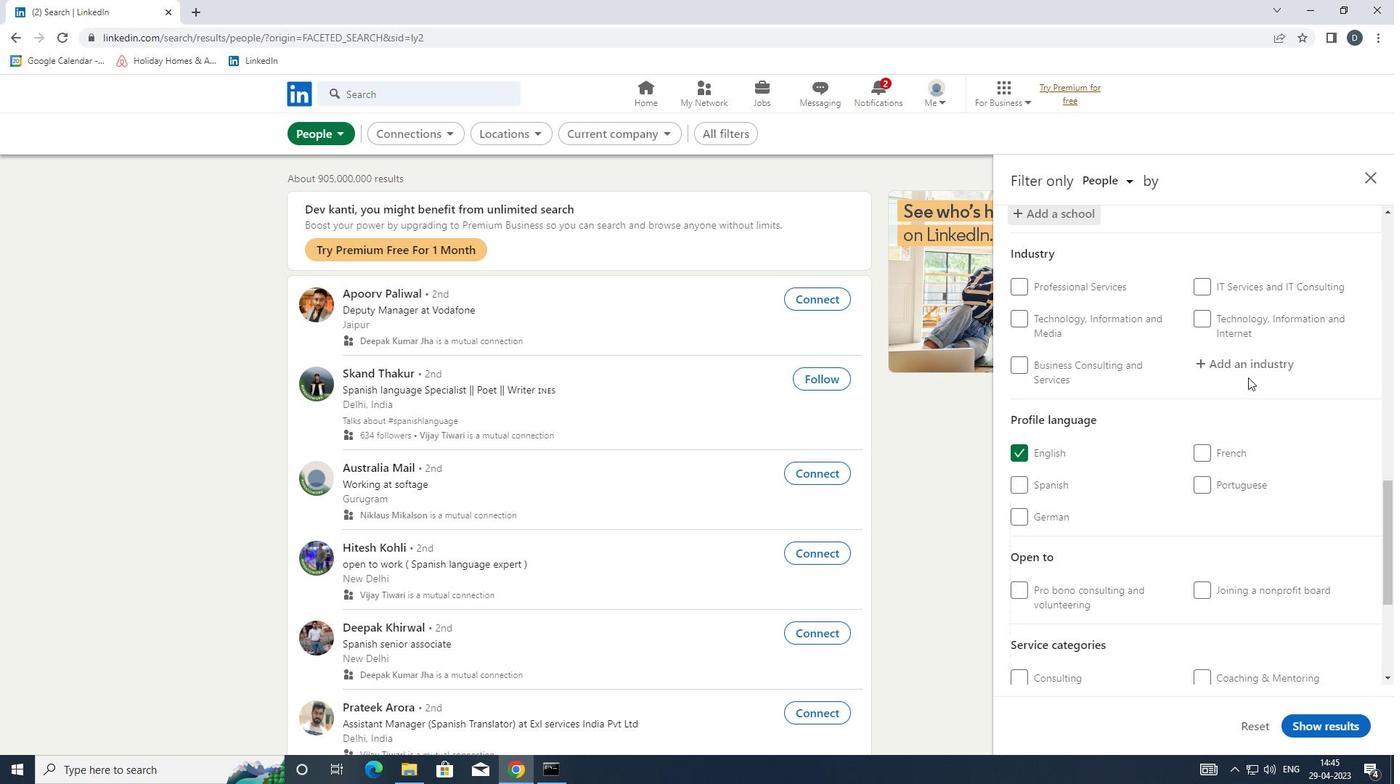 
Action: Mouse moved to (1252, 369)
Screenshot: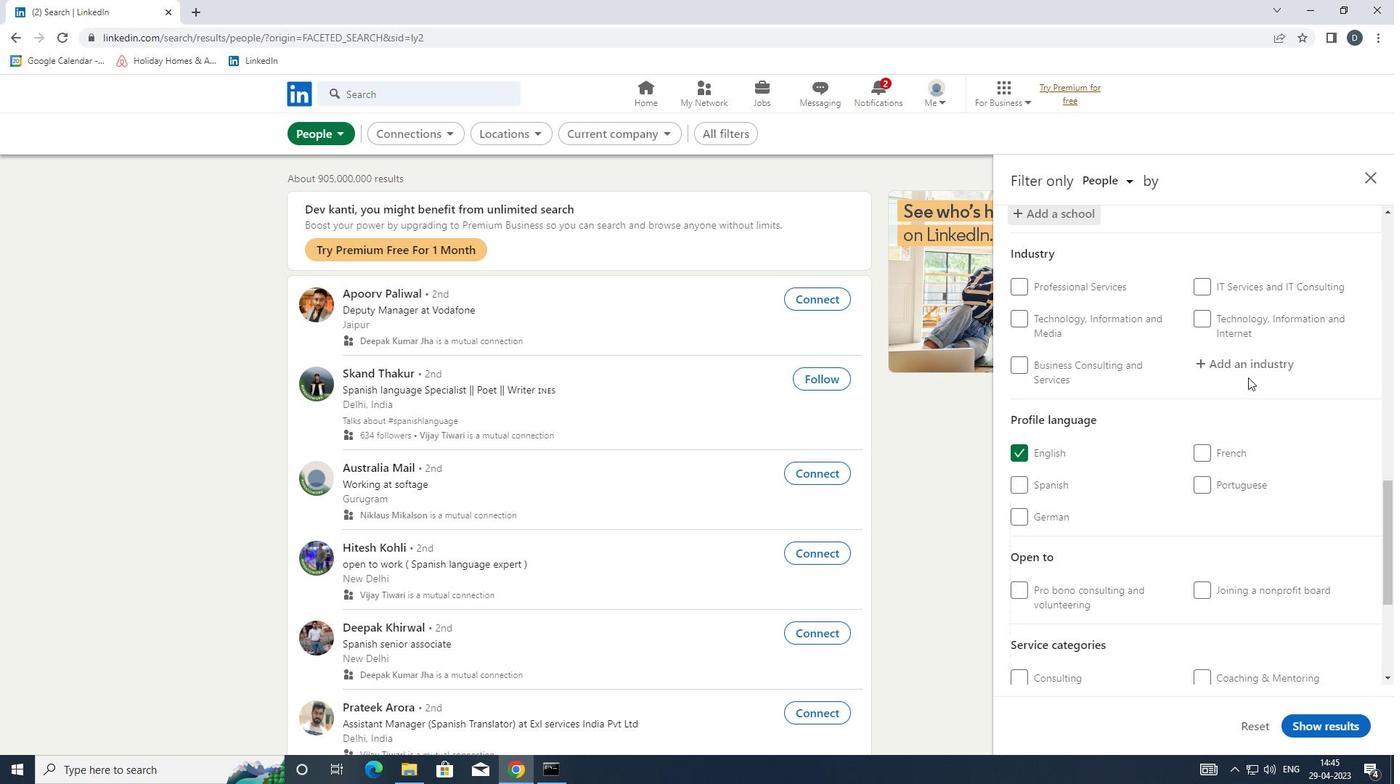 
Action: Key pressed <Key.shift>TRAVEL<Key.space><Key.shift>ARR<Key.down><Key.enter>
Screenshot: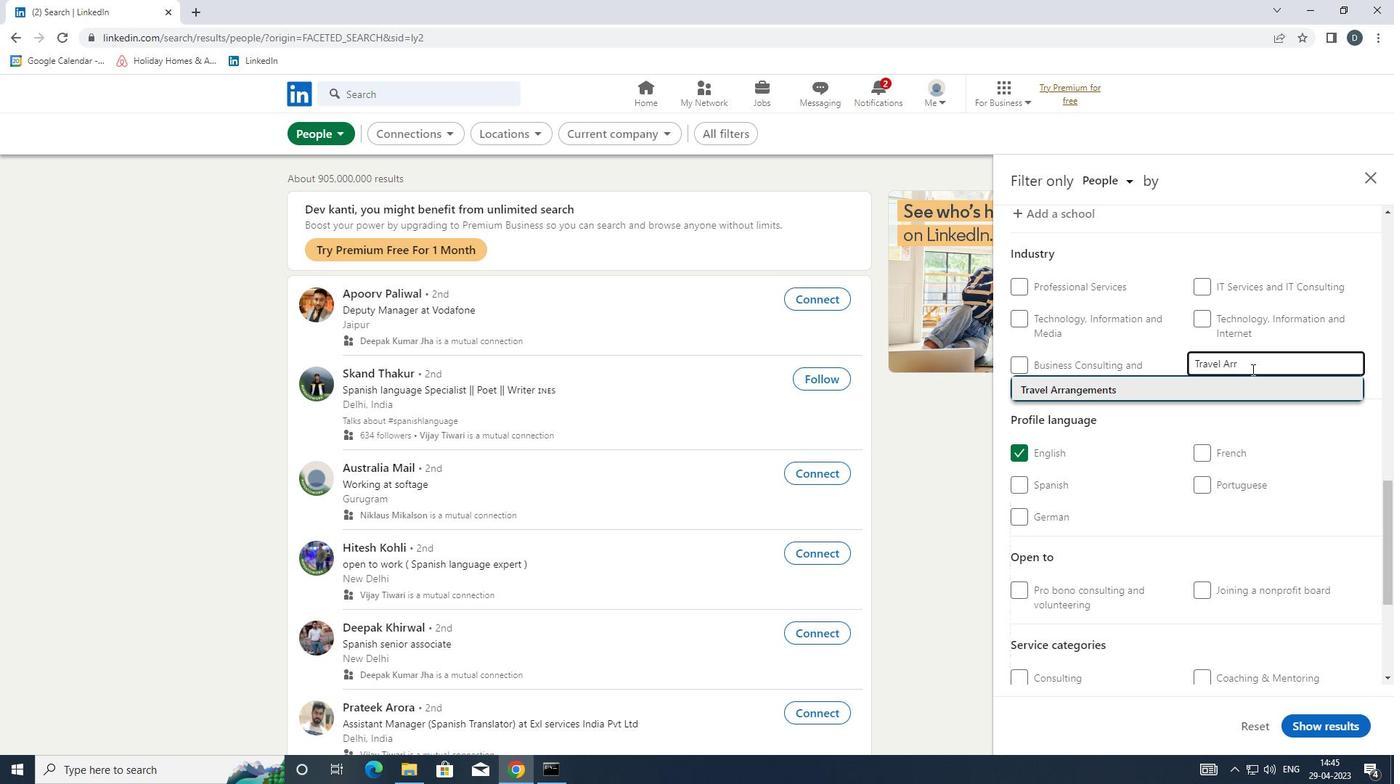 
Action: Mouse scrolled (1252, 368) with delta (0, 0)
Screenshot: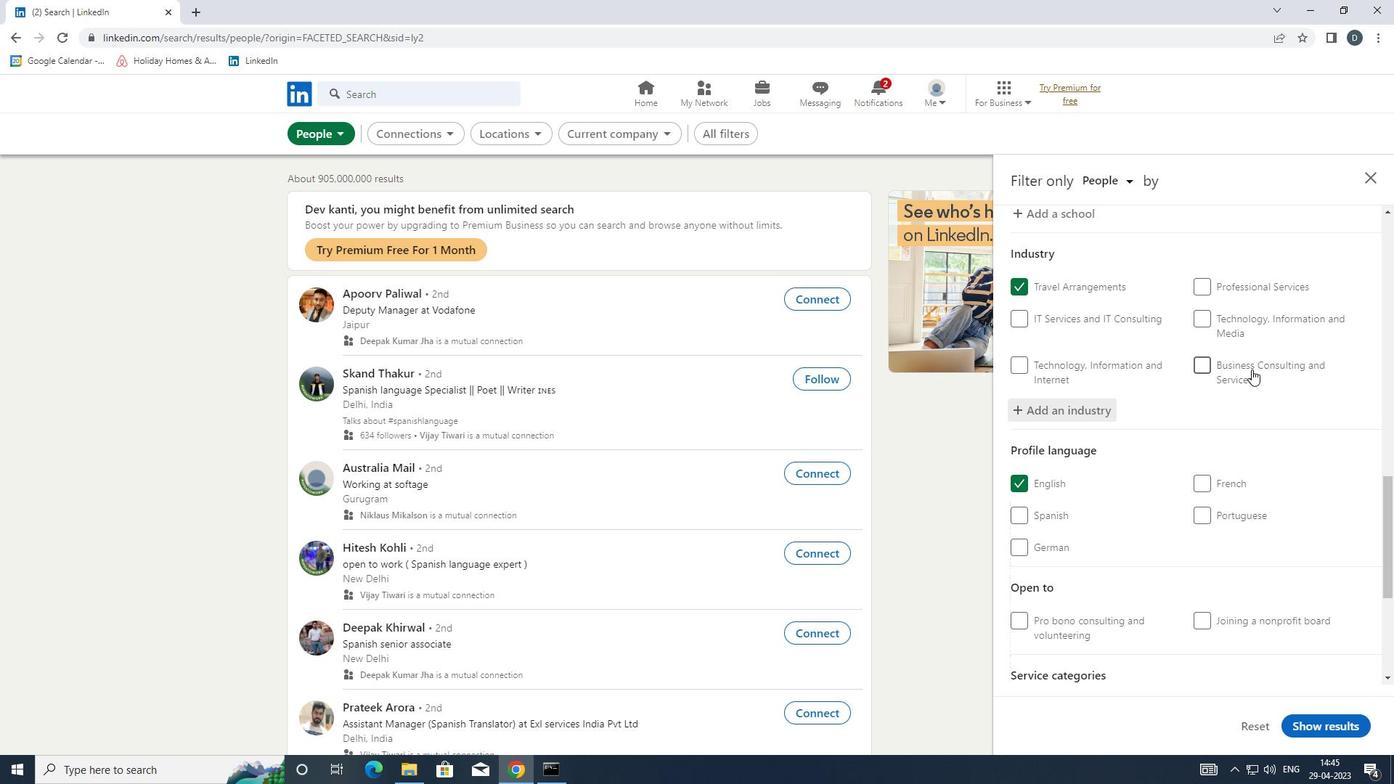 
Action: Mouse scrolled (1252, 368) with delta (0, 0)
Screenshot: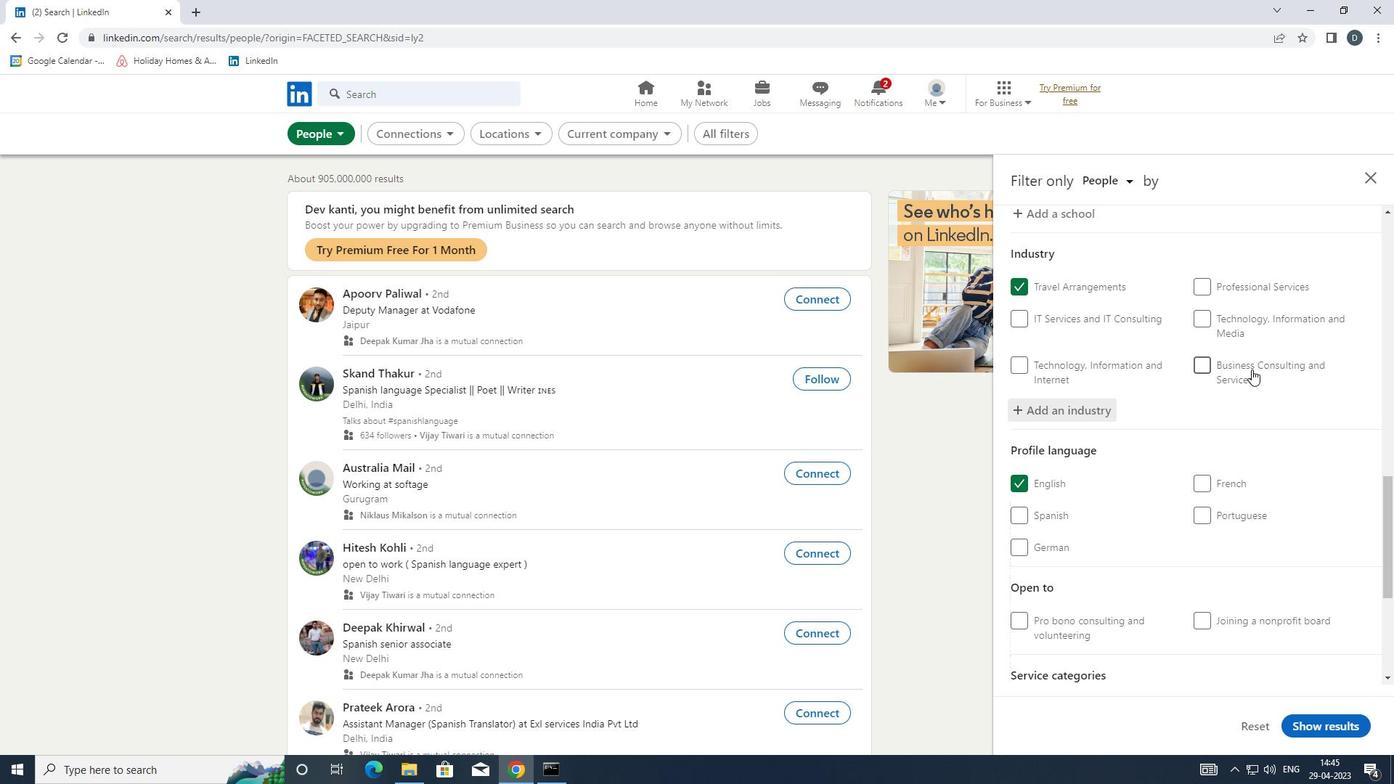 
Action: Mouse scrolled (1252, 368) with delta (0, 0)
Screenshot: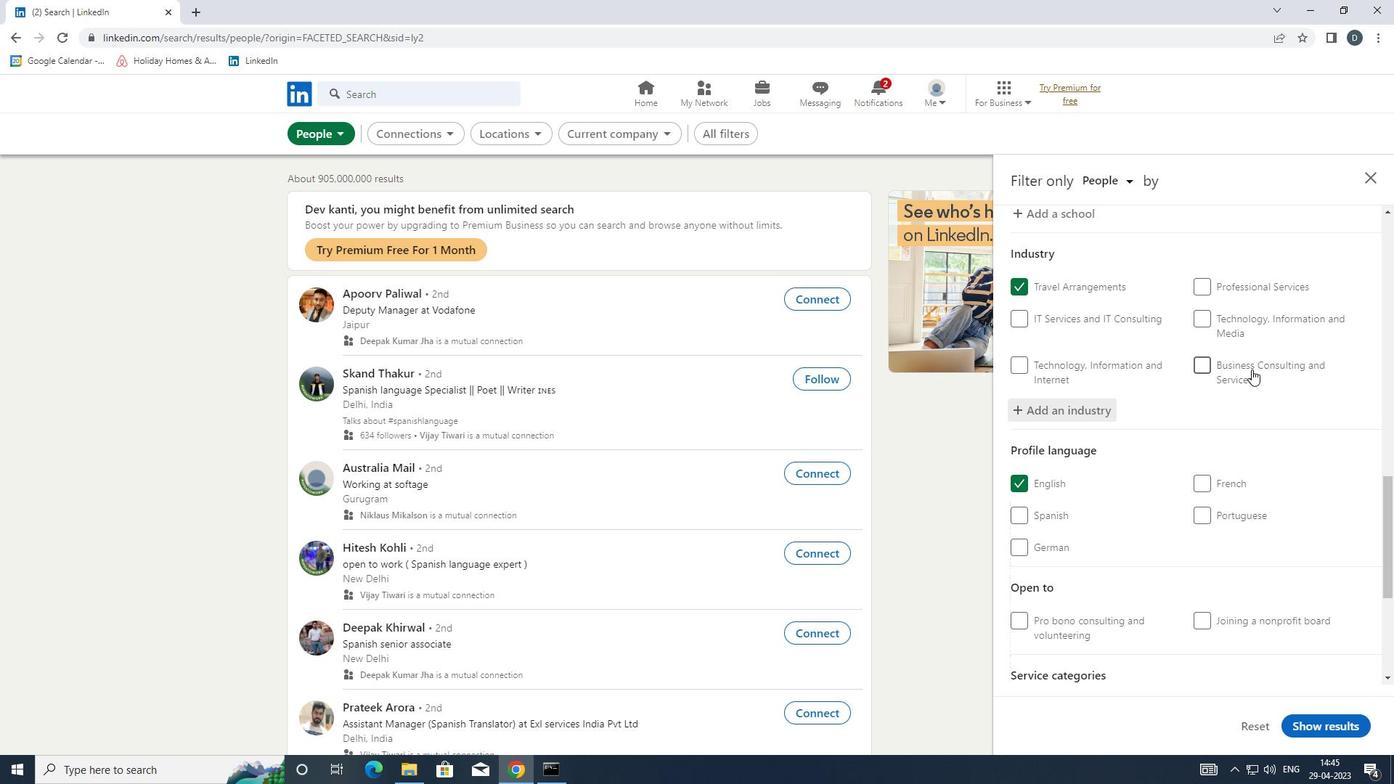 
Action: Mouse scrolled (1252, 368) with delta (0, 0)
Screenshot: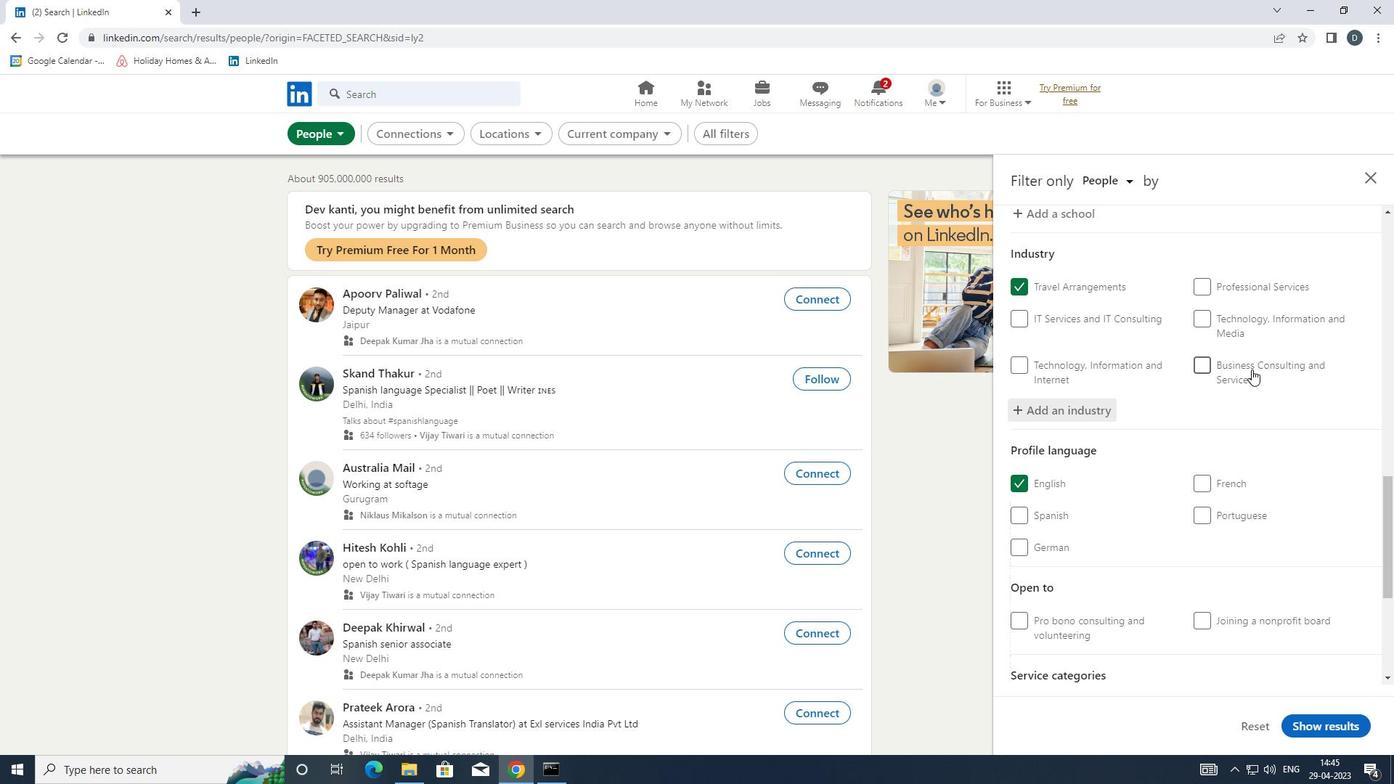 
Action: Mouse scrolled (1252, 368) with delta (0, 0)
Screenshot: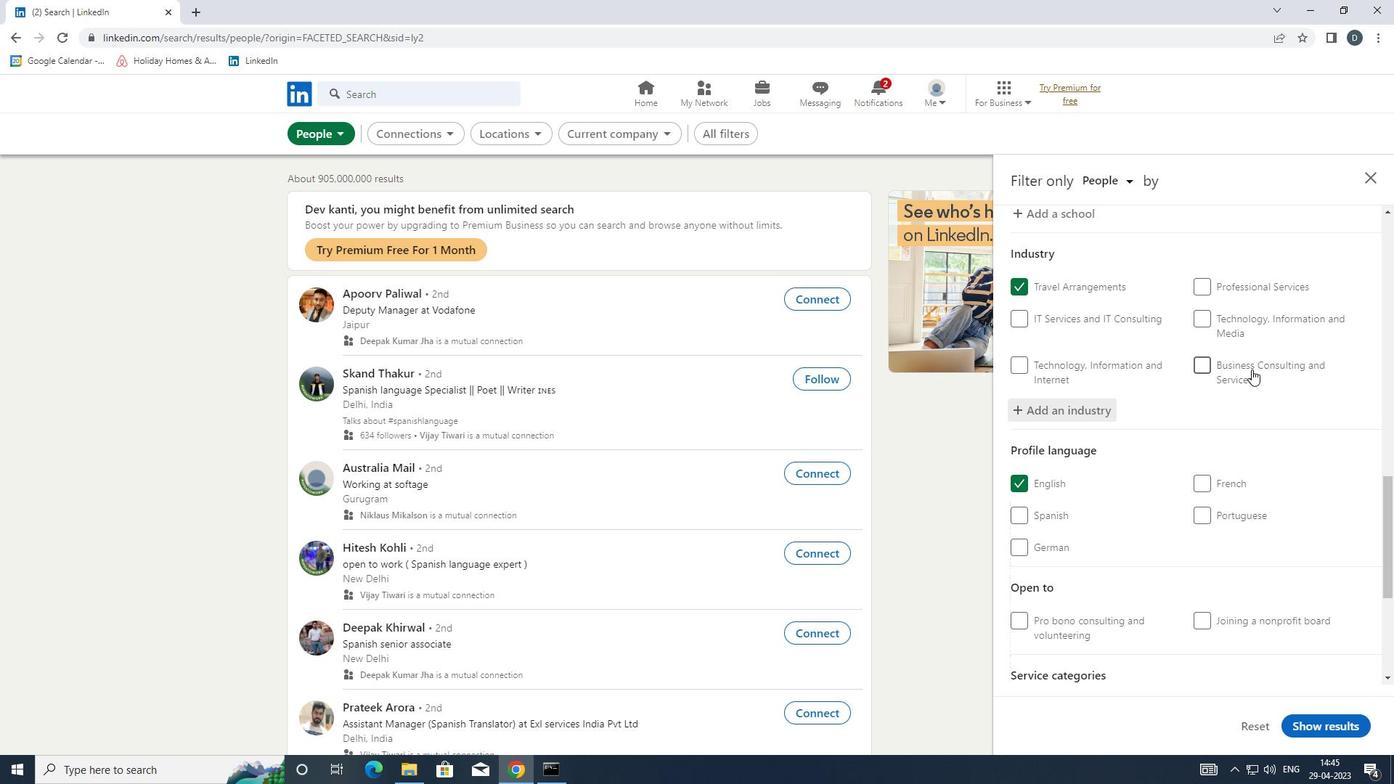 
Action: Mouse moved to (1244, 480)
Screenshot: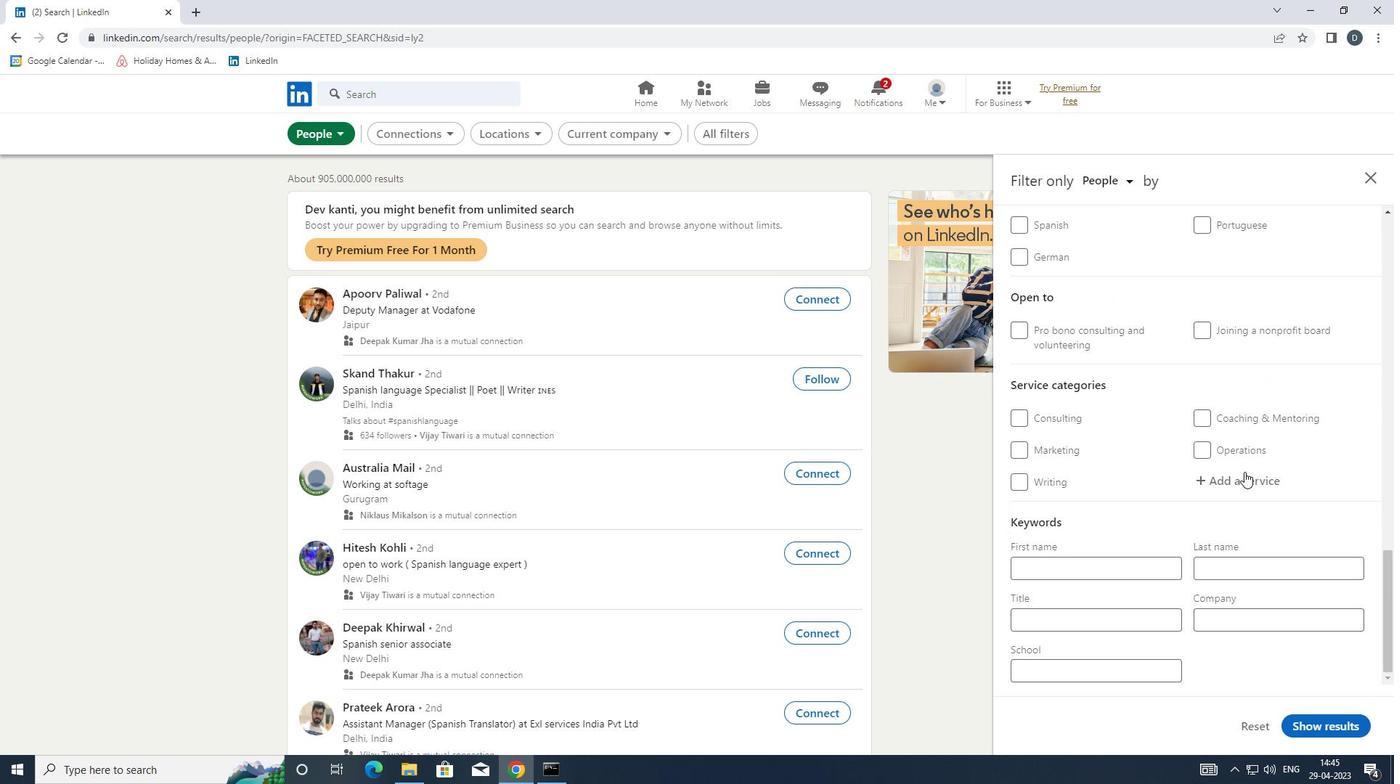 
Action: Mouse pressed left at (1244, 480)
Screenshot: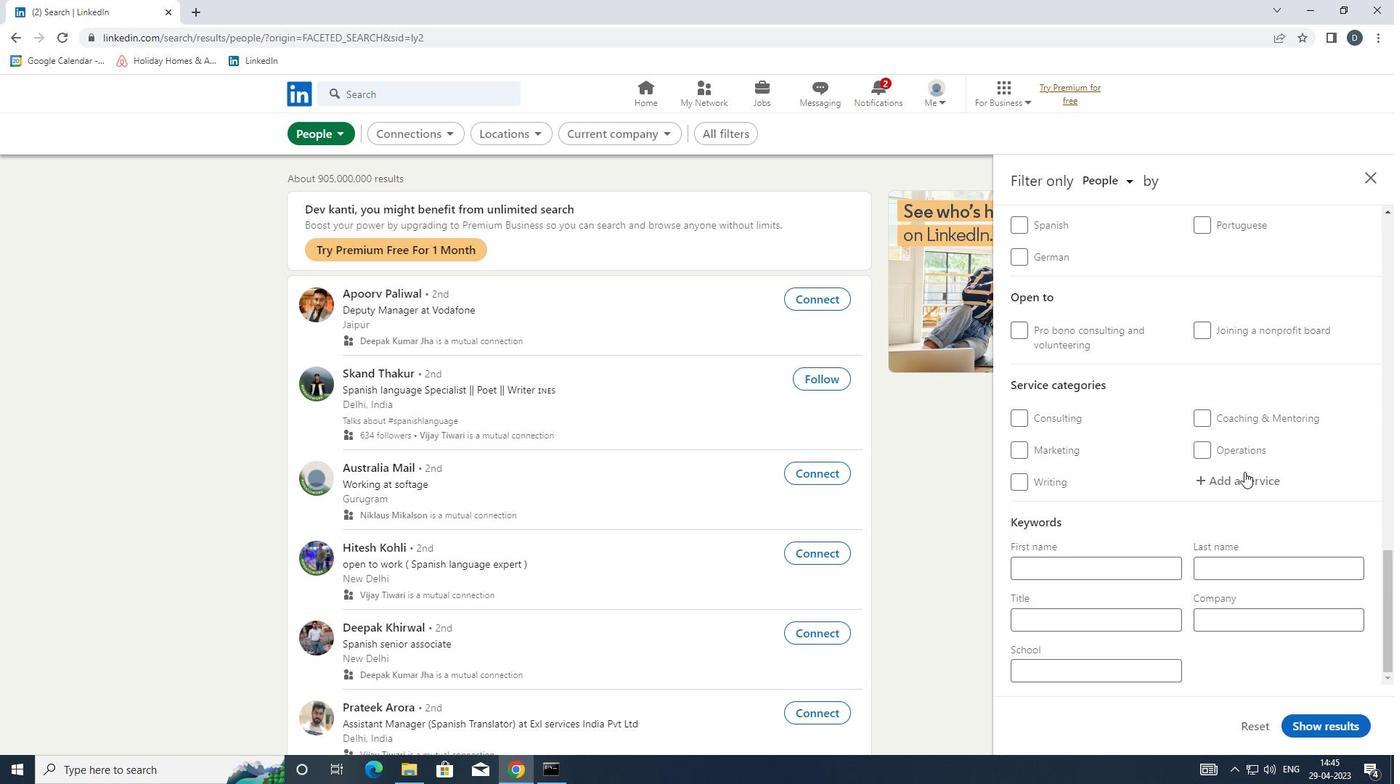 
Action: Mouse moved to (1224, 481)
Screenshot: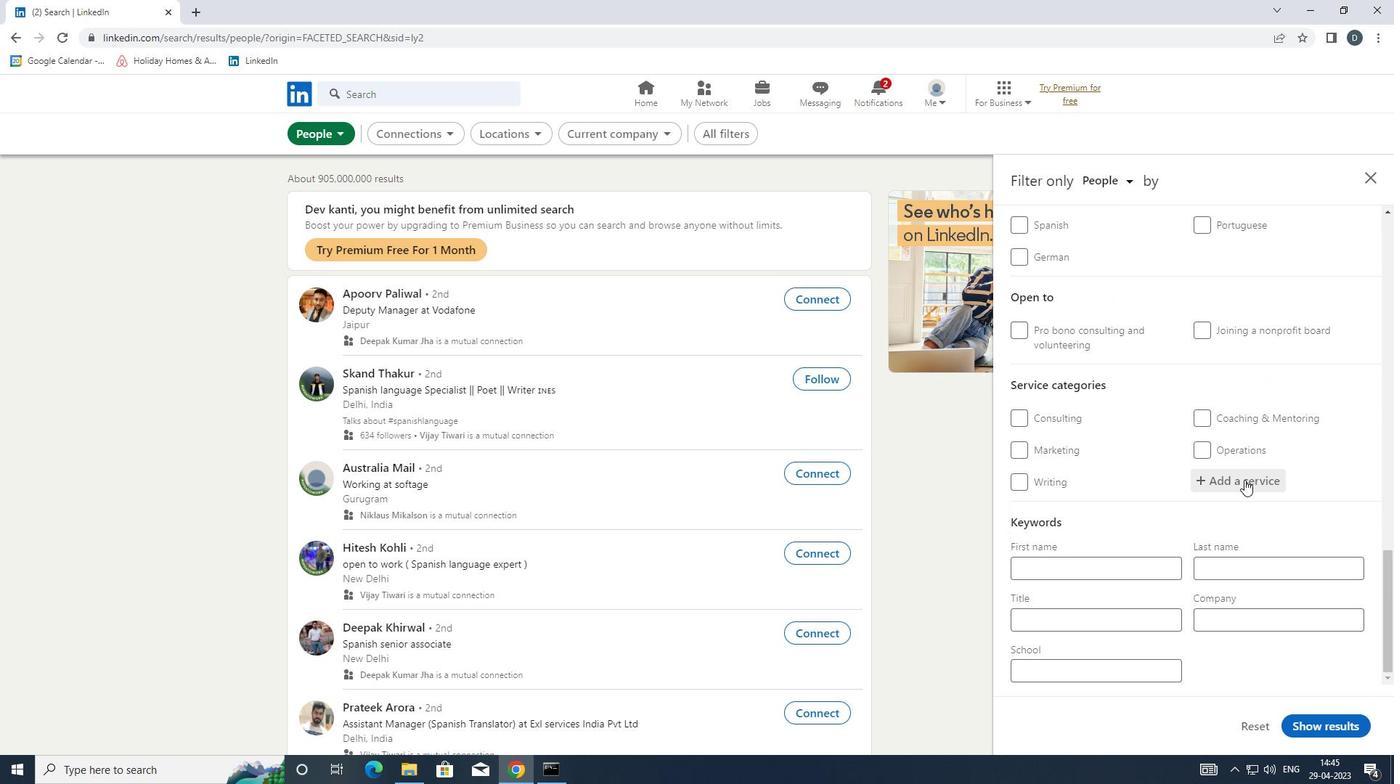 
Action: Key pressed <Key.shift><Key.shift>BANK<Key.down><Key.enter>
Screenshot: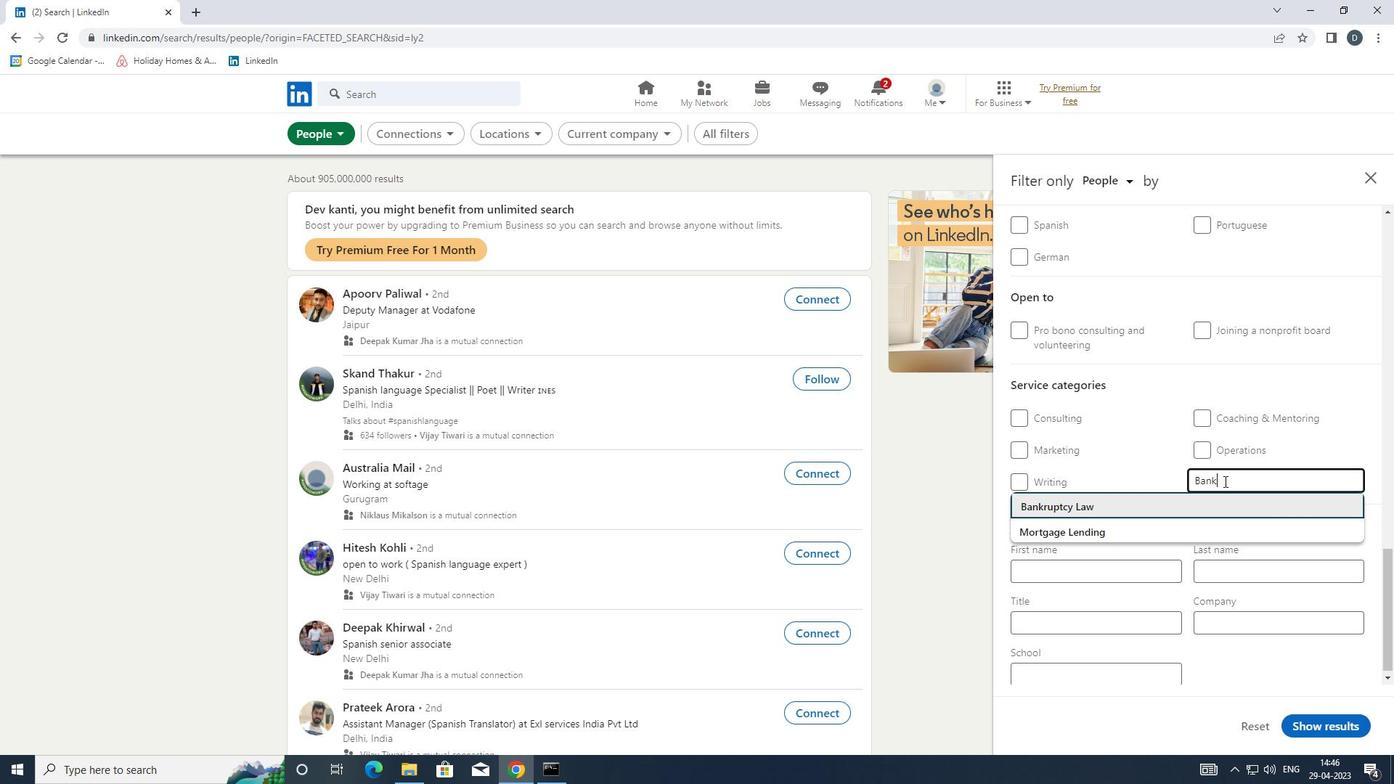 
Action: Mouse moved to (1219, 477)
Screenshot: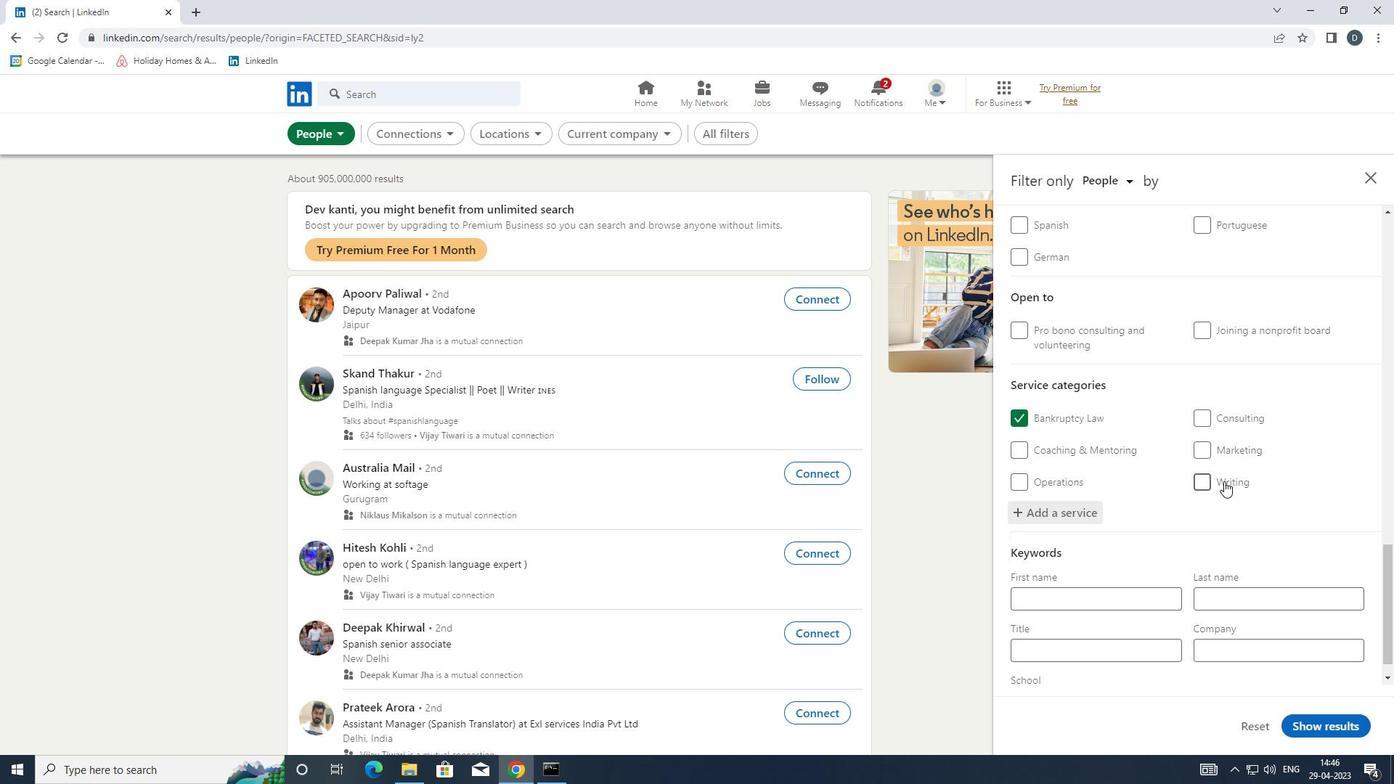 
Action: Mouse scrolled (1219, 476) with delta (0, 0)
Screenshot: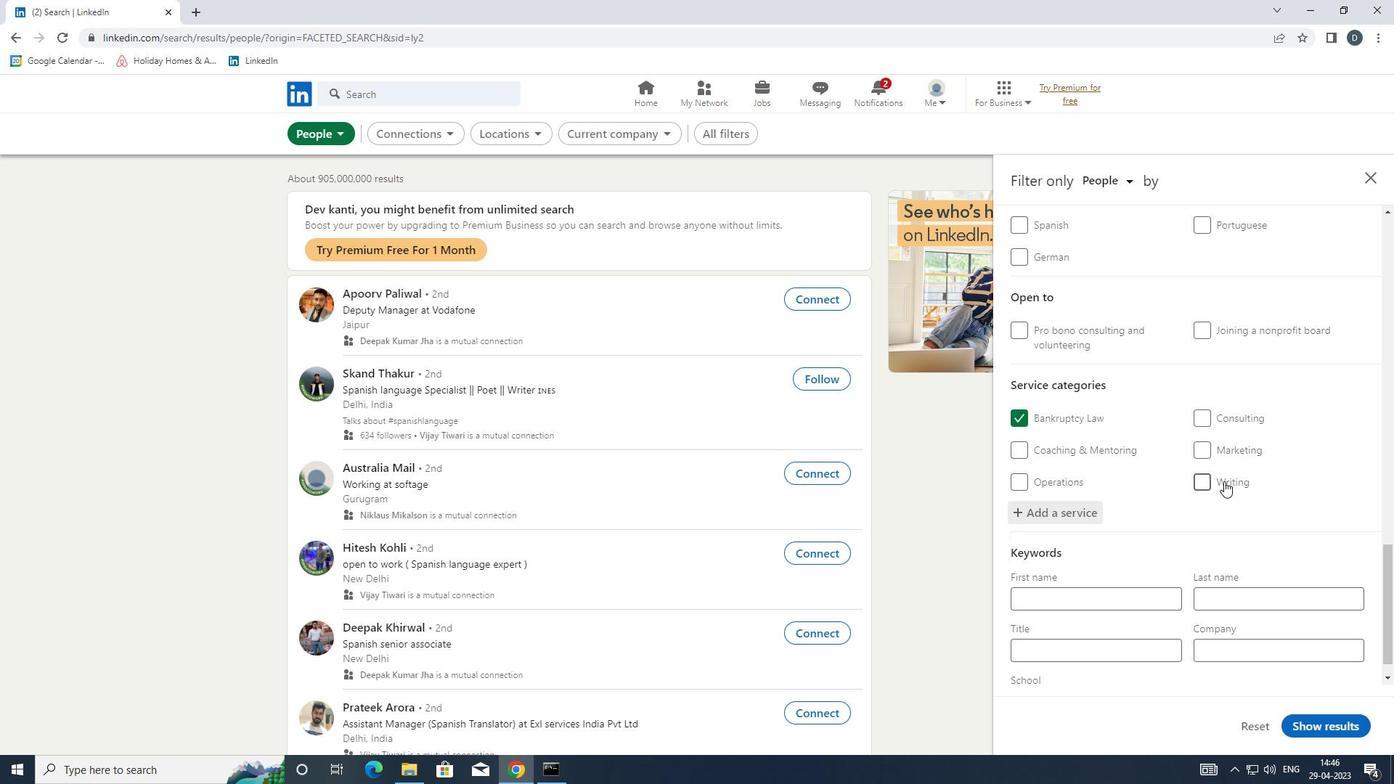 
Action: Mouse scrolled (1219, 476) with delta (0, 0)
Screenshot: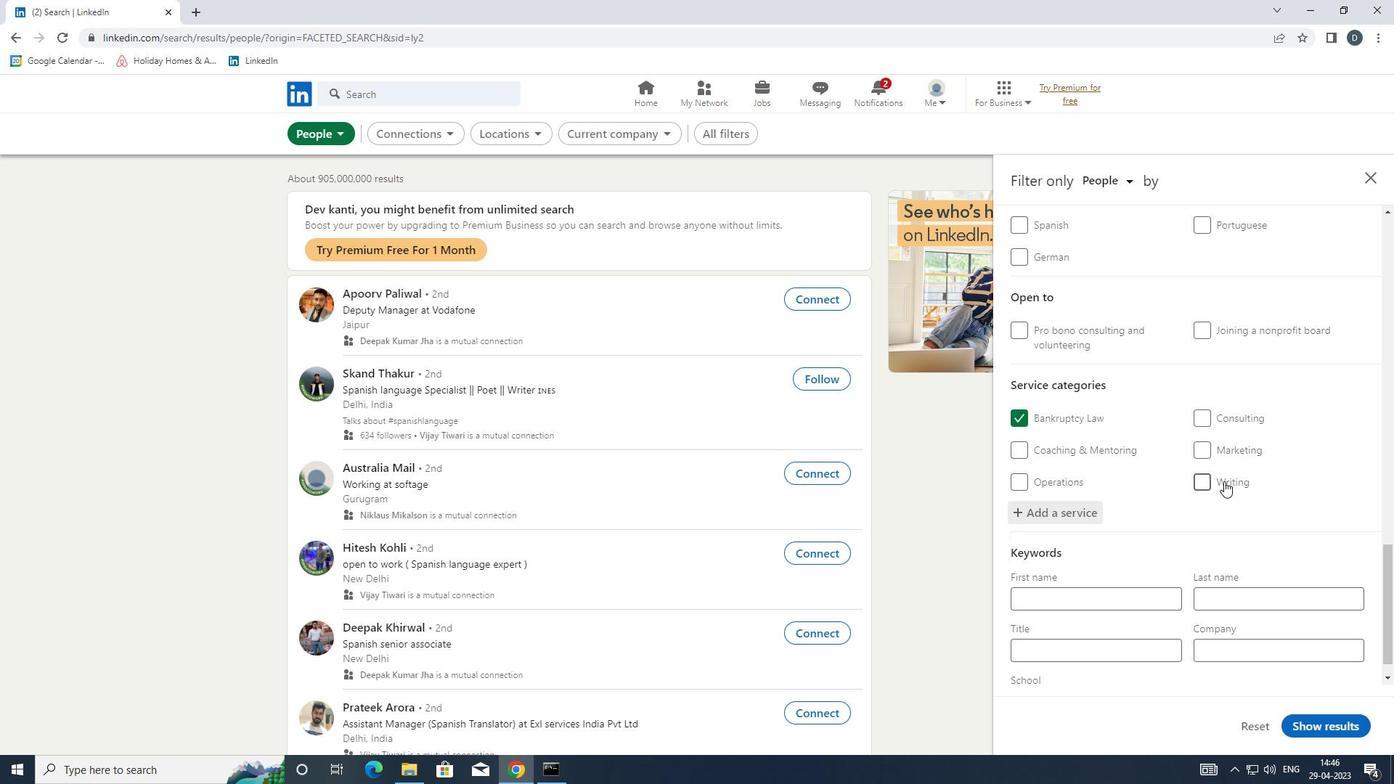 
Action: Mouse moved to (1219, 479)
Screenshot: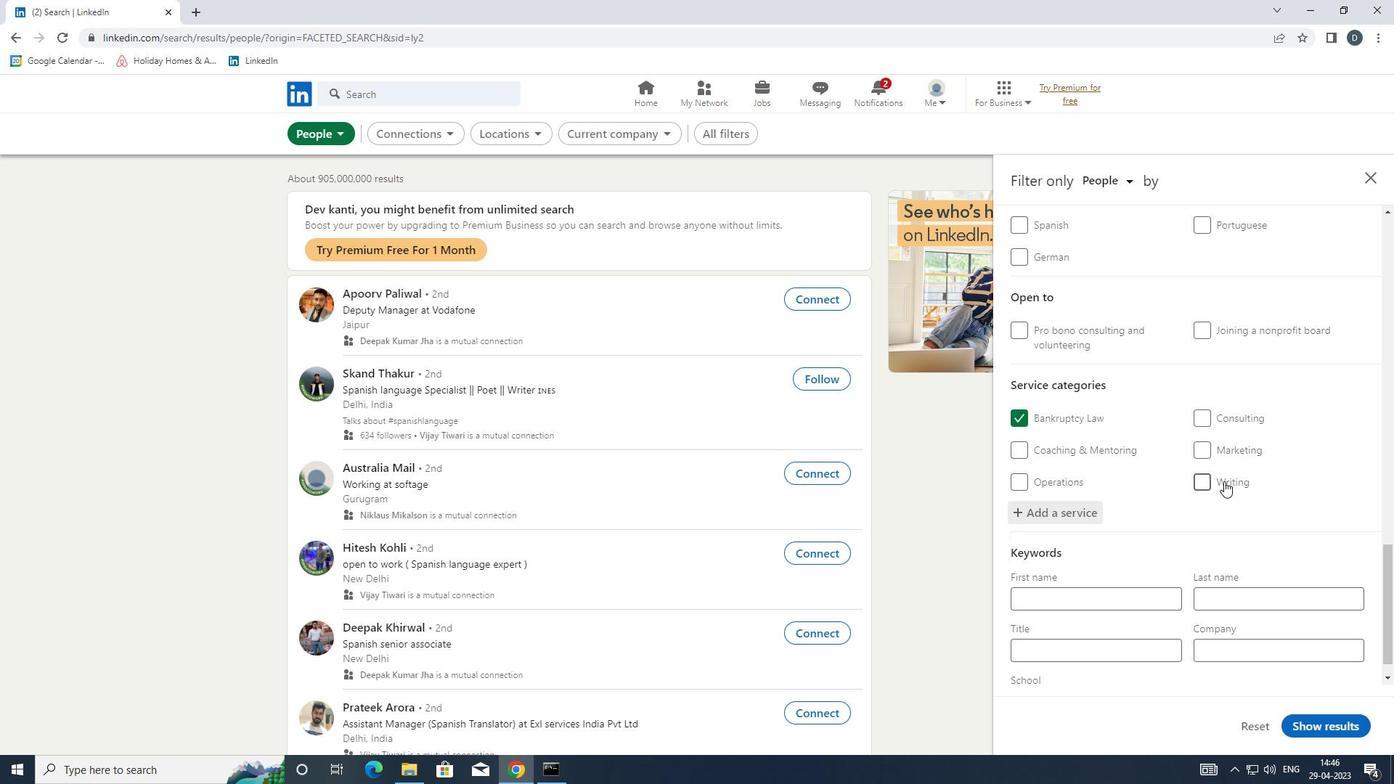
Action: Mouse scrolled (1219, 478) with delta (0, 0)
Screenshot: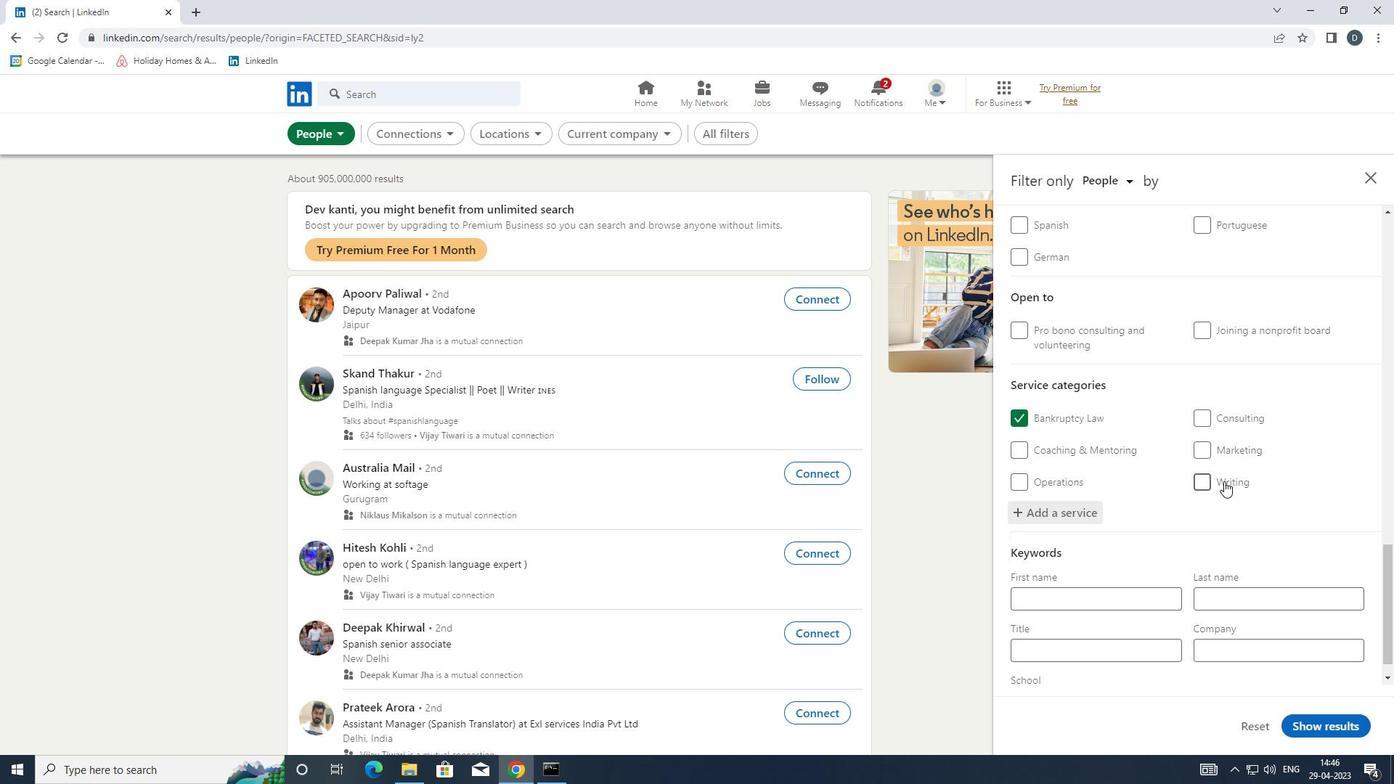 
Action: Mouse moved to (1216, 484)
Screenshot: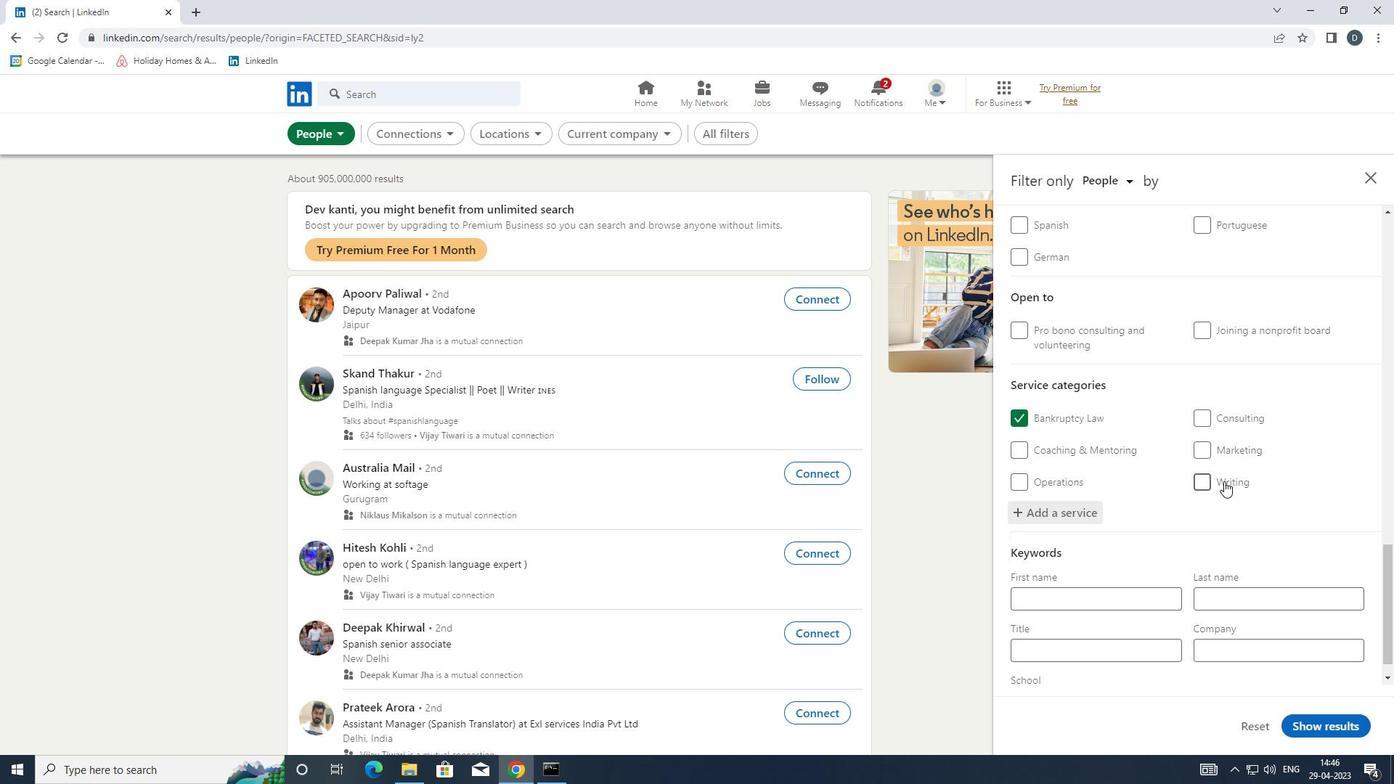 
Action: Mouse scrolled (1216, 483) with delta (0, 0)
Screenshot: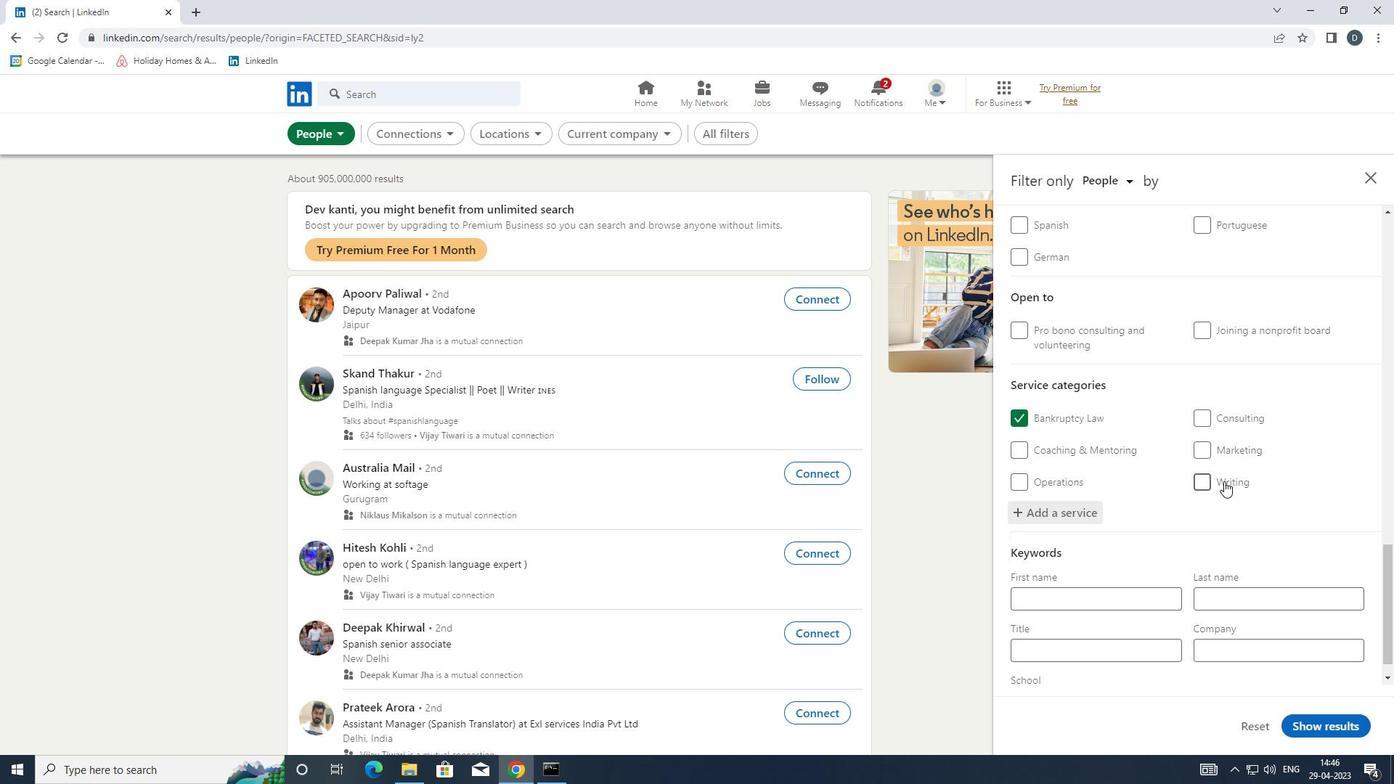 
Action: Mouse moved to (1201, 495)
Screenshot: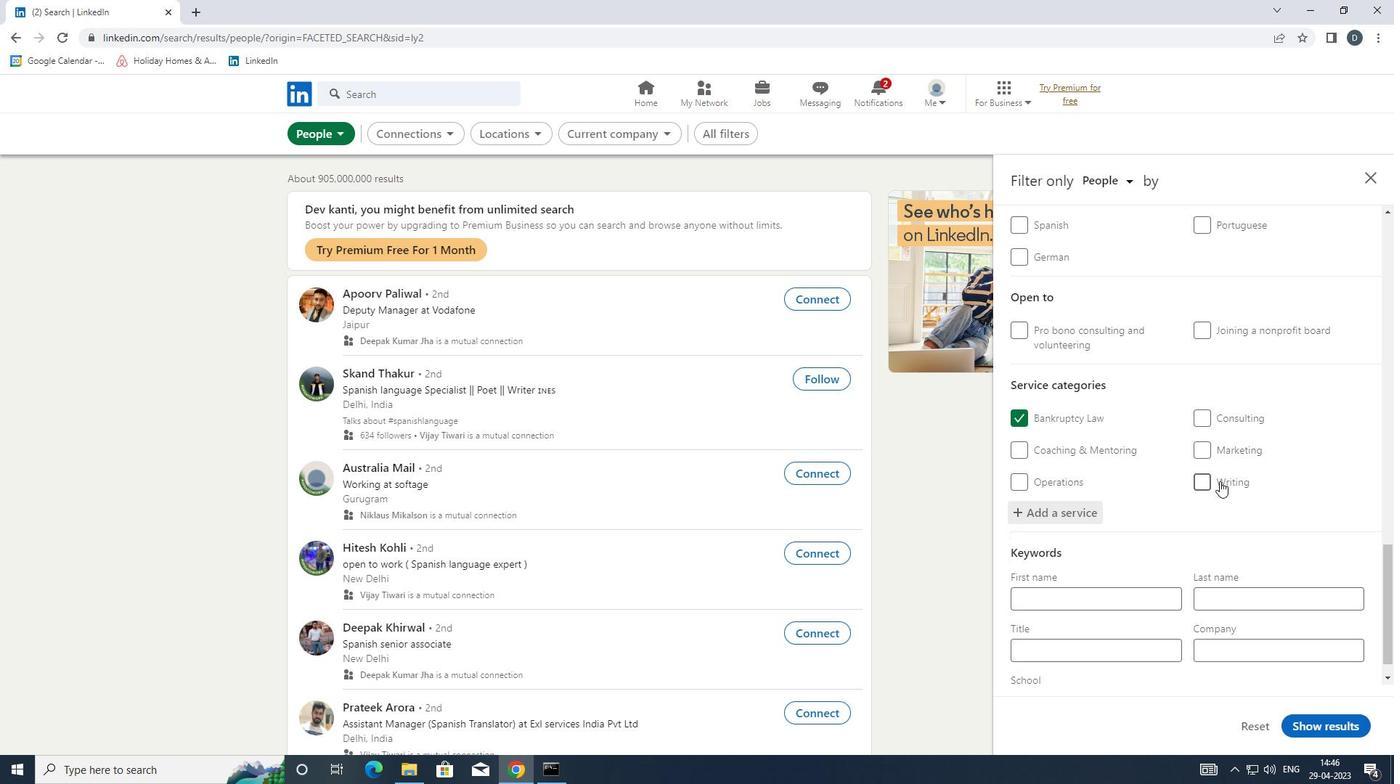 
Action: Mouse scrolled (1201, 494) with delta (0, 0)
Screenshot: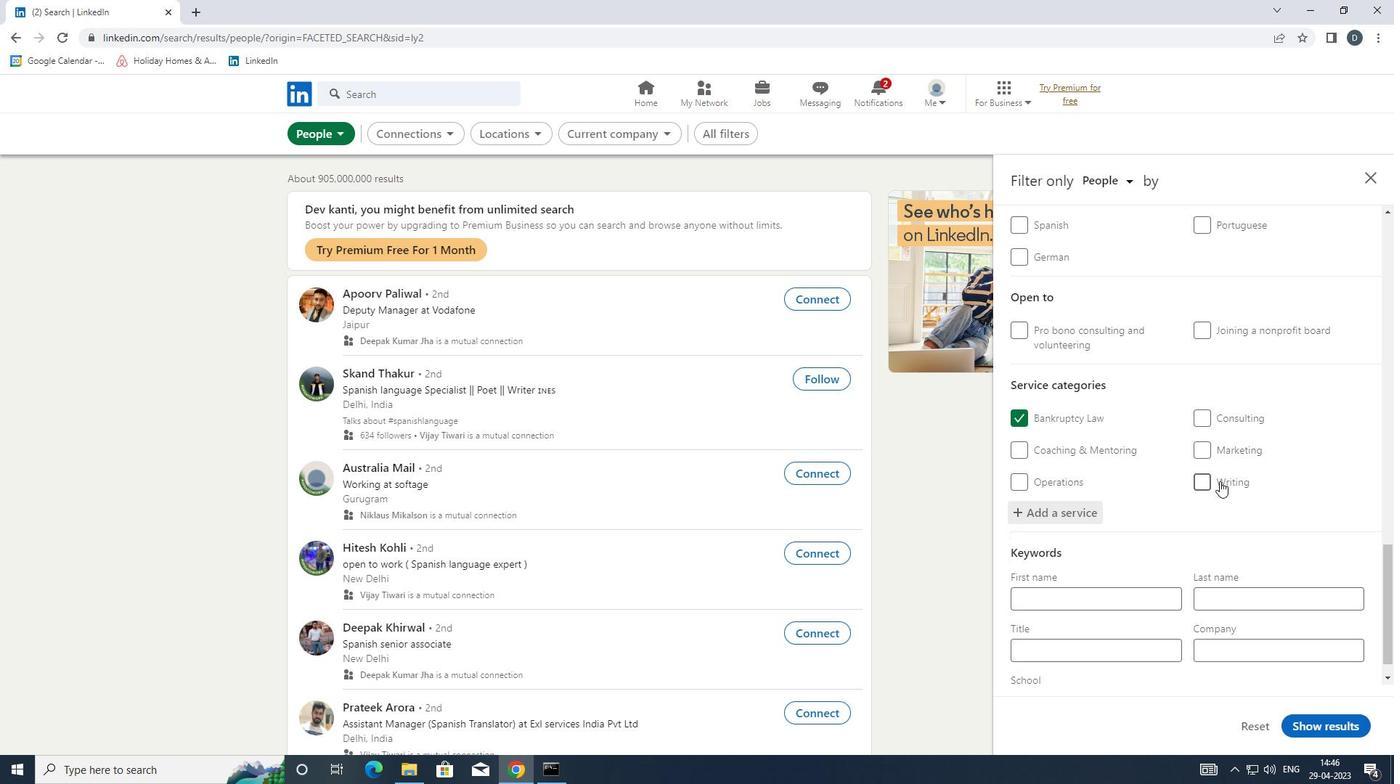
Action: Mouse moved to (1098, 615)
Screenshot: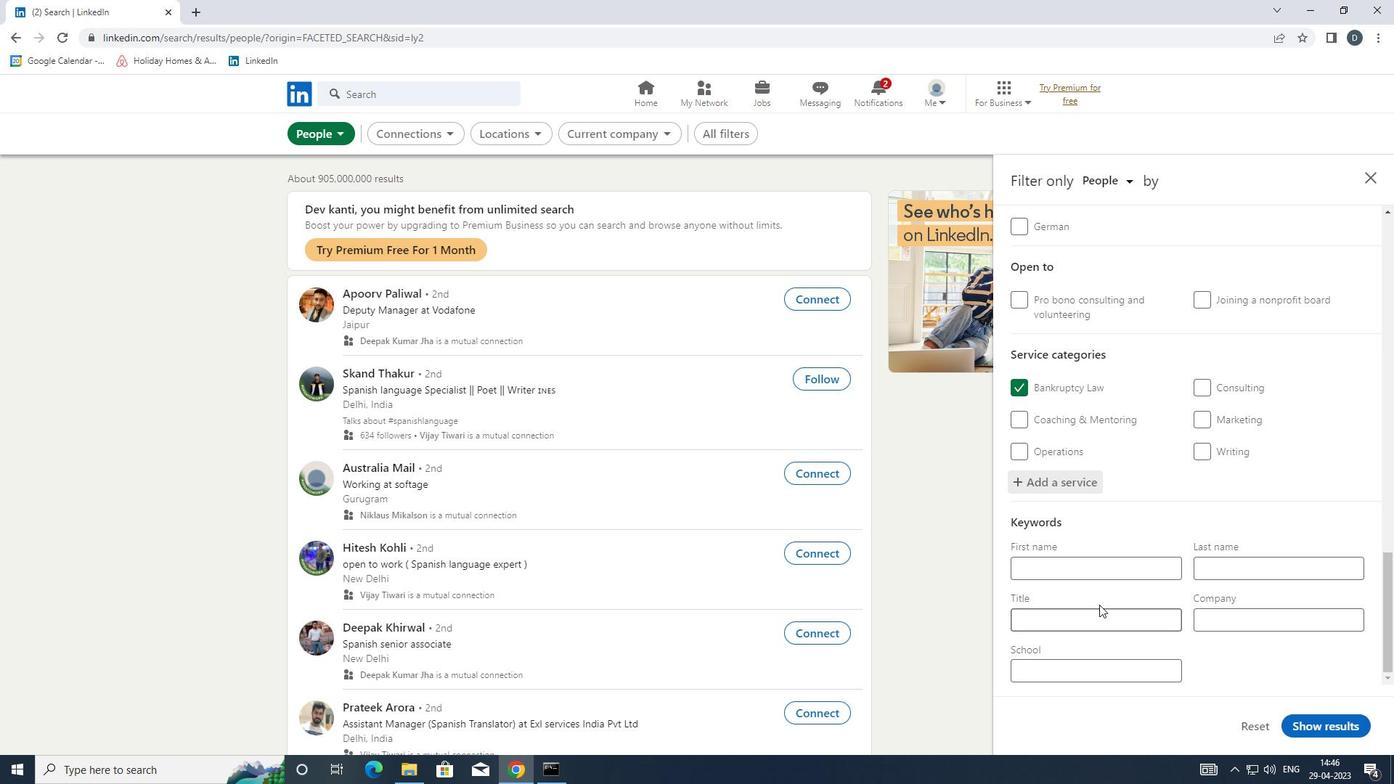 
Action: Mouse pressed left at (1098, 615)
Screenshot: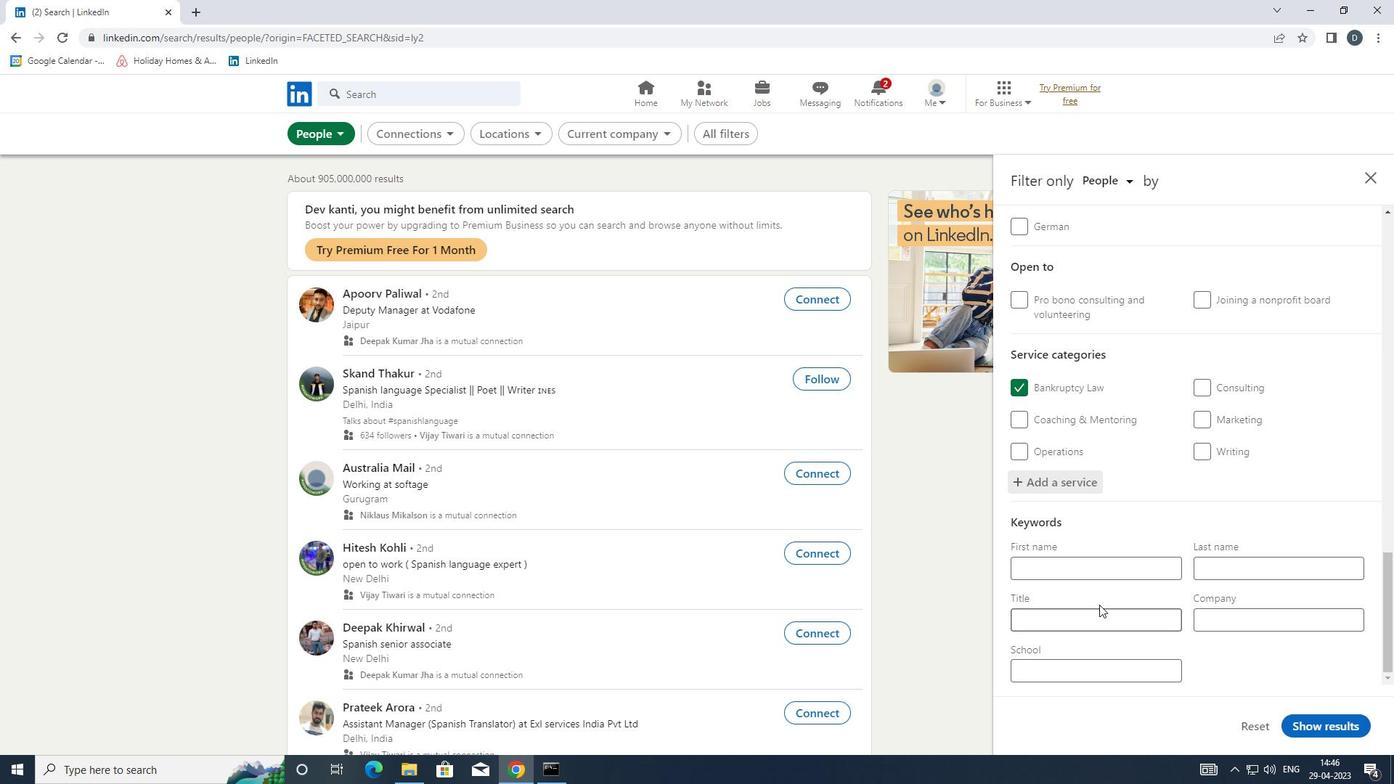 
Action: Key pressed <Key.shift><Key.shift><Key.shift><Key.shift><Key.shift><Key.shift><Key.shift><Key.shift><Key.shift><Key.shift><Key.shift>BARISTA
Screenshot: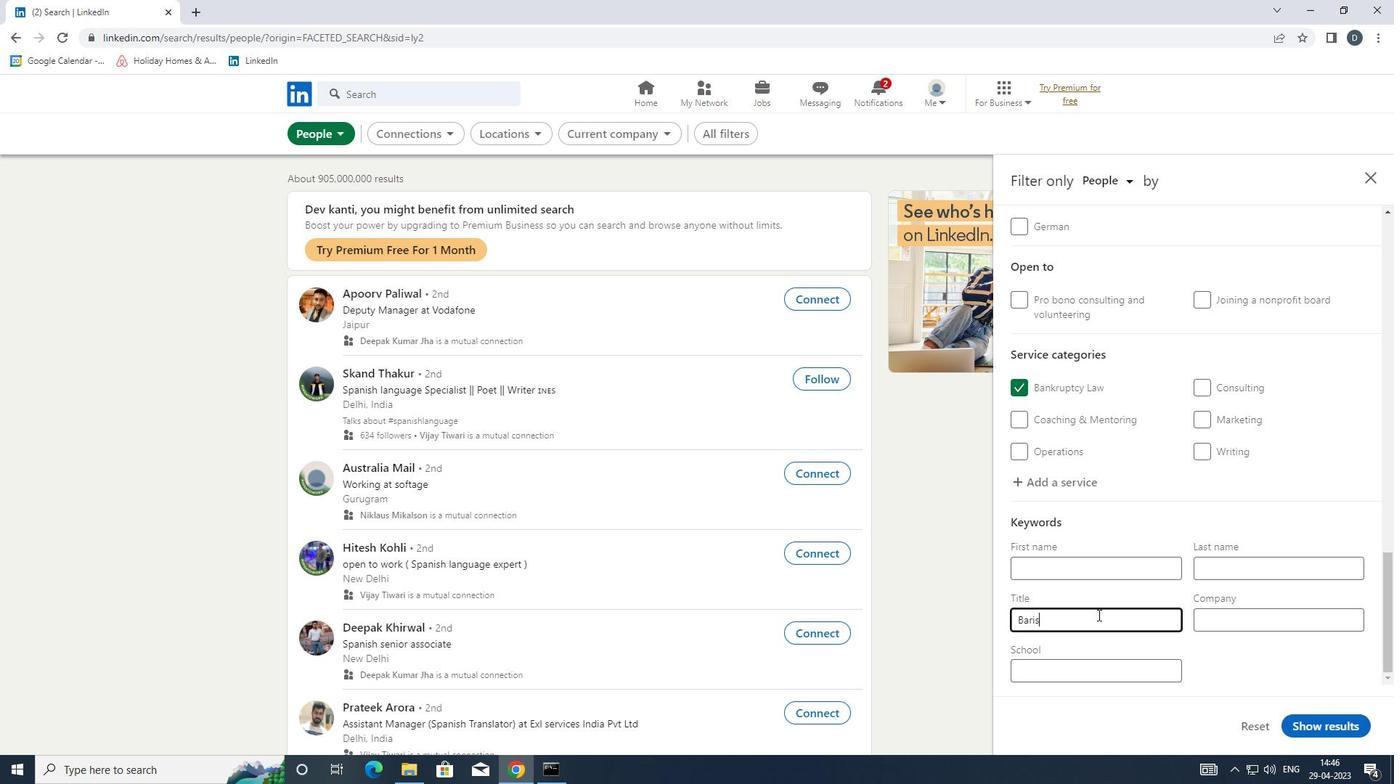 
Action: Mouse moved to (1330, 715)
Screenshot: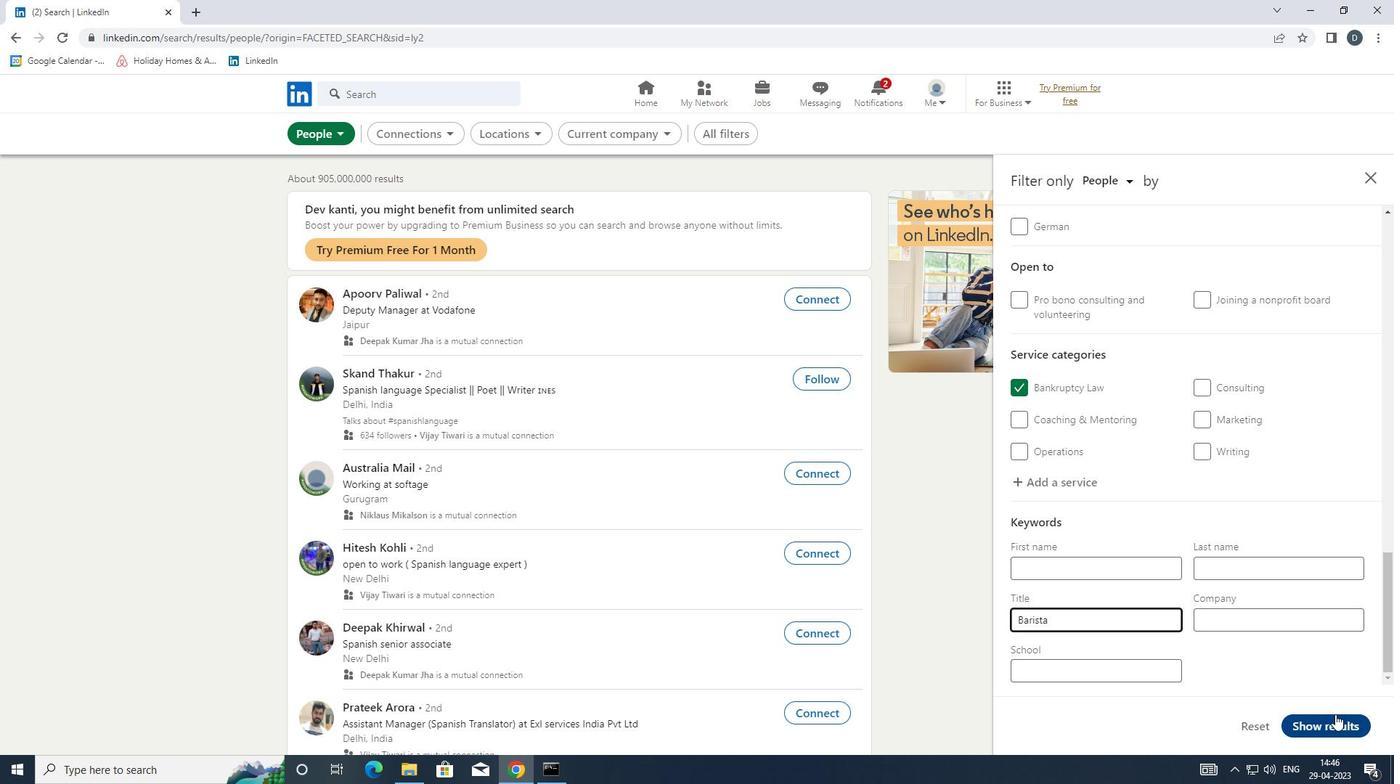 
Action: Mouse pressed left at (1330, 715)
Screenshot: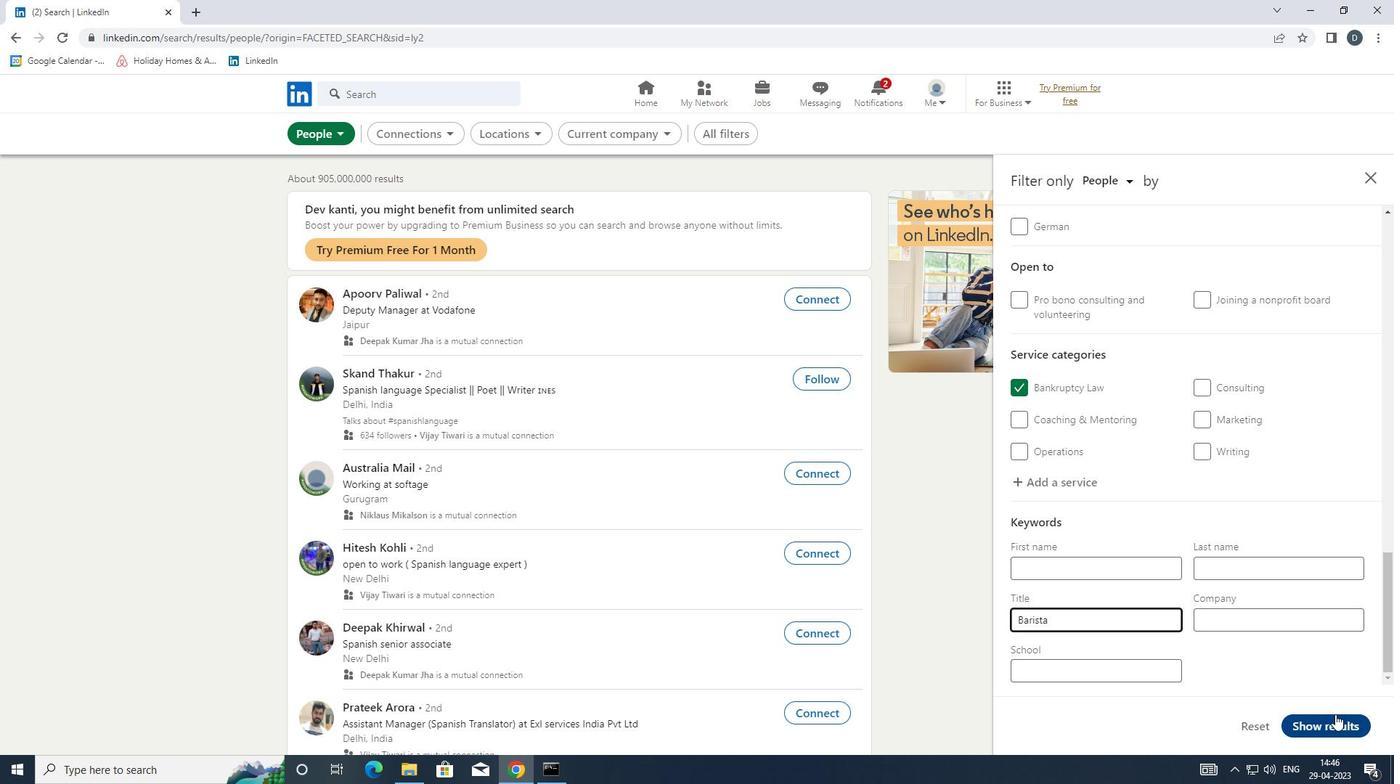 
Action: Mouse moved to (766, 288)
Screenshot: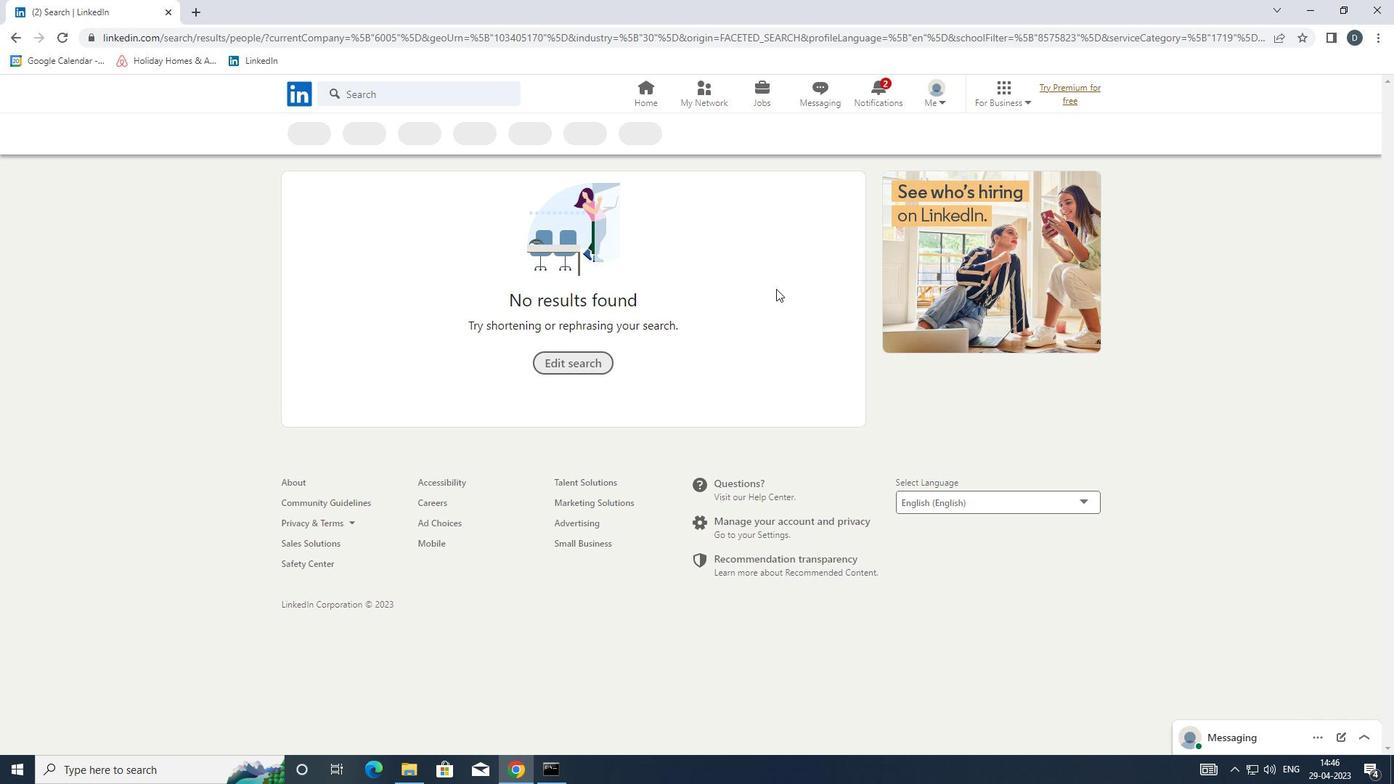 
